 Task: Compose an email with the signature Julia Brown with the subject Update on a customer issue and the message I wanted to follow up regarding the status of the budget proposal. from softage.5@softage.net to softage.8@softage.net, select the message and change font size to huge, align the email to right Send the email. Finally, move the email from Sent Items to the label Cloud computing
Action: Mouse moved to (82, 54)
Screenshot: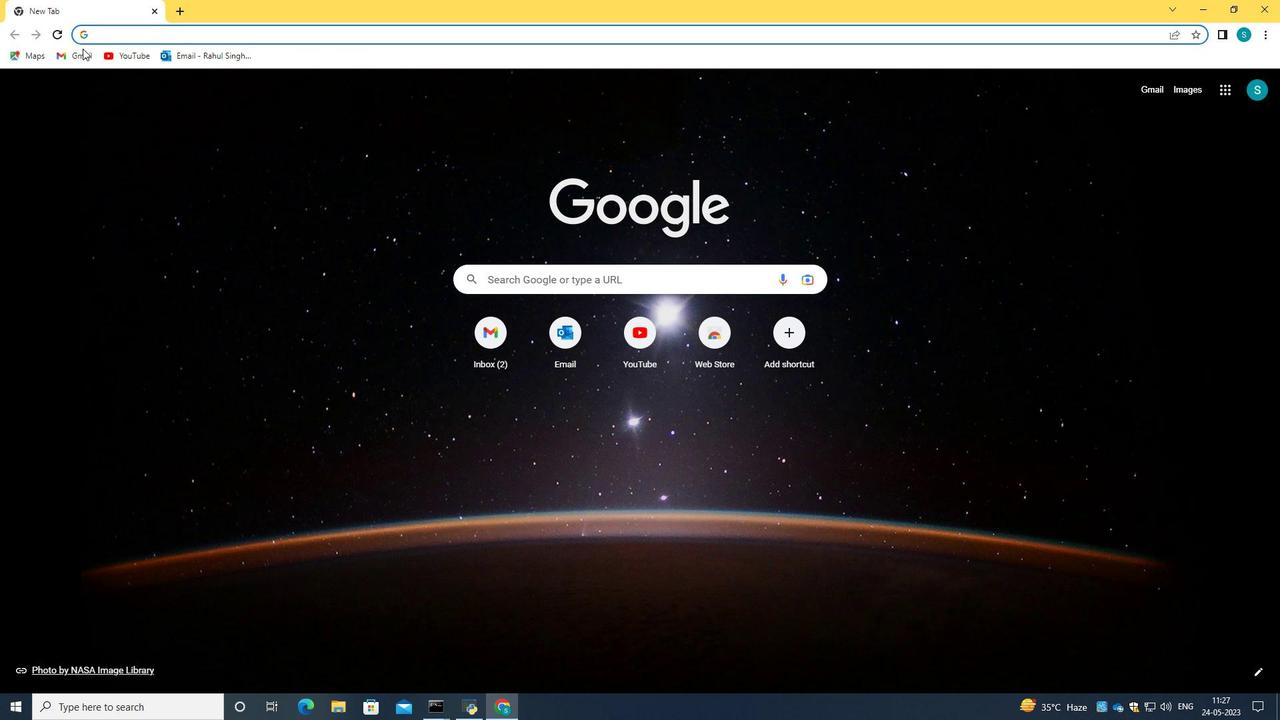 
Action: Mouse pressed left at (82, 54)
Screenshot: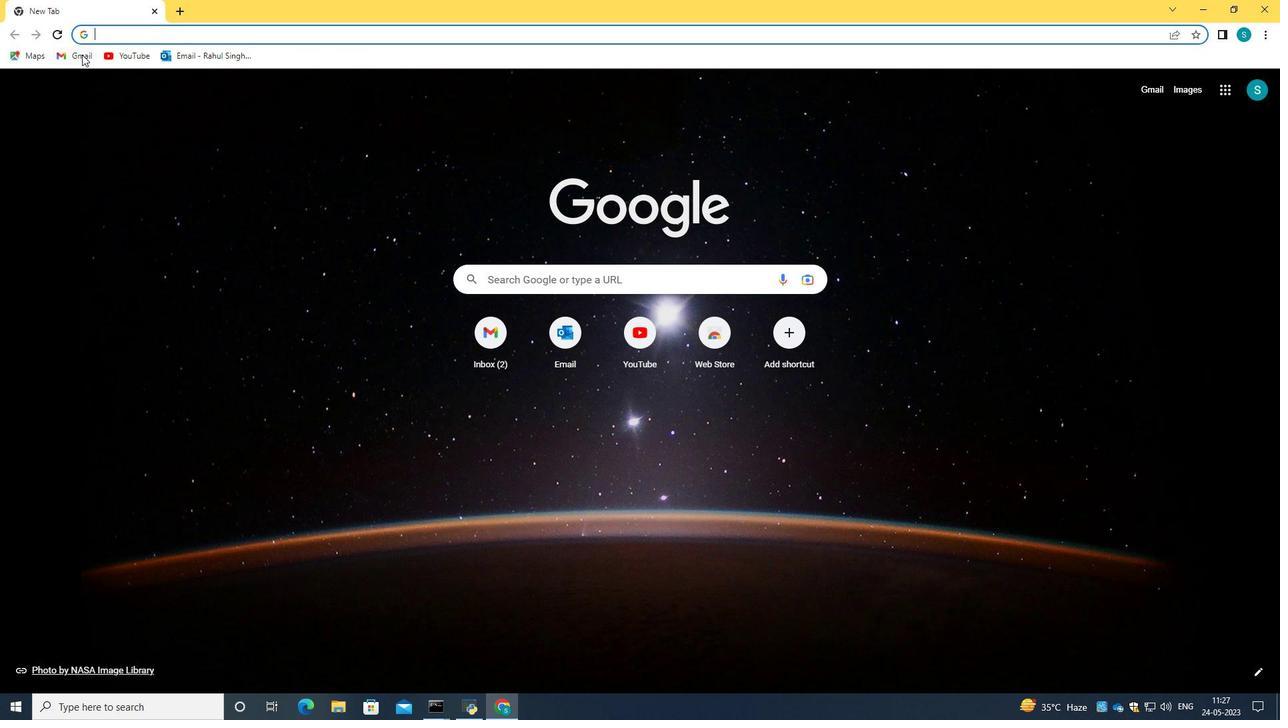 
Action: Mouse moved to (125, 130)
Screenshot: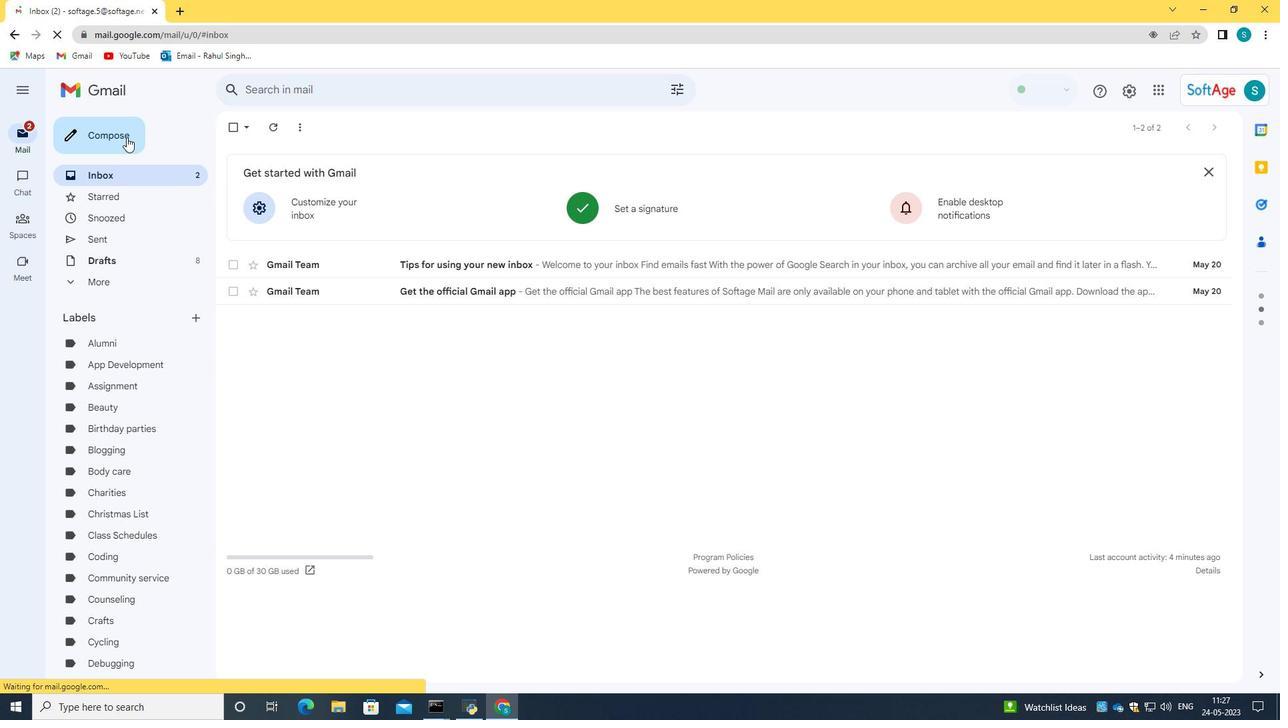 
Action: Mouse pressed left at (125, 130)
Screenshot: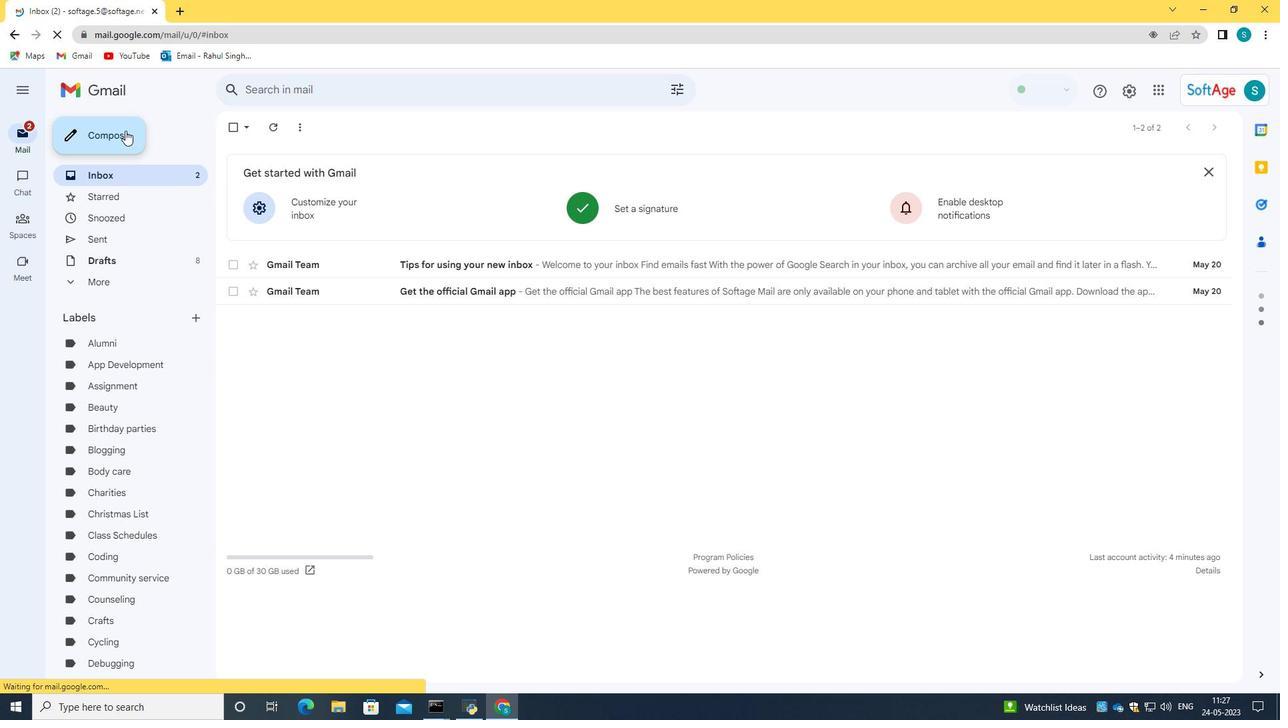
Action: Mouse moved to (1216, 298)
Screenshot: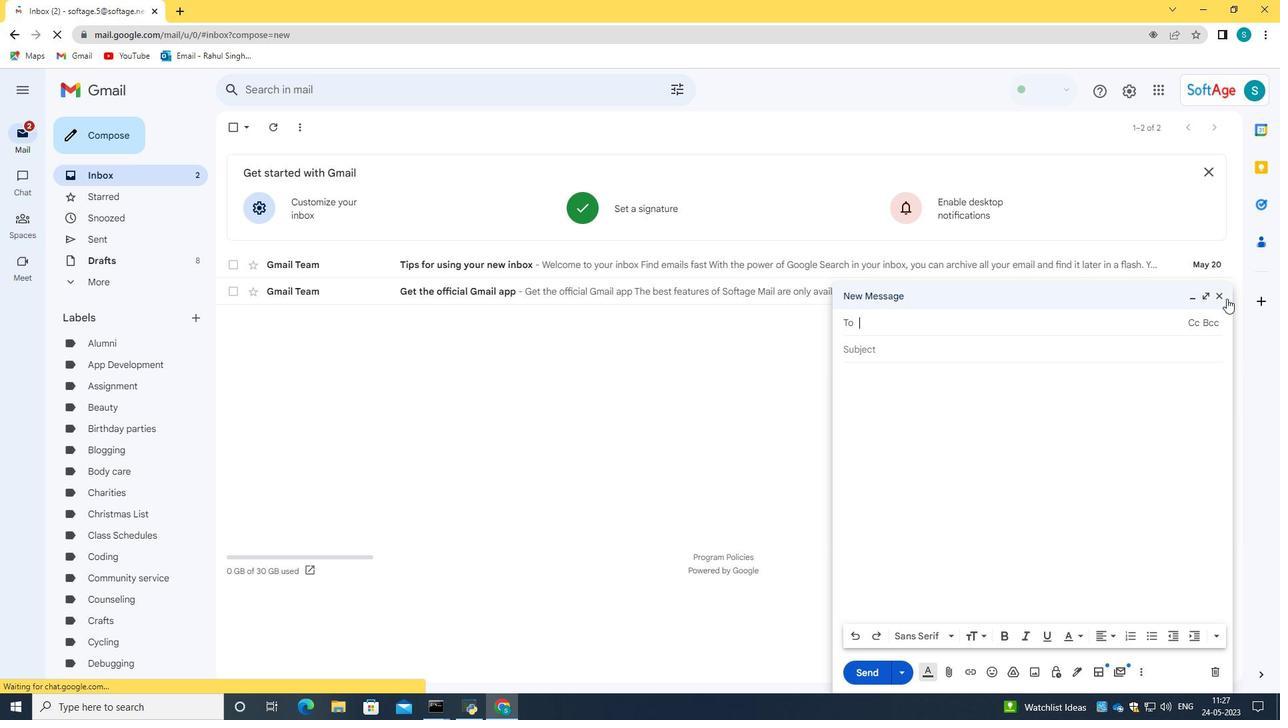 
Action: Mouse pressed left at (1216, 298)
Screenshot: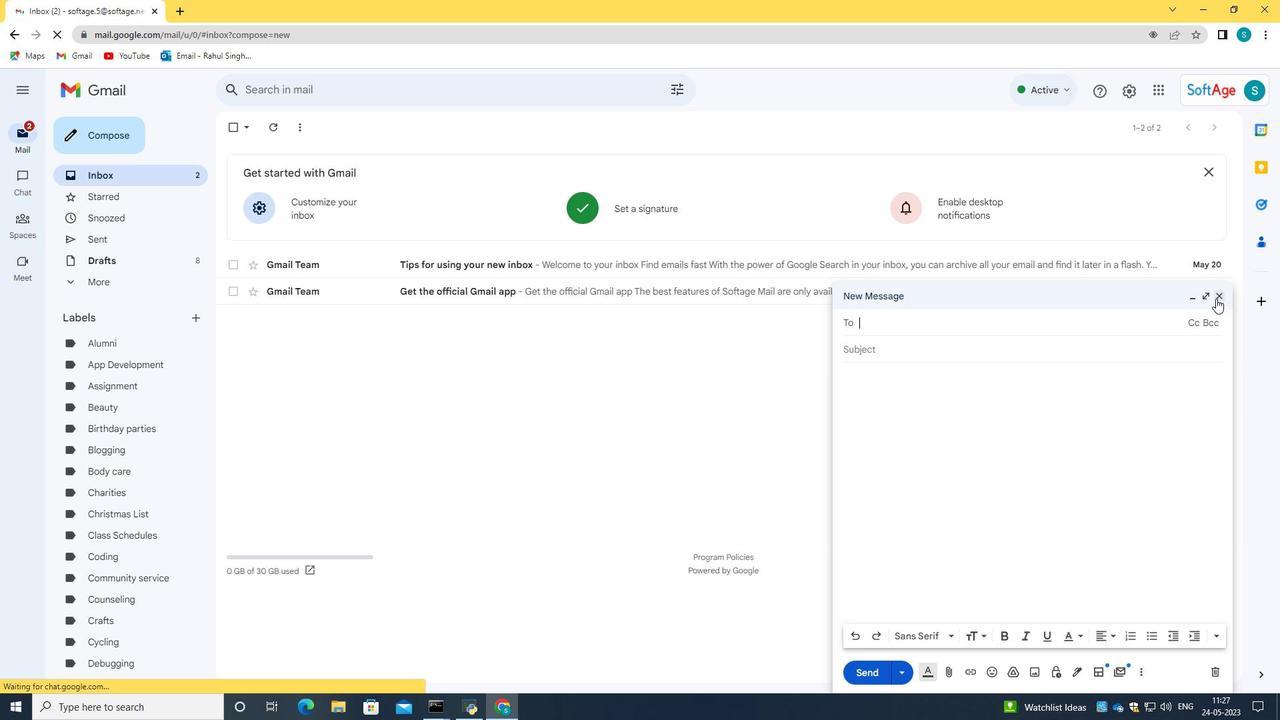 
Action: Mouse moved to (647, 214)
Screenshot: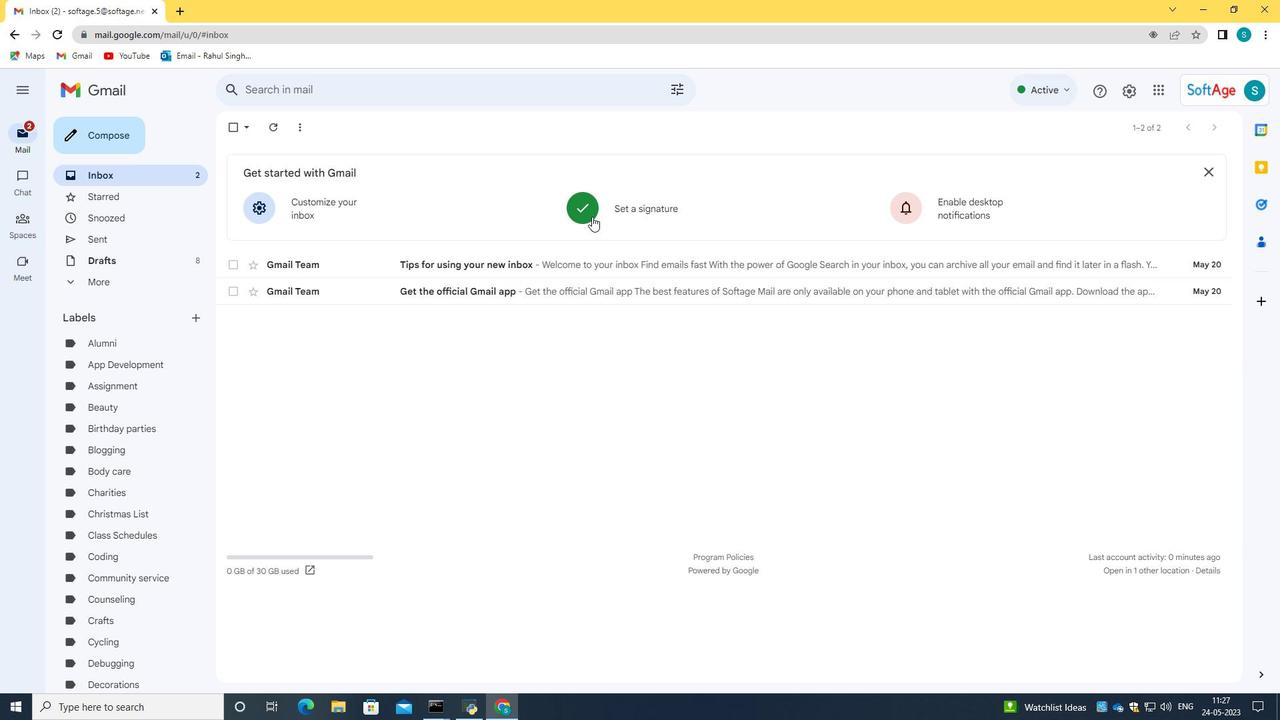 
Action: Mouse pressed left at (647, 214)
Screenshot: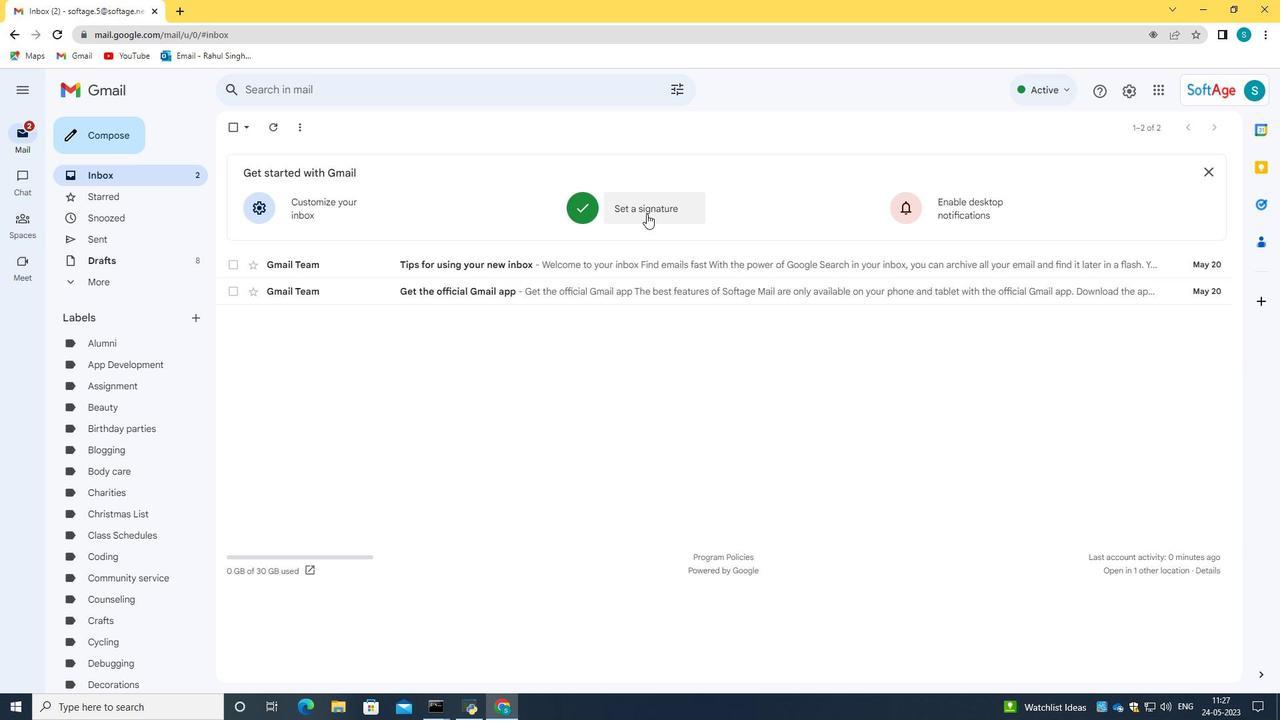 
Action: Mouse moved to (704, 280)
Screenshot: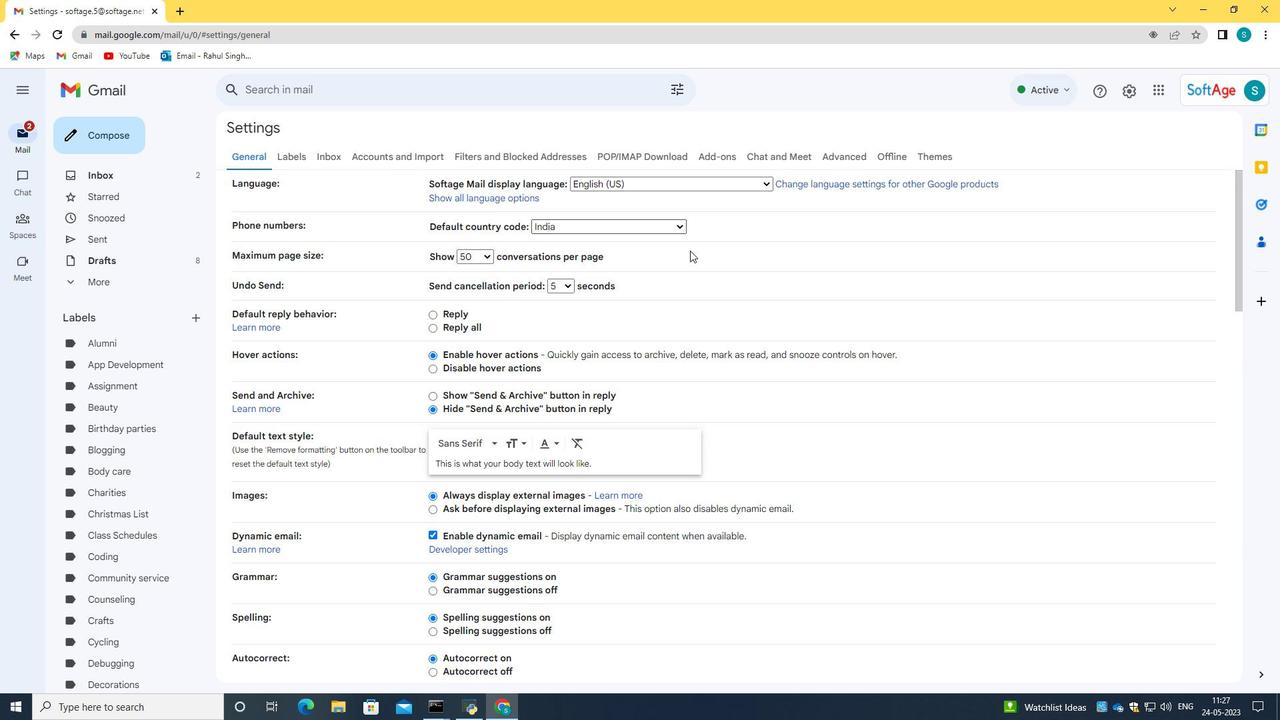 
Action: Mouse scrolled (704, 279) with delta (0, 0)
Screenshot: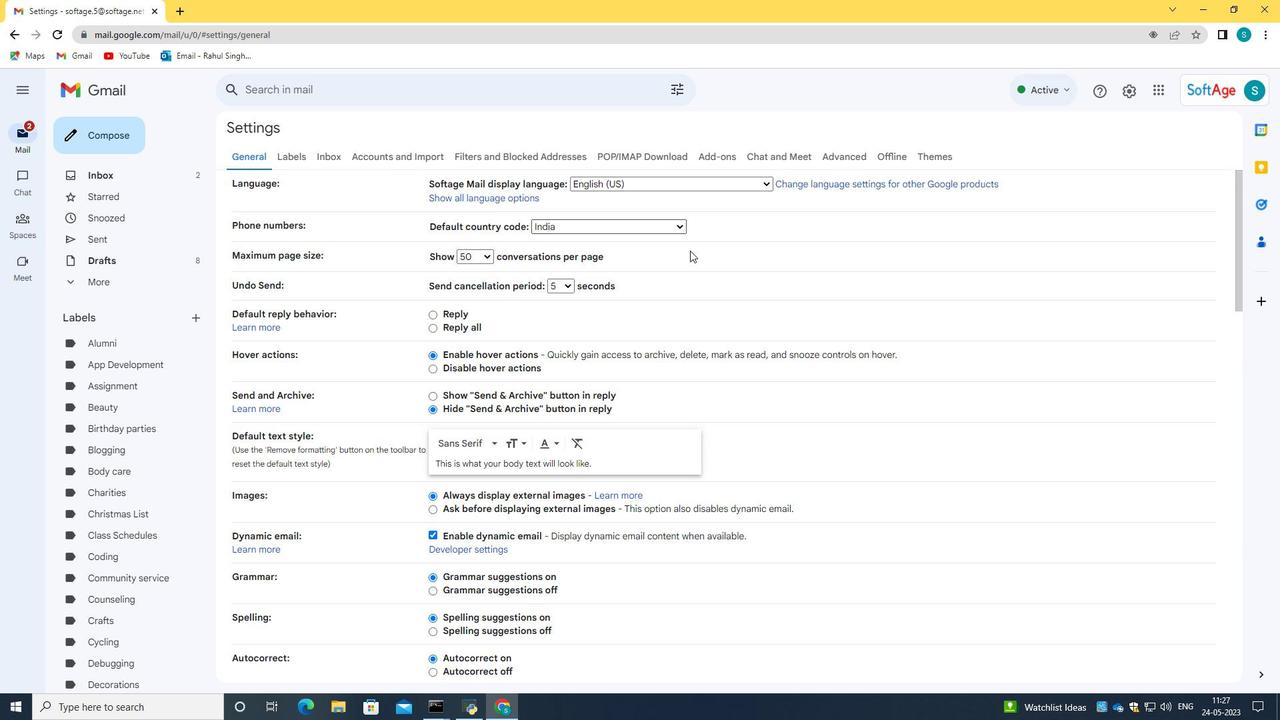
Action: Mouse scrolled (704, 279) with delta (0, 0)
Screenshot: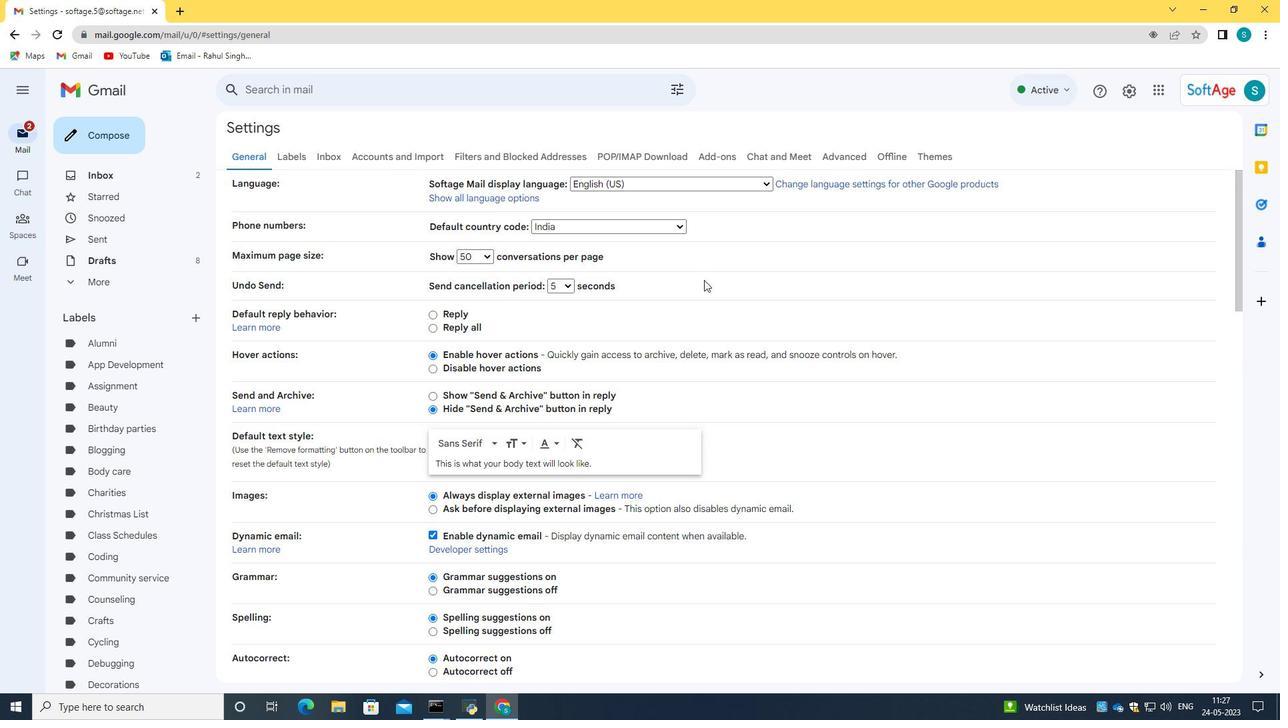 
Action: Mouse moved to (704, 280)
Screenshot: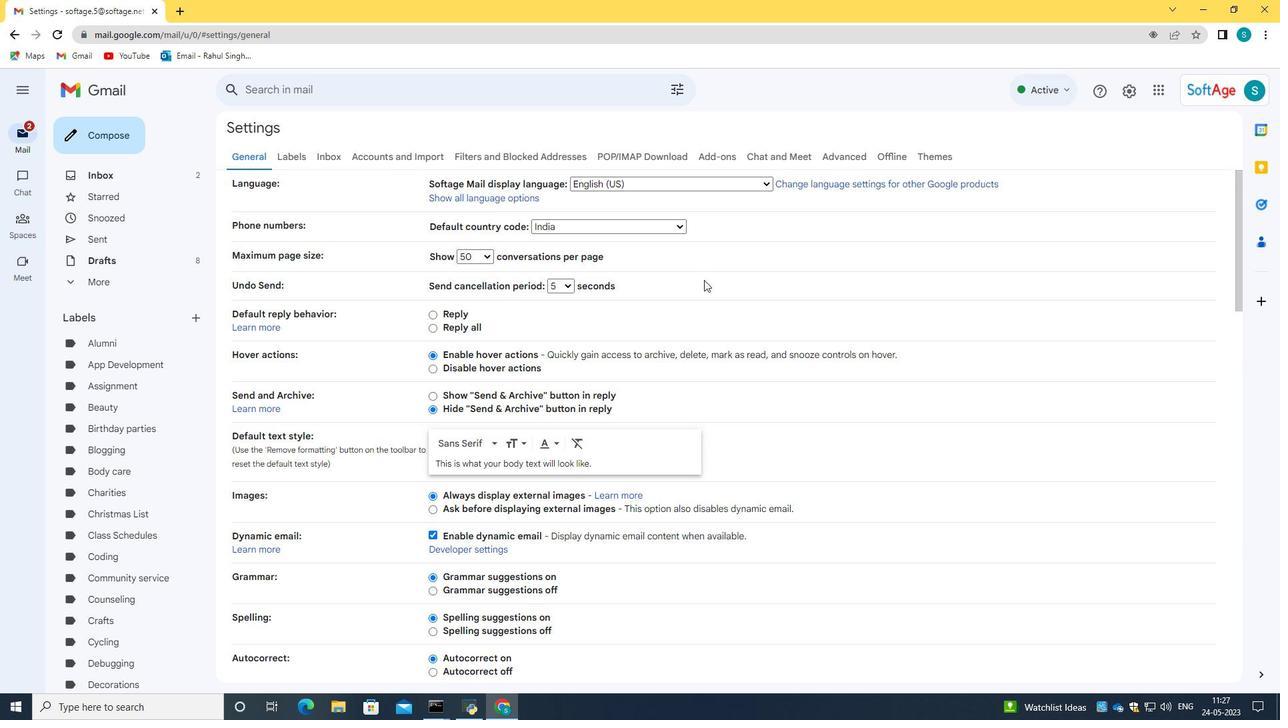 
Action: Mouse scrolled (704, 280) with delta (0, 0)
Screenshot: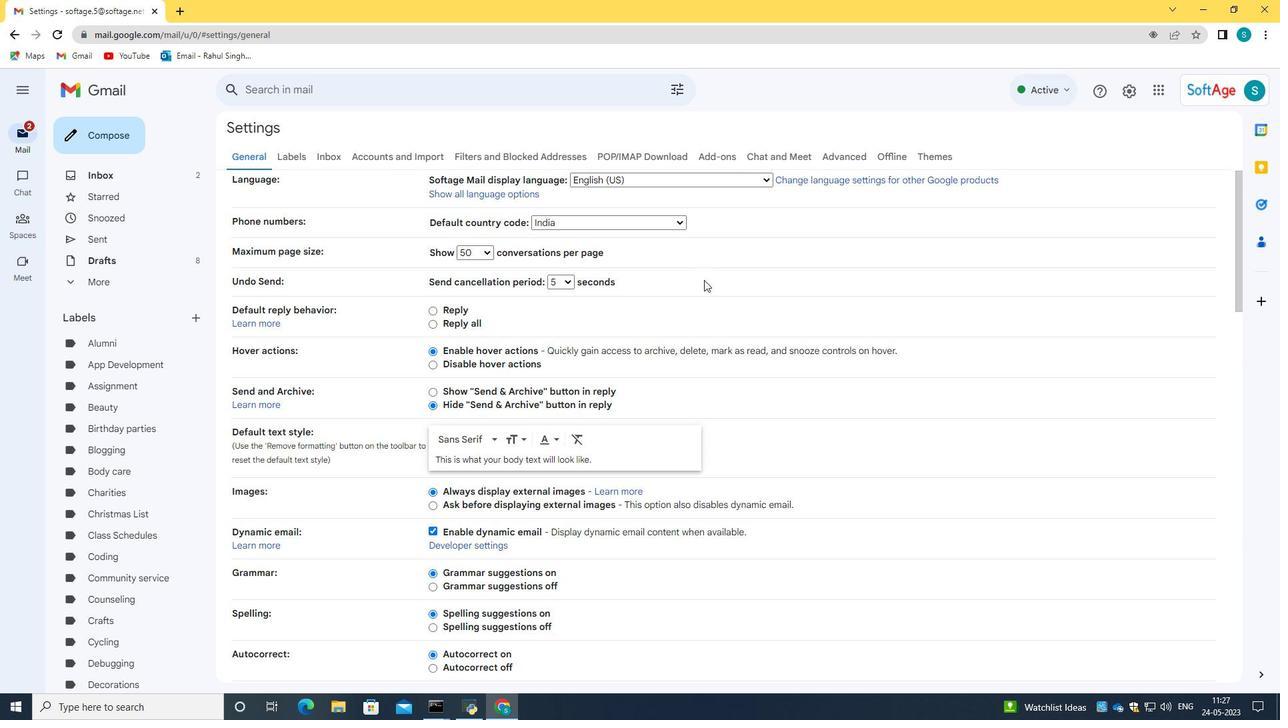 
Action: Mouse scrolled (704, 280) with delta (0, 0)
Screenshot: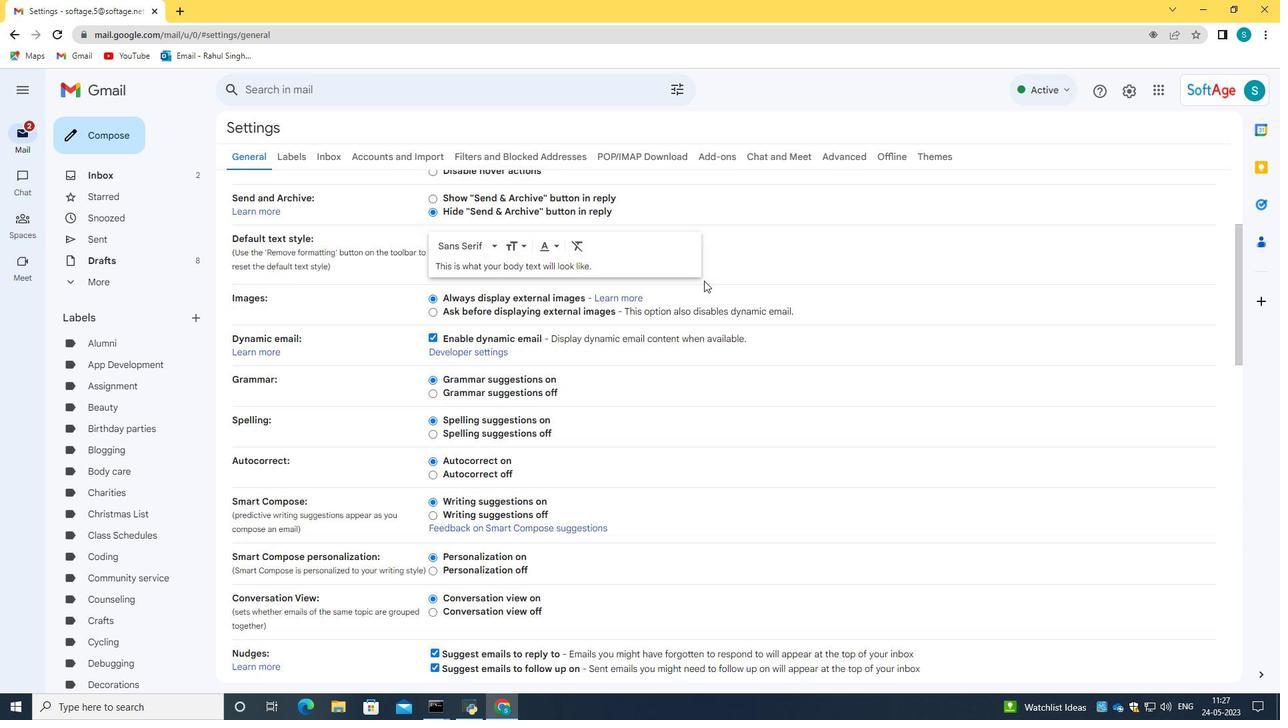 
Action: Mouse scrolled (704, 280) with delta (0, 0)
Screenshot: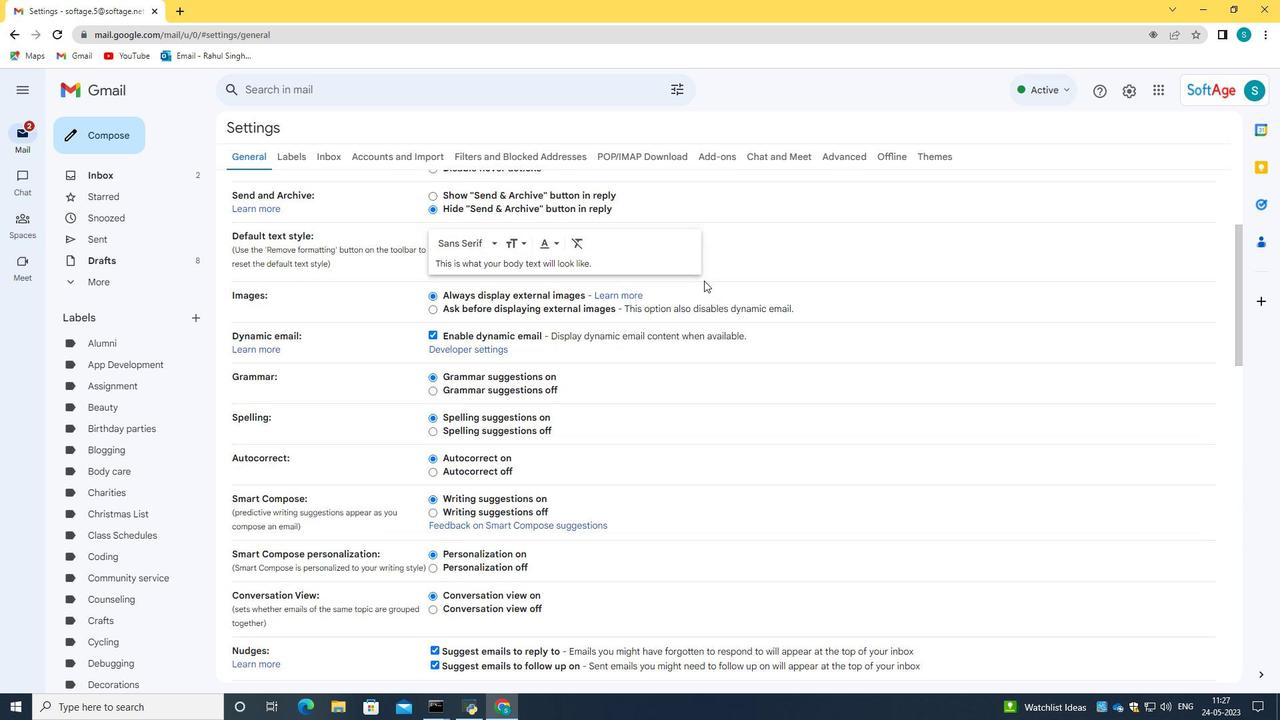 
Action: Mouse scrolled (704, 280) with delta (0, 0)
Screenshot: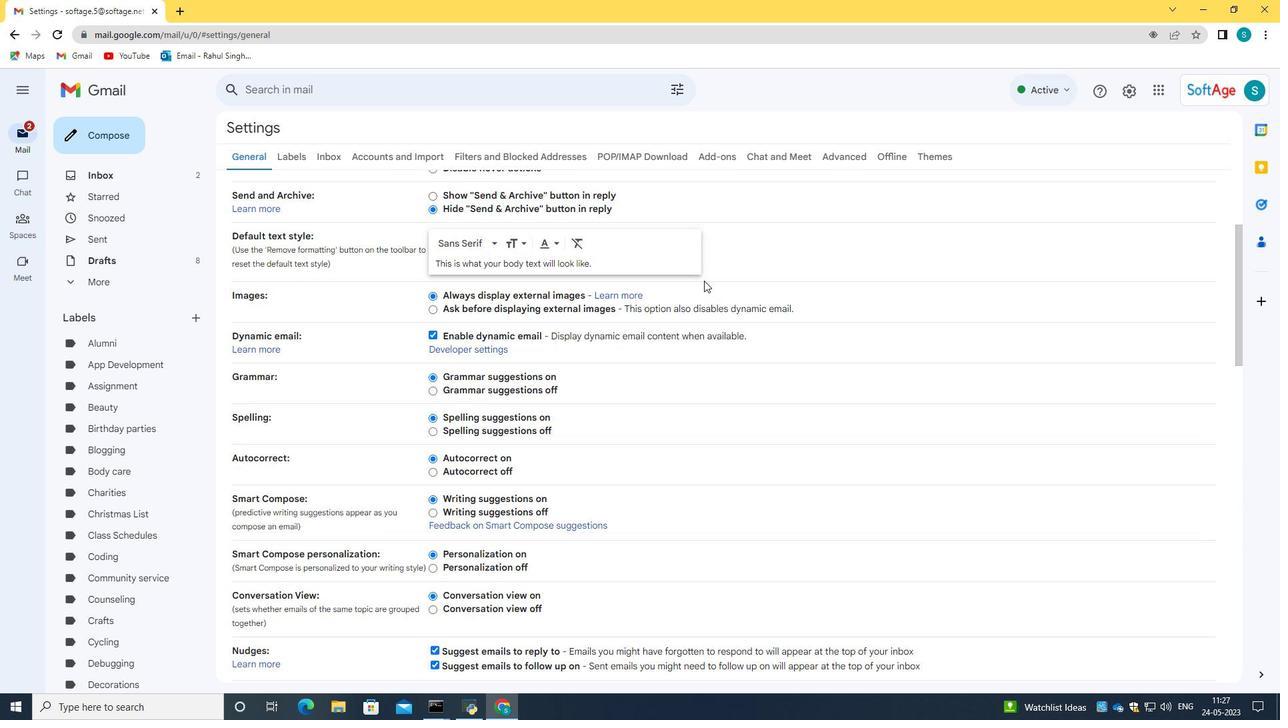 
Action: Mouse scrolled (704, 280) with delta (0, 0)
Screenshot: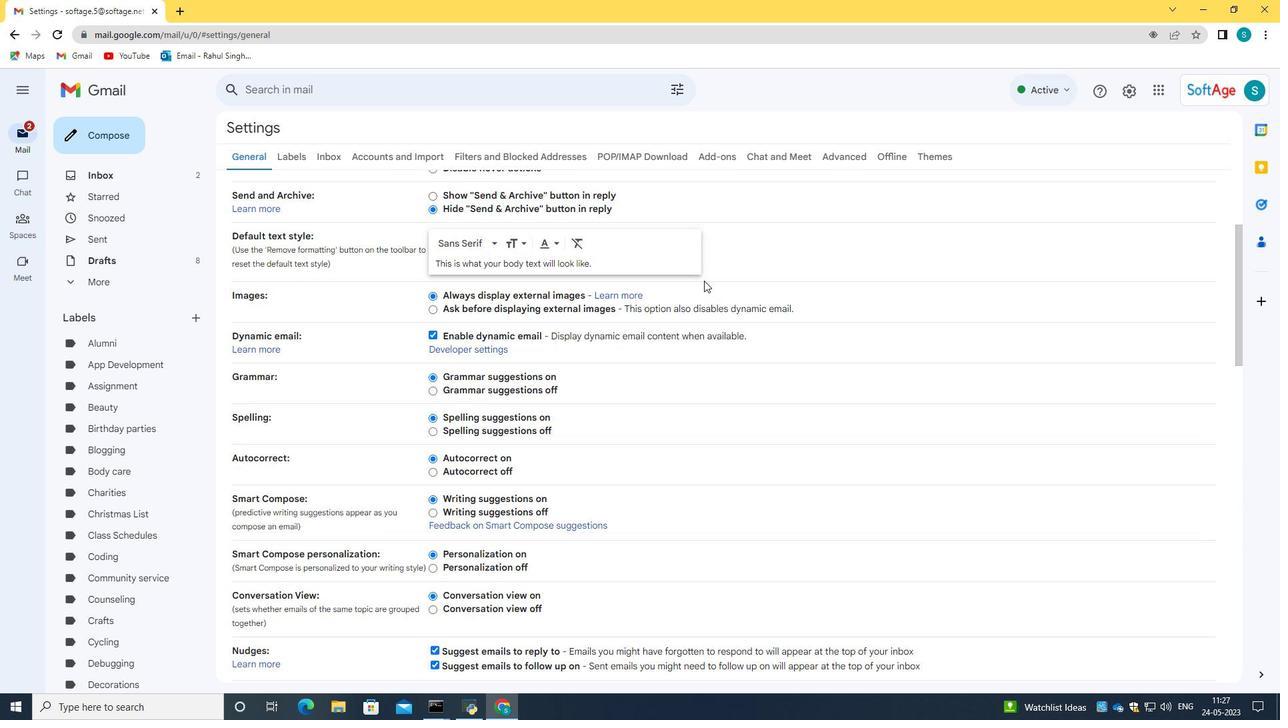 
Action: Mouse scrolled (704, 280) with delta (0, 0)
Screenshot: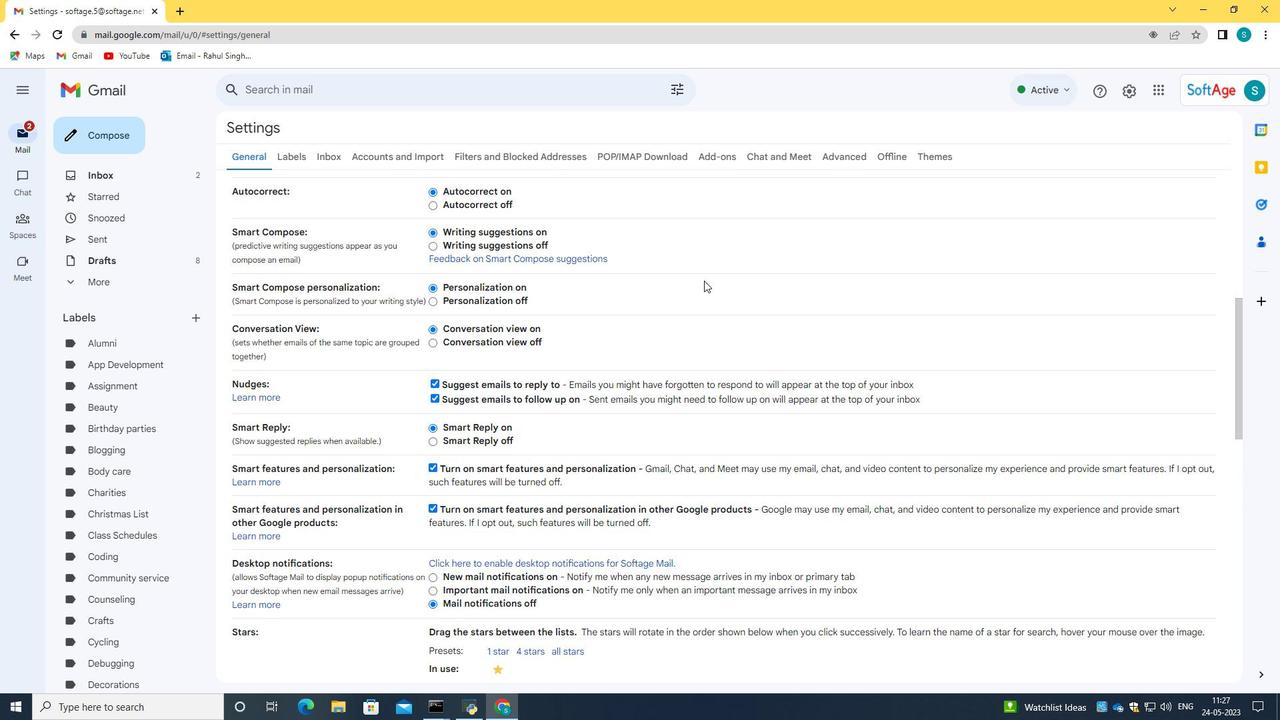 
Action: Mouse scrolled (704, 280) with delta (0, 0)
Screenshot: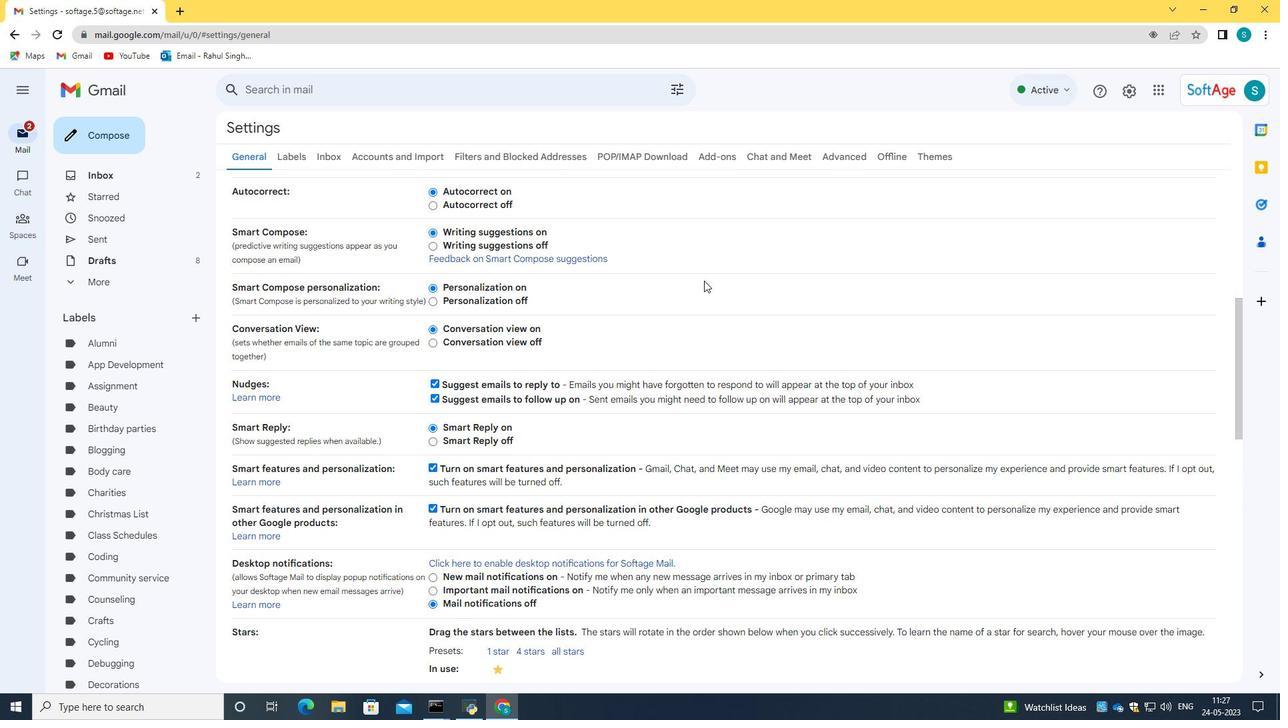 
Action: Mouse scrolled (704, 280) with delta (0, 0)
Screenshot: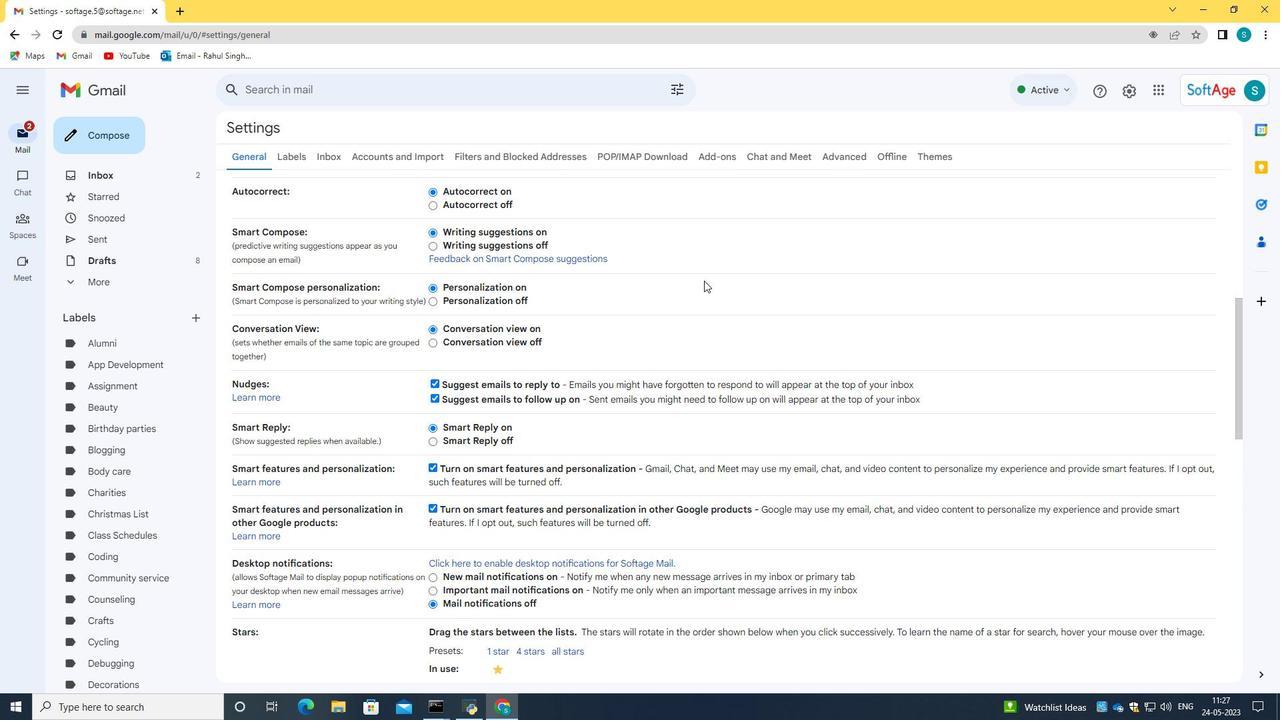 
Action: Mouse scrolled (704, 280) with delta (0, 0)
Screenshot: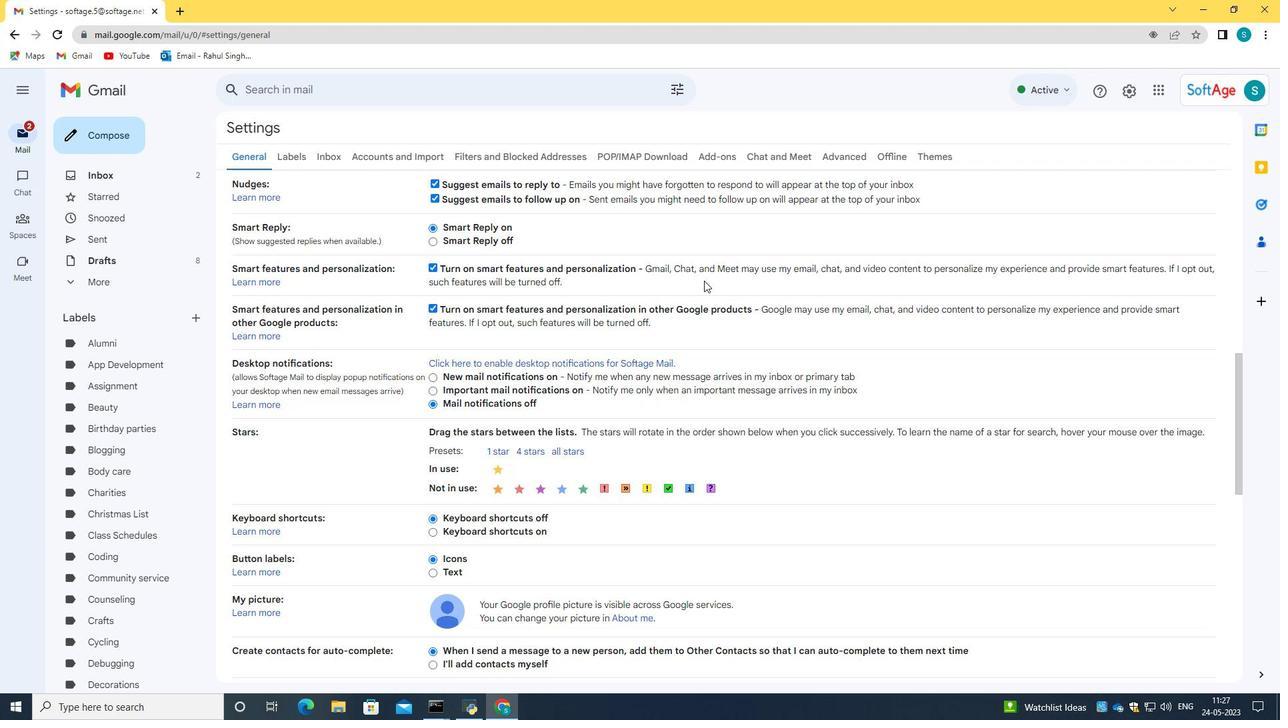
Action: Mouse scrolled (704, 280) with delta (0, 0)
Screenshot: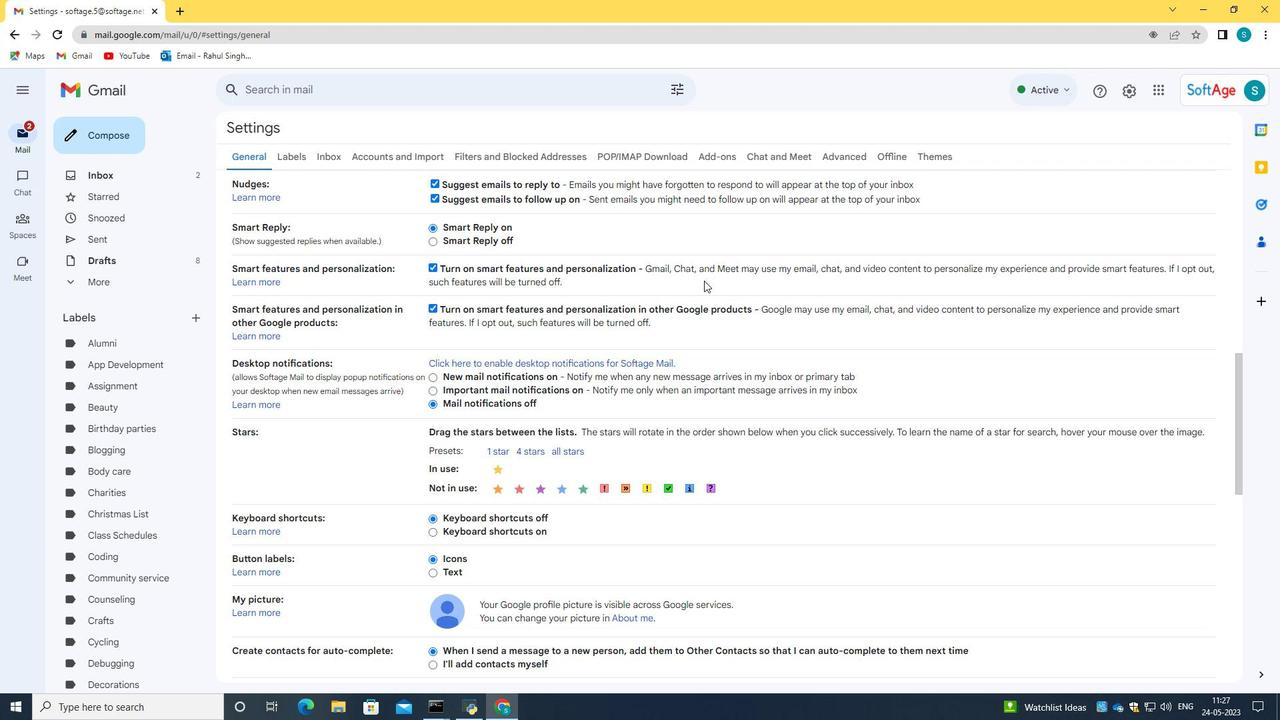 
Action: Mouse scrolled (704, 280) with delta (0, 0)
Screenshot: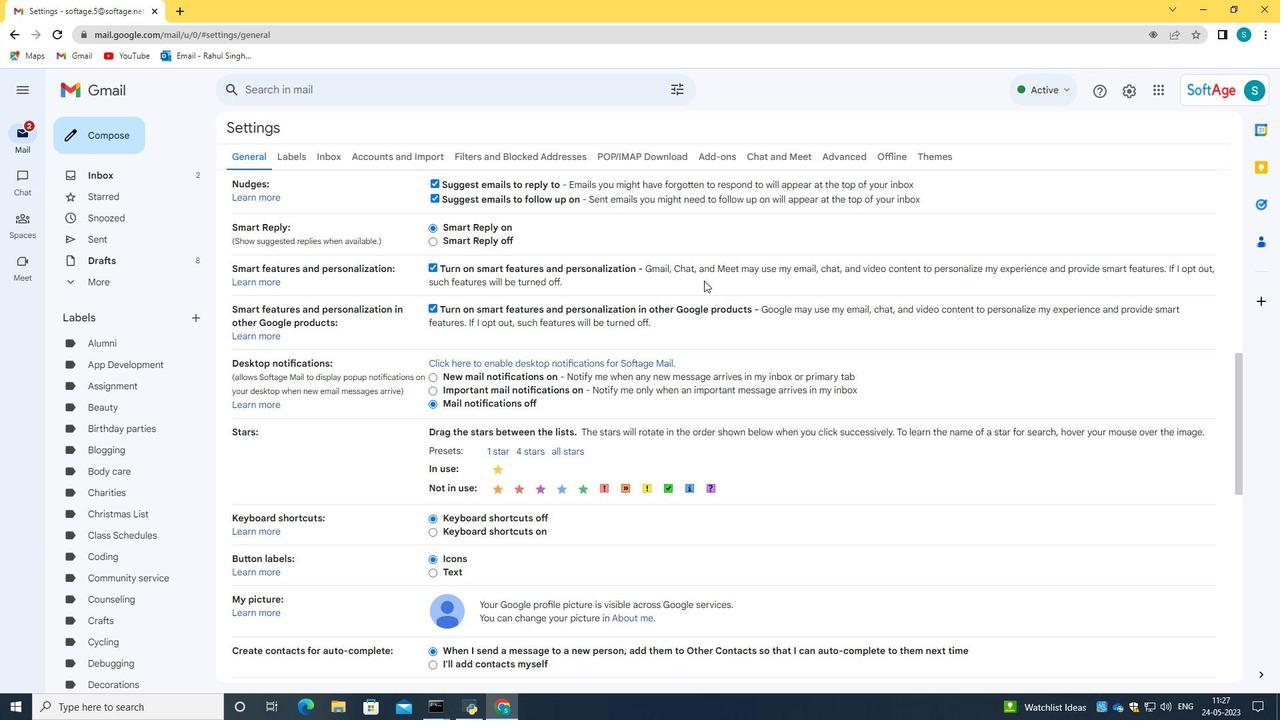 
Action: Mouse scrolled (704, 280) with delta (0, 0)
Screenshot: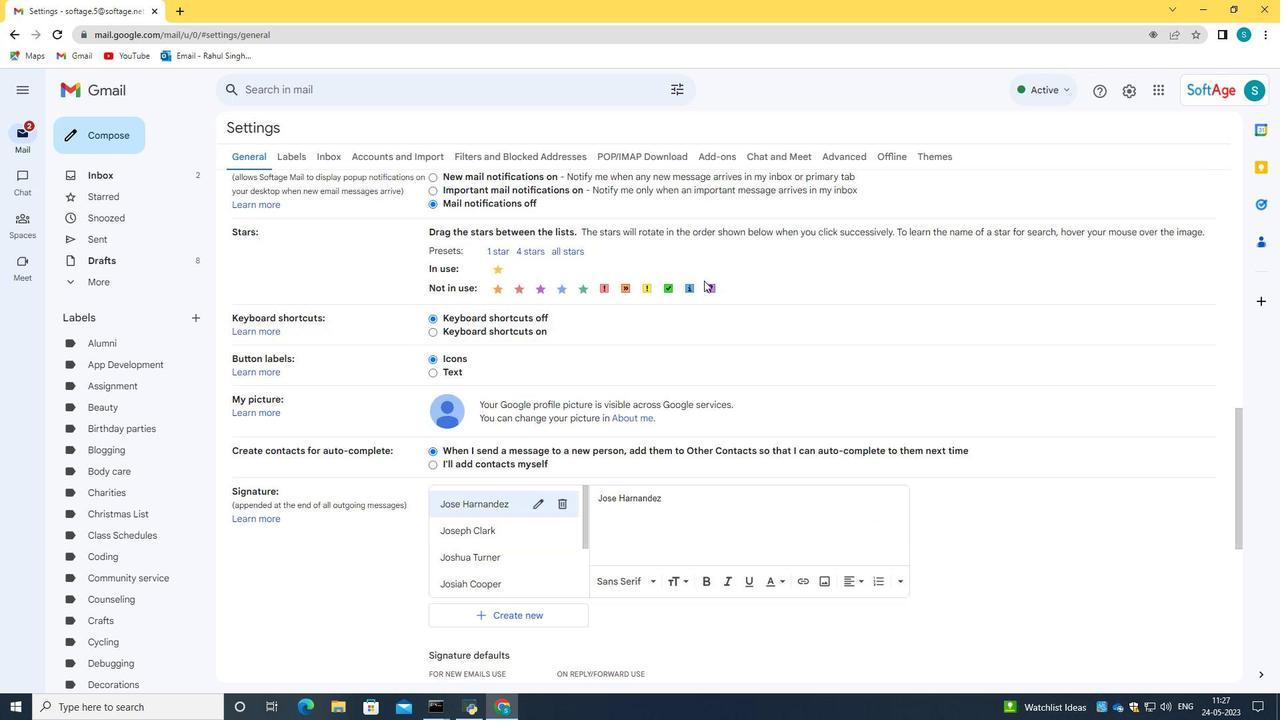 
Action: Mouse scrolled (704, 280) with delta (0, 0)
Screenshot: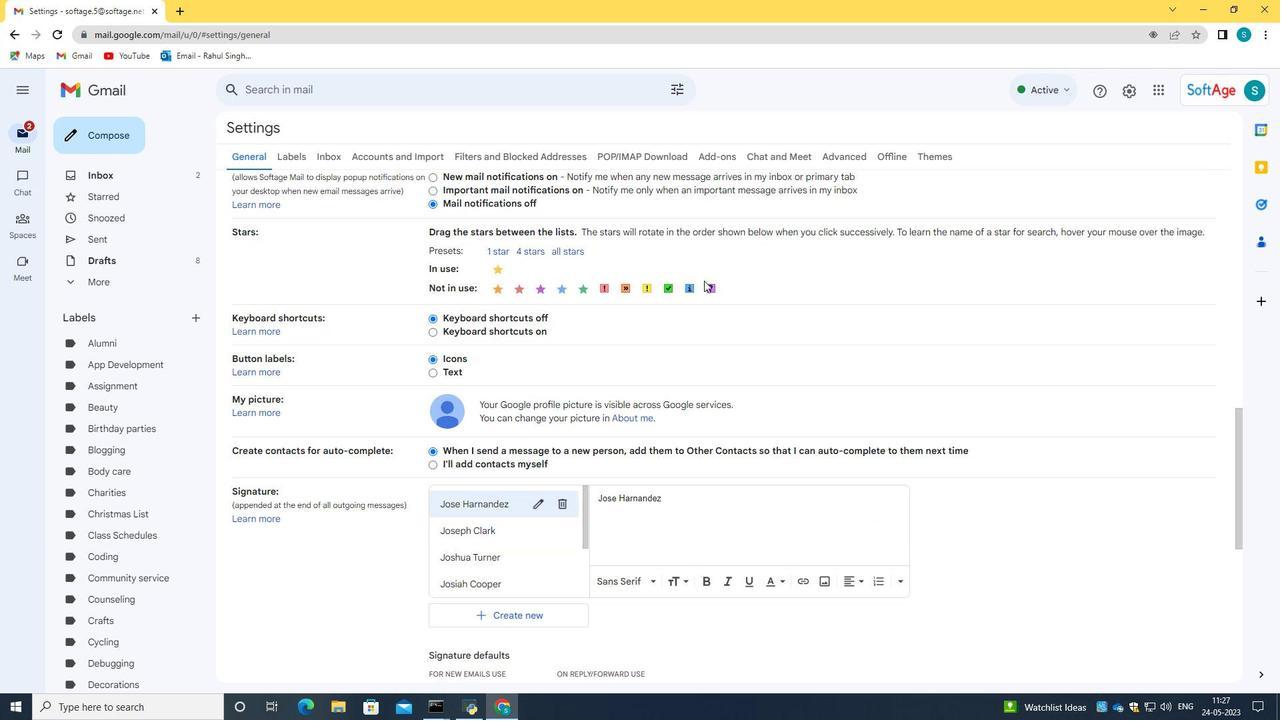 
Action: Mouse scrolled (704, 280) with delta (0, 0)
Screenshot: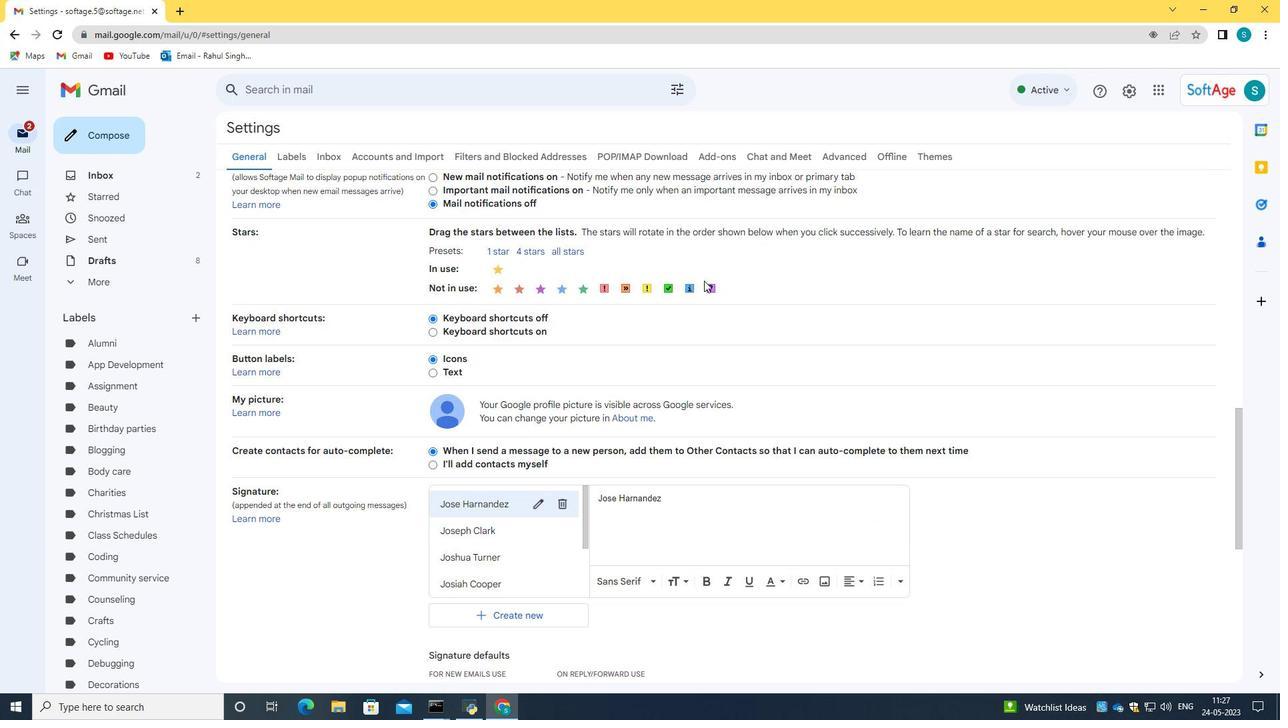 
Action: Mouse moved to (527, 421)
Screenshot: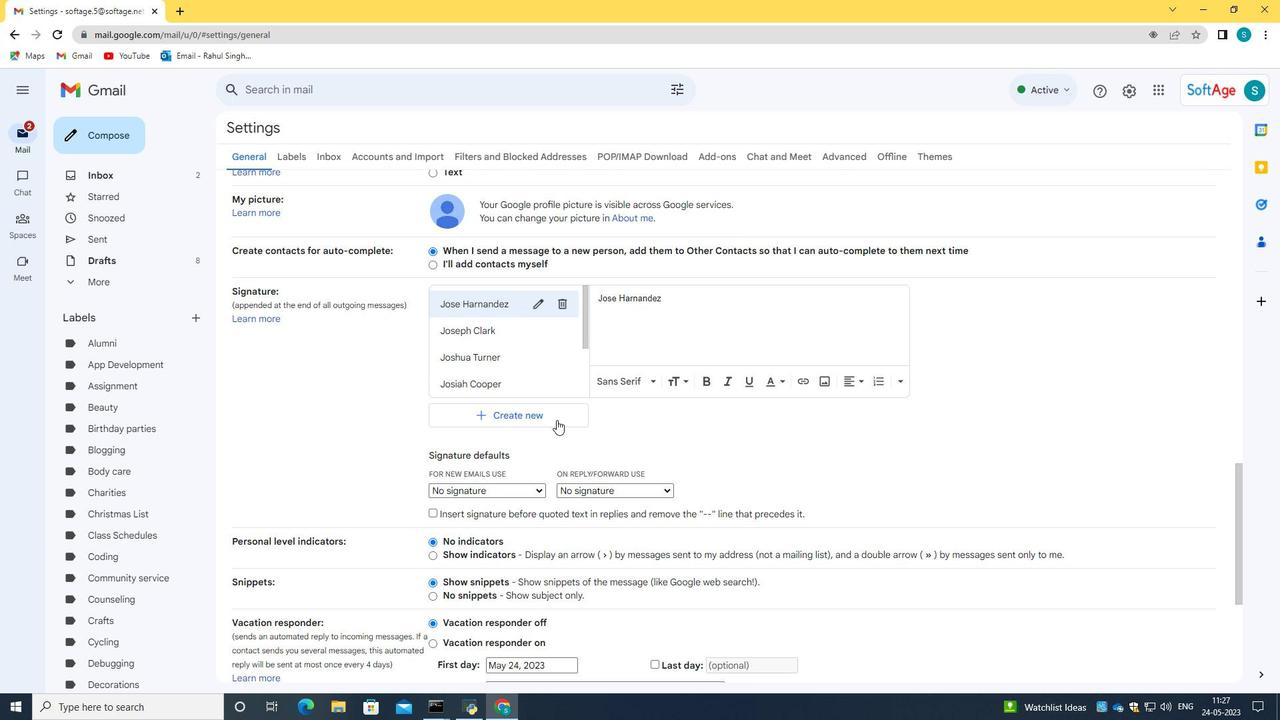 
Action: Mouse pressed left at (527, 421)
Screenshot: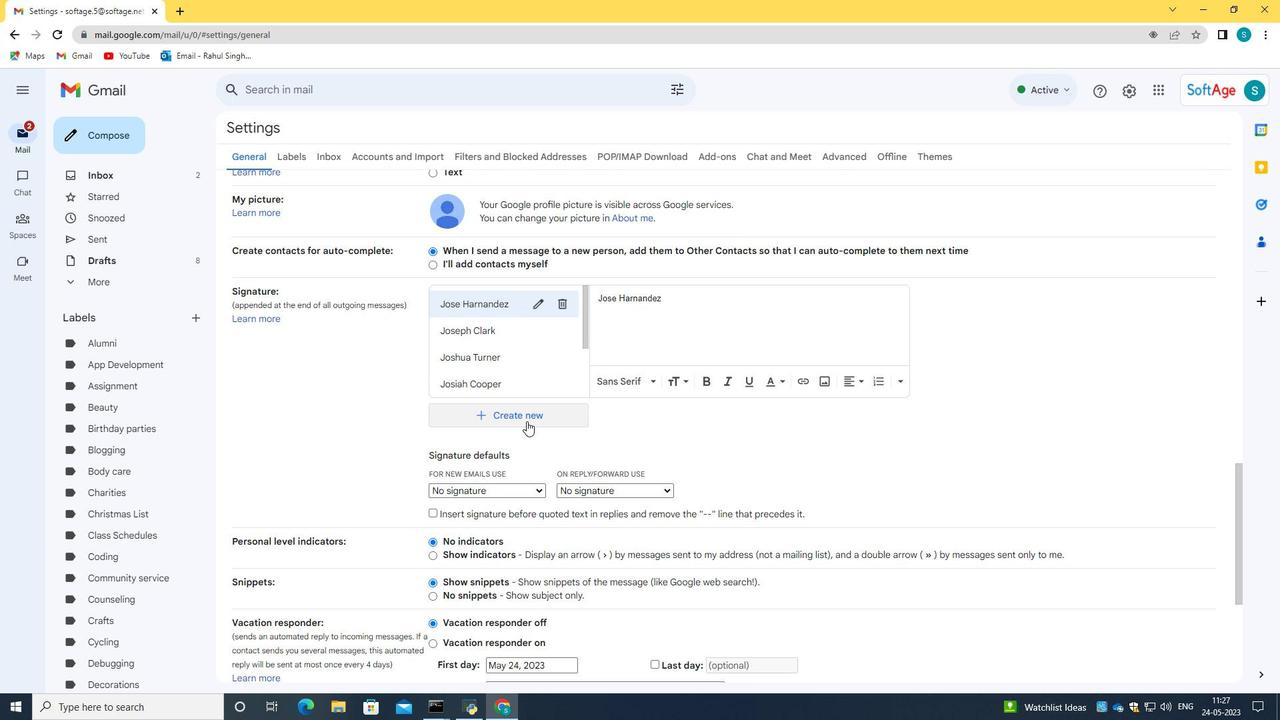 
Action: Mouse moved to (645, 370)
Screenshot: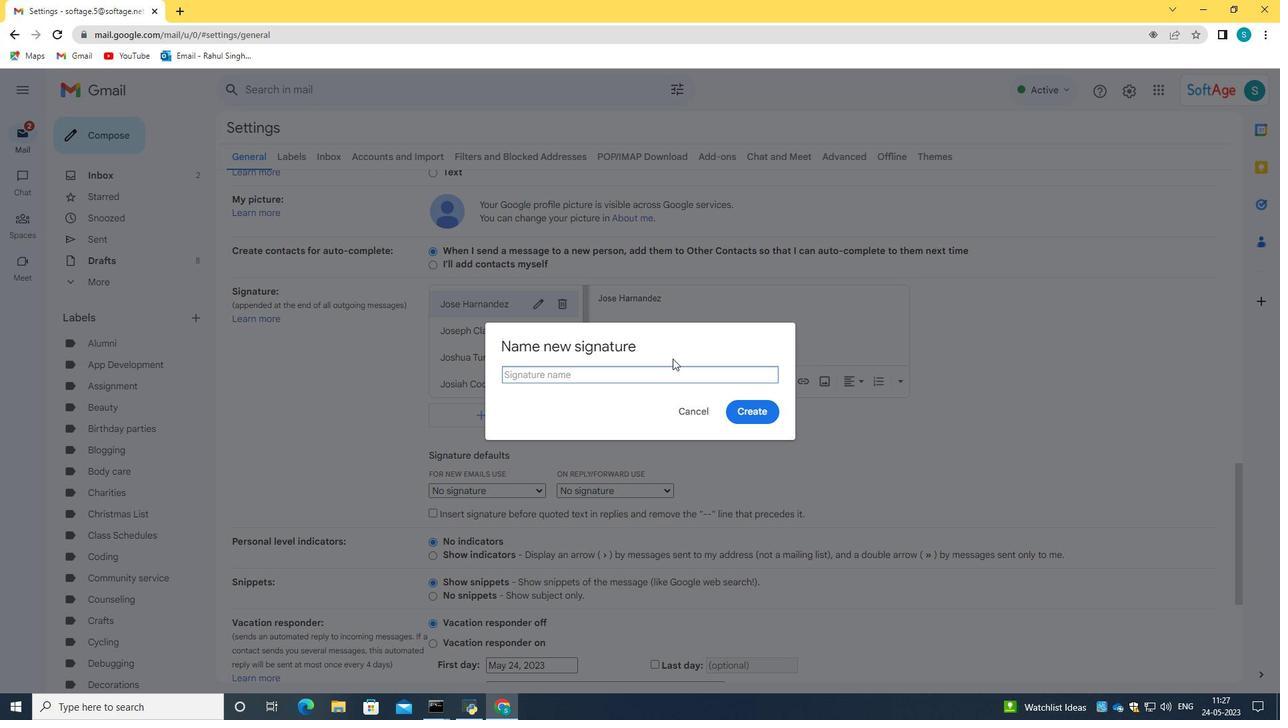 
Action: Mouse pressed left at (645, 370)
Screenshot: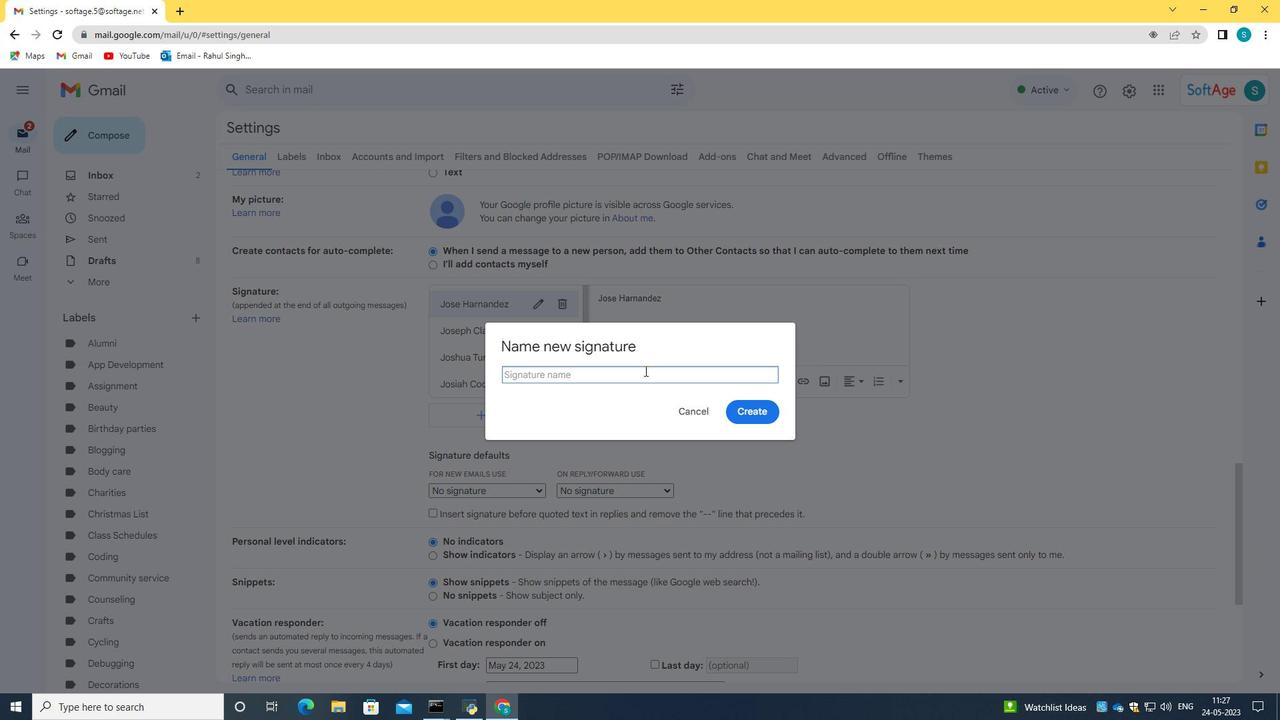 
Action: Key pressed <Key.caps_lock>J<Key.caps_lock>ulia<Key.space><Key.caps_lock>B<Key.caps_lock>rown
Screenshot: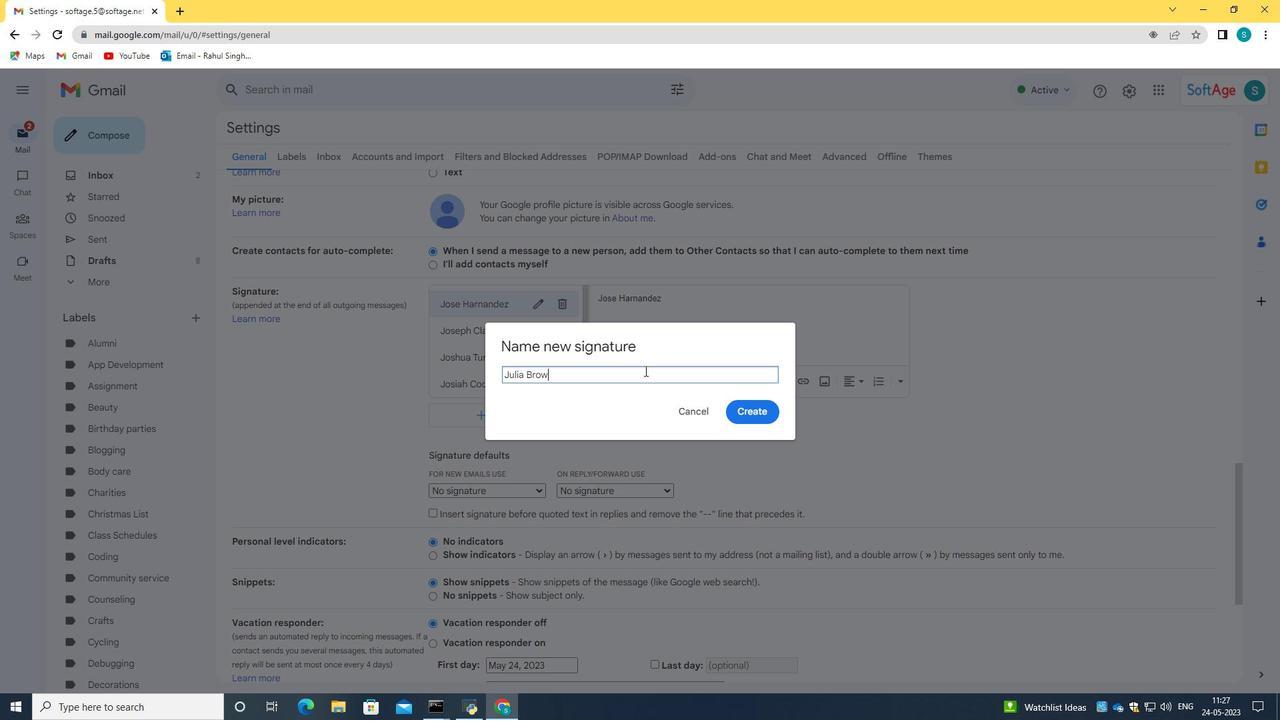 
Action: Mouse moved to (750, 413)
Screenshot: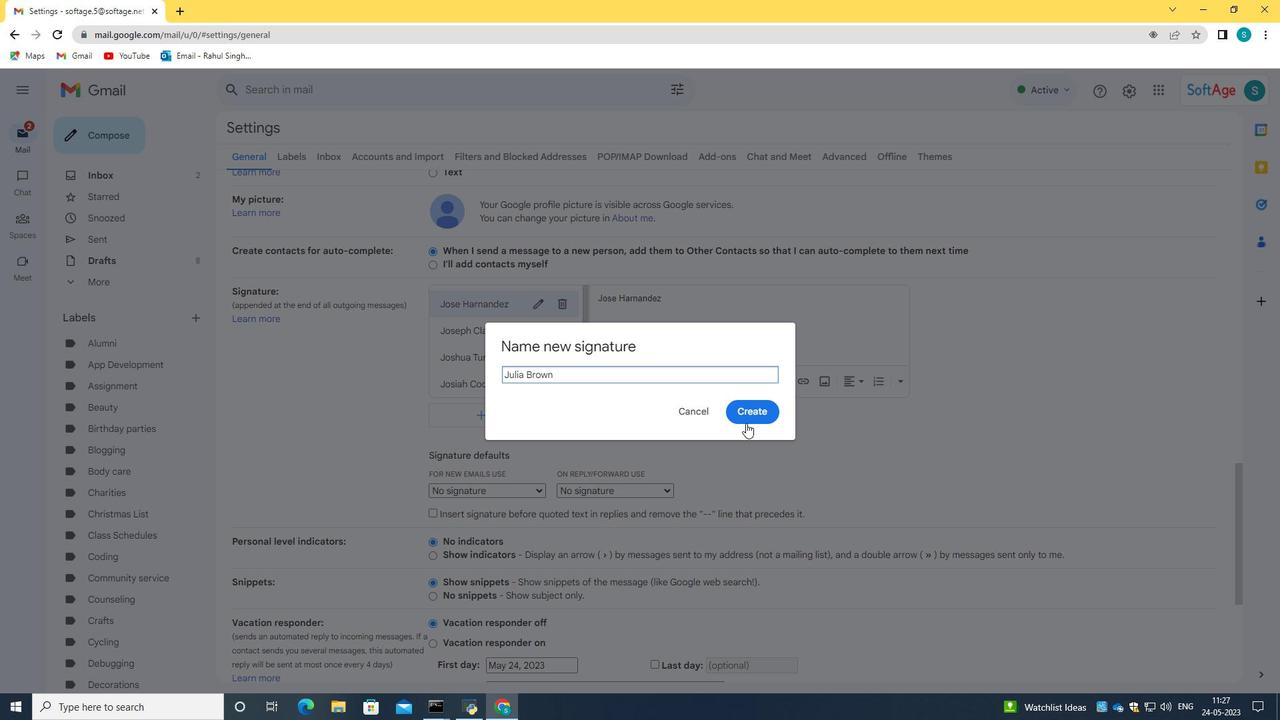 
Action: Mouse pressed left at (750, 413)
Screenshot: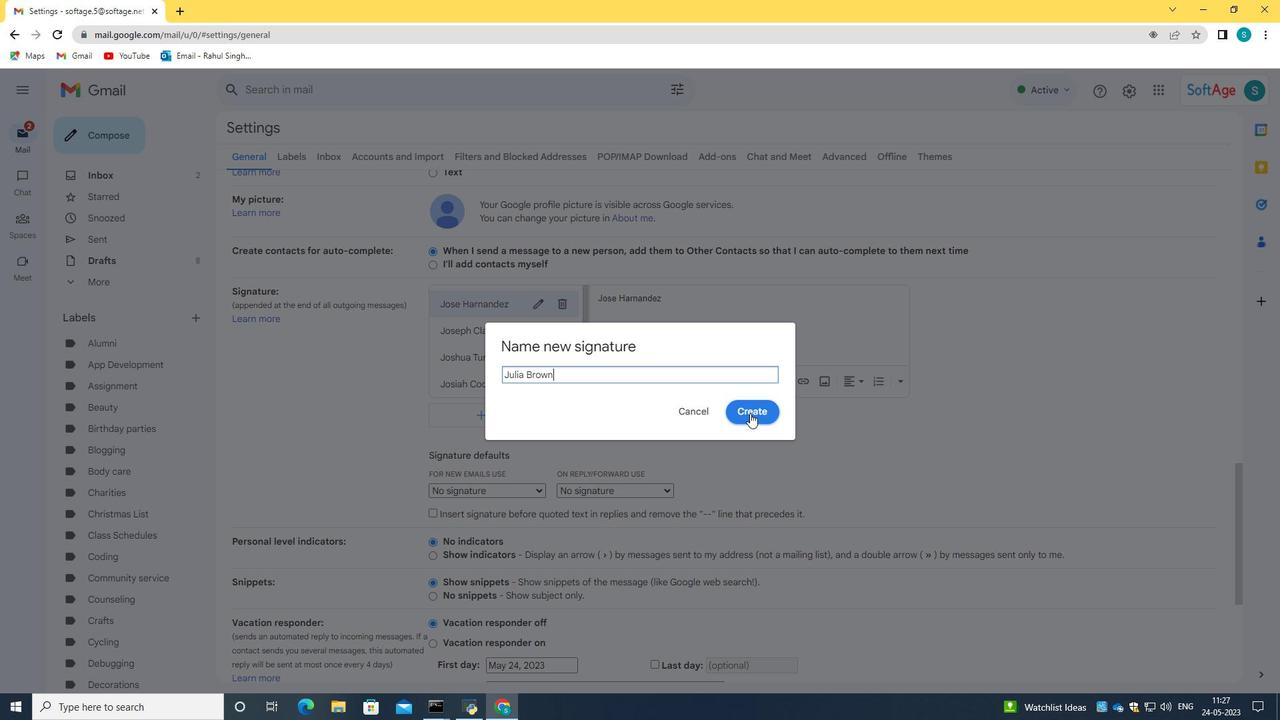 
Action: Mouse moved to (705, 315)
Screenshot: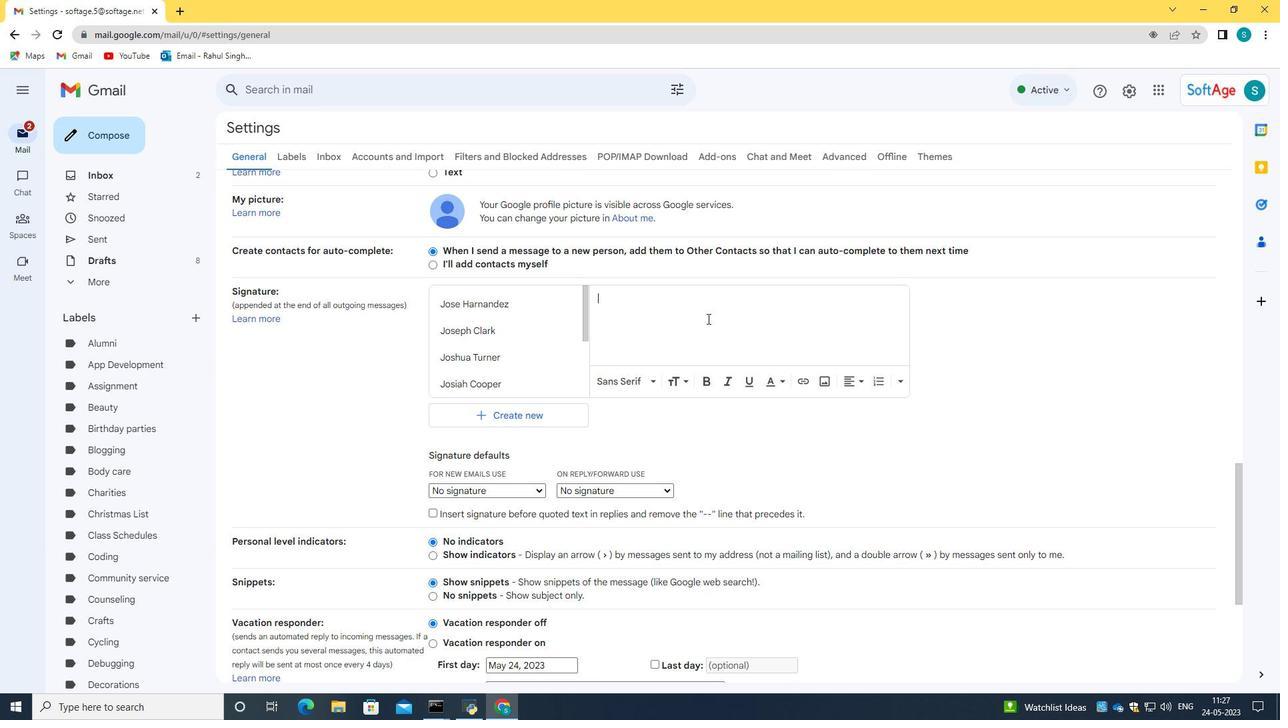 
Action: Mouse pressed left at (705, 315)
Screenshot: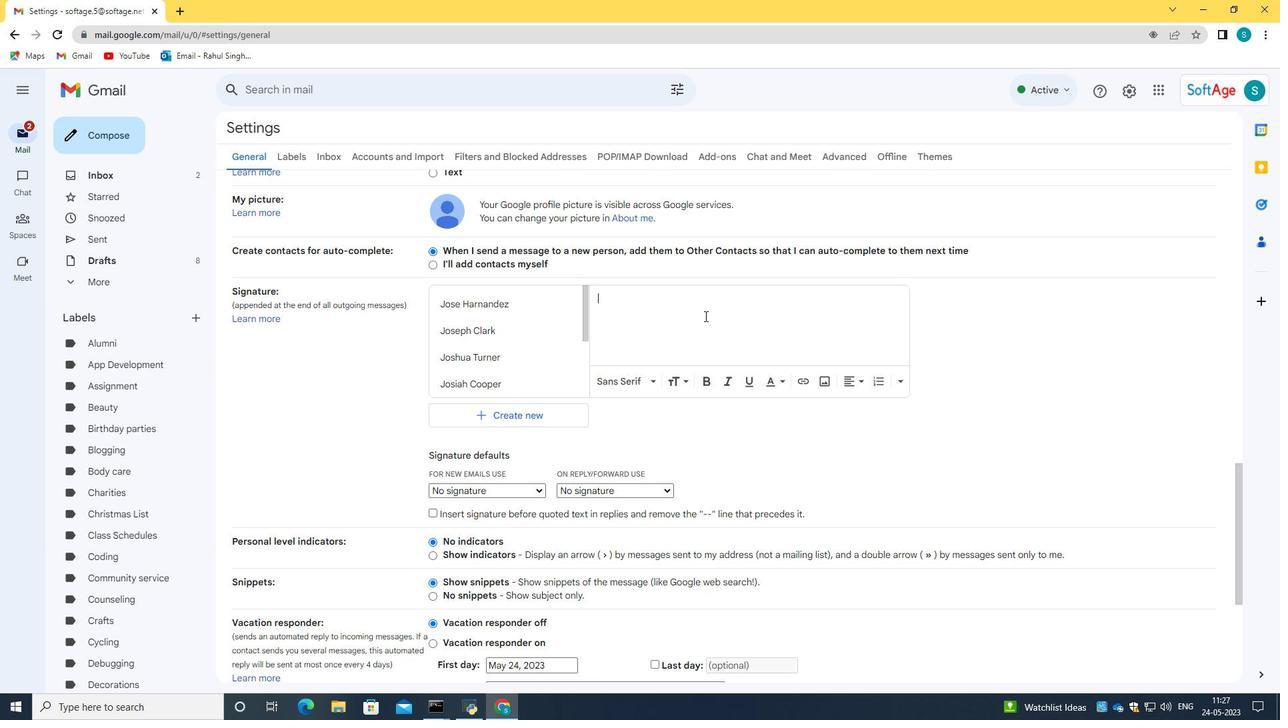 
Action: Key pressed <Key.caps_lock>J<Key.caps_lock>ulia<Key.space><Key.caps_lock>B<Key.caps_lock>rown
Screenshot: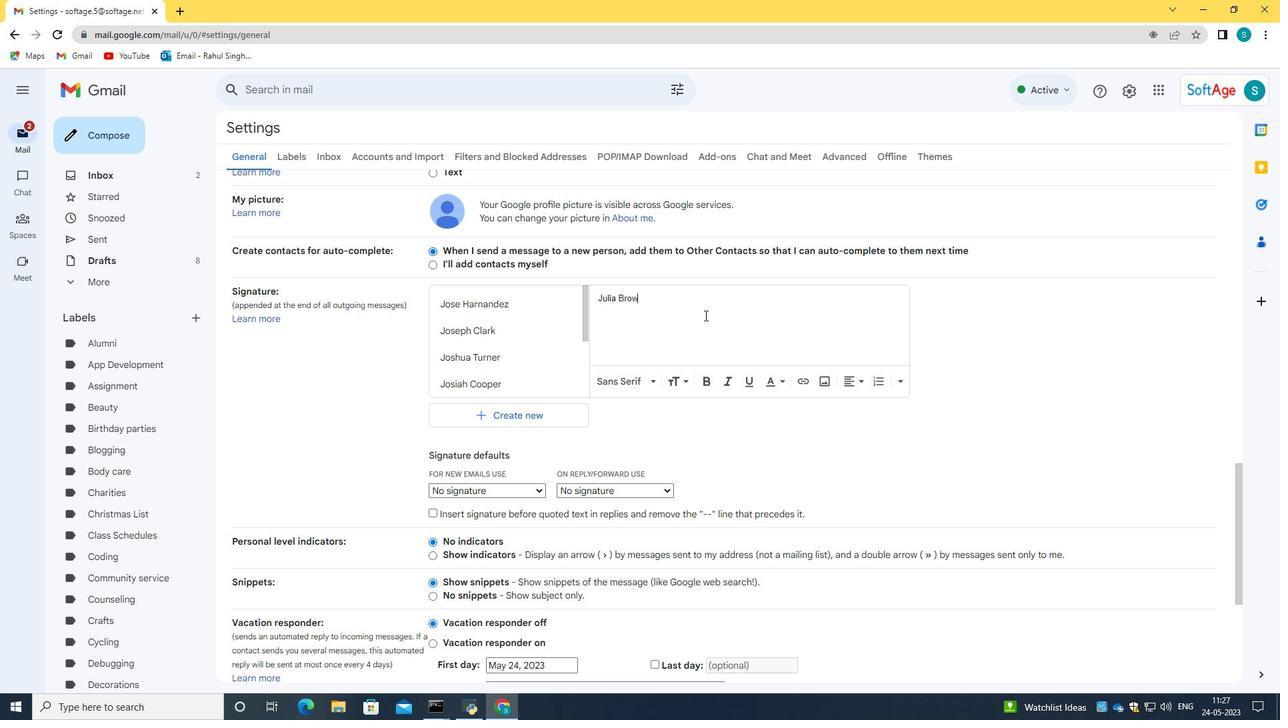 
Action: Mouse scrolled (705, 314) with delta (0, 0)
Screenshot: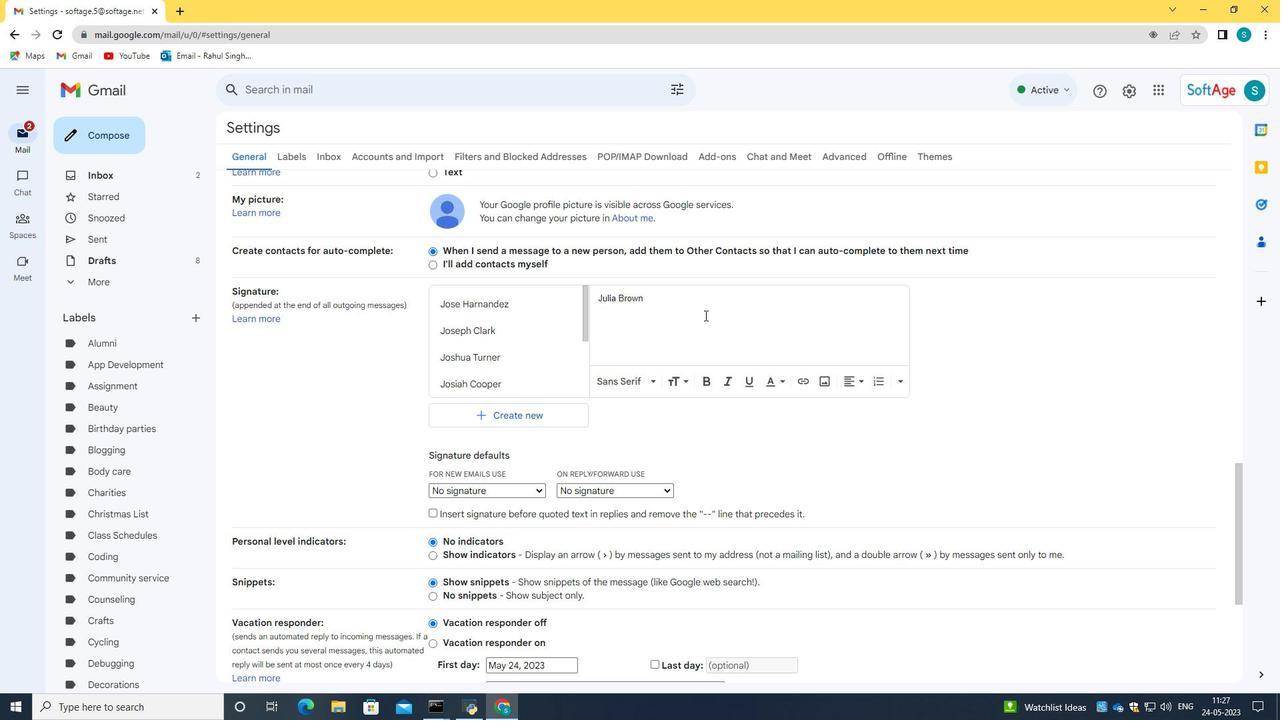 
Action: Mouse moved to (713, 320)
Screenshot: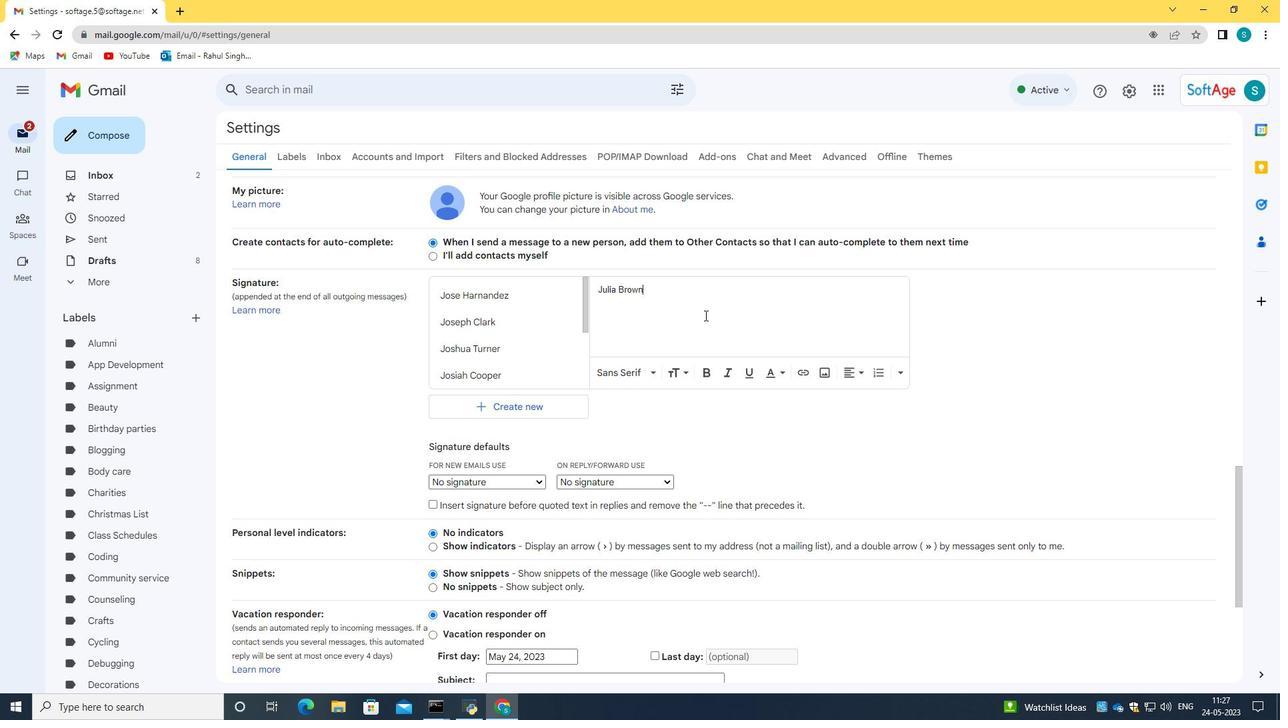 
Action: Mouse scrolled (711, 318) with delta (0, 0)
Screenshot: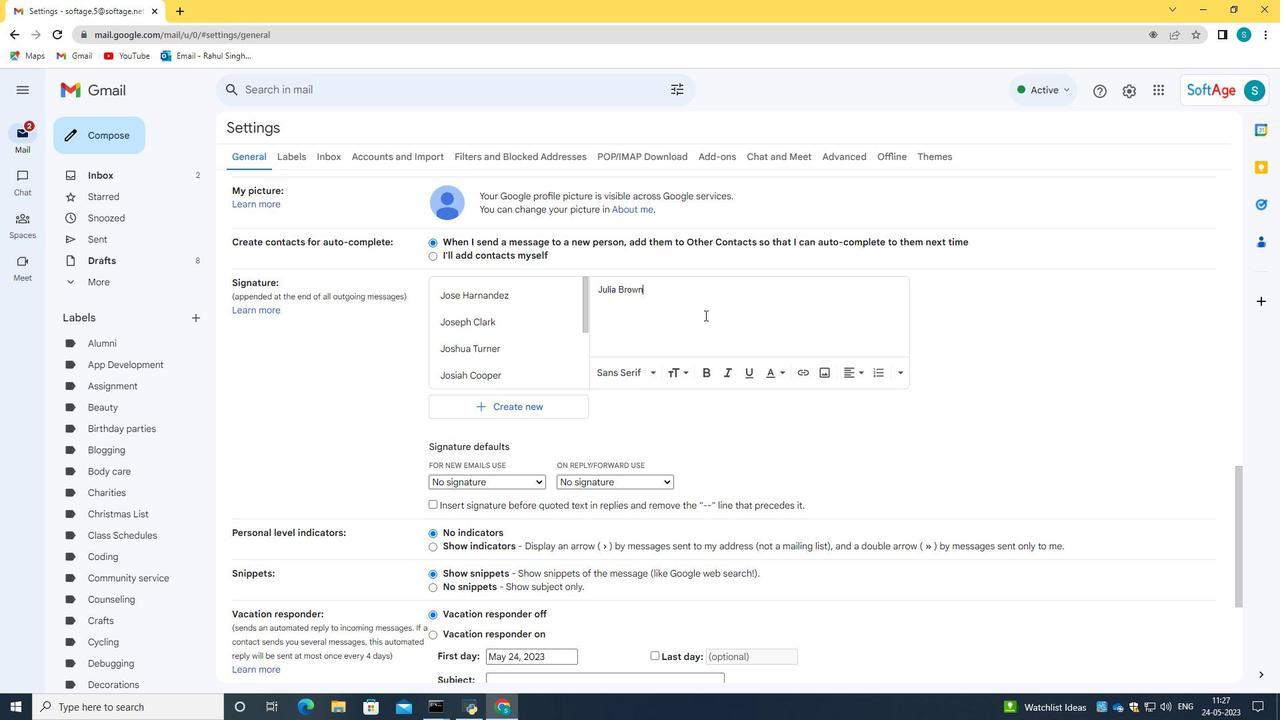 
Action: Mouse moved to (728, 329)
Screenshot: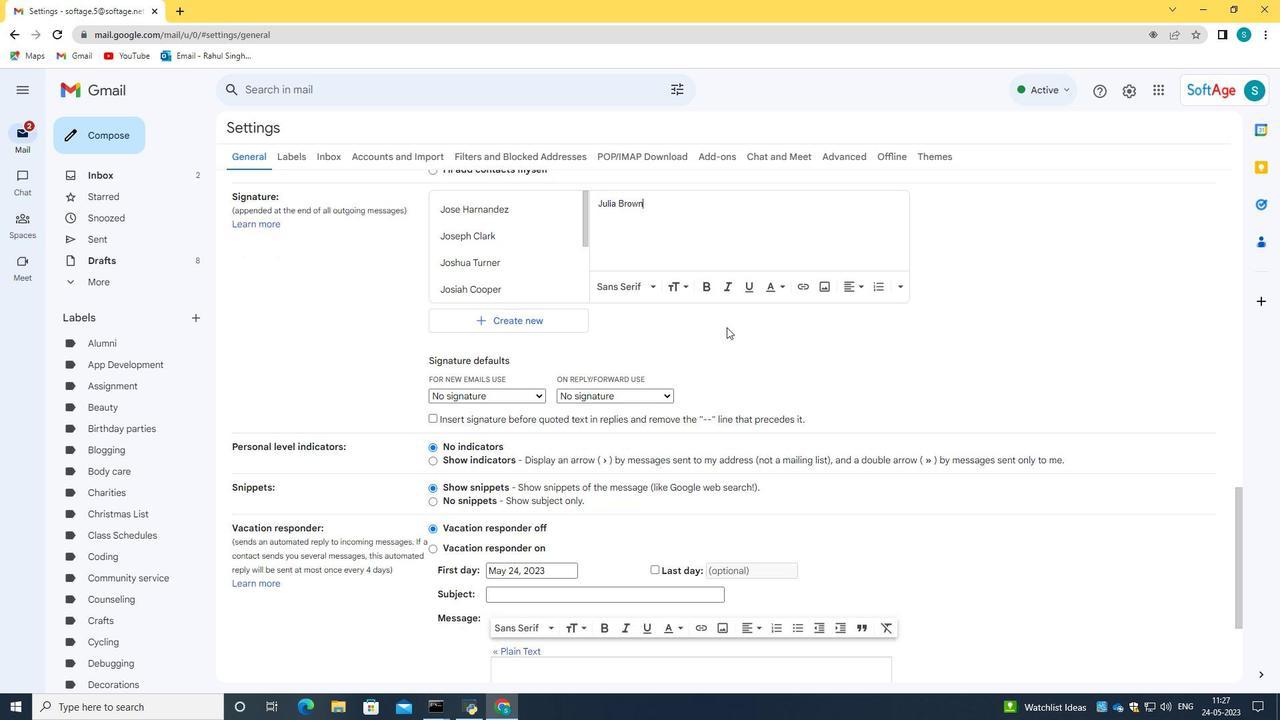
Action: Mouse scrolled (728, 328) with delta (0, 0)
Screenshot: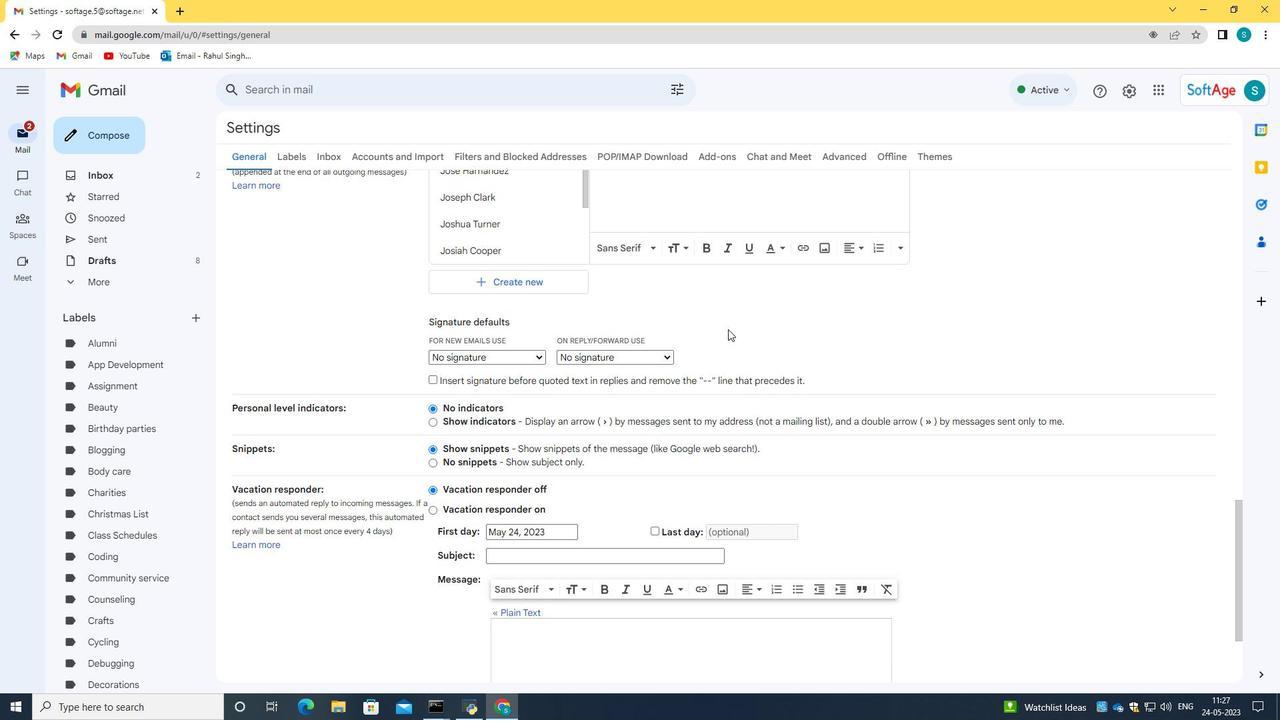 
Action: Mouse moved to (688, 574)
Screenshot: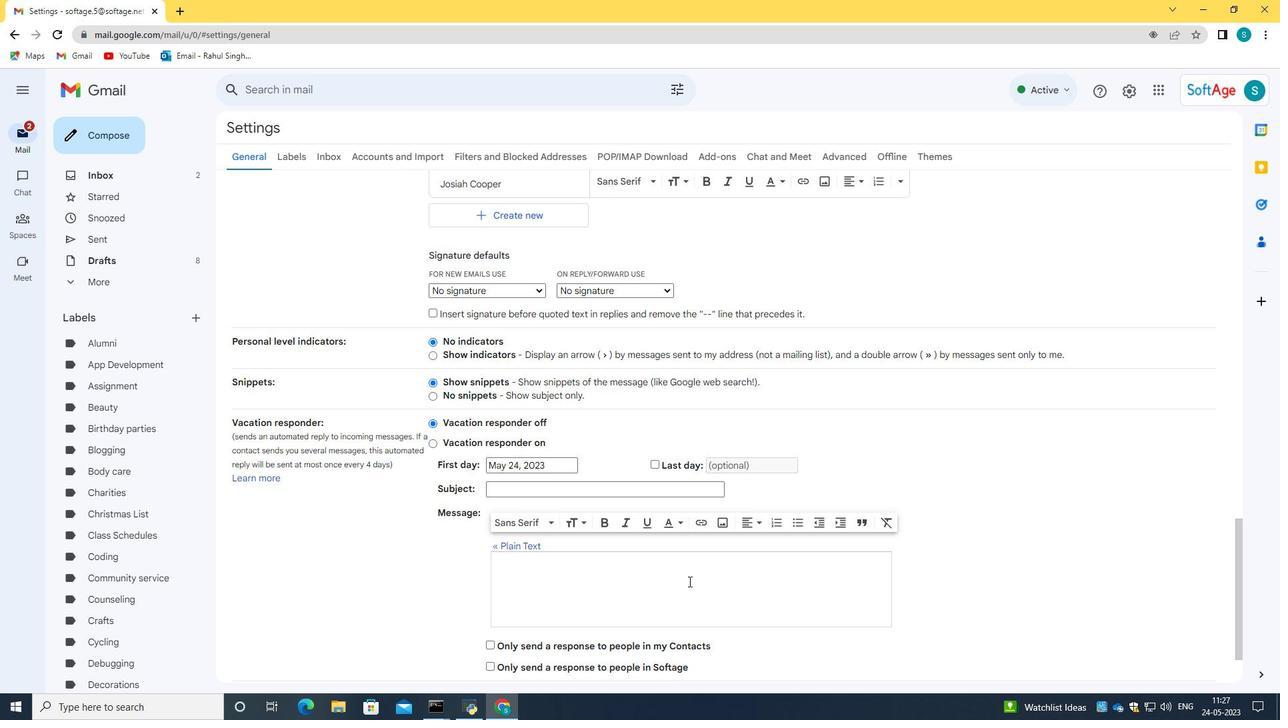 
Action: Mouse scrolled (688, 573) with delta (0, 0)
Screenshot: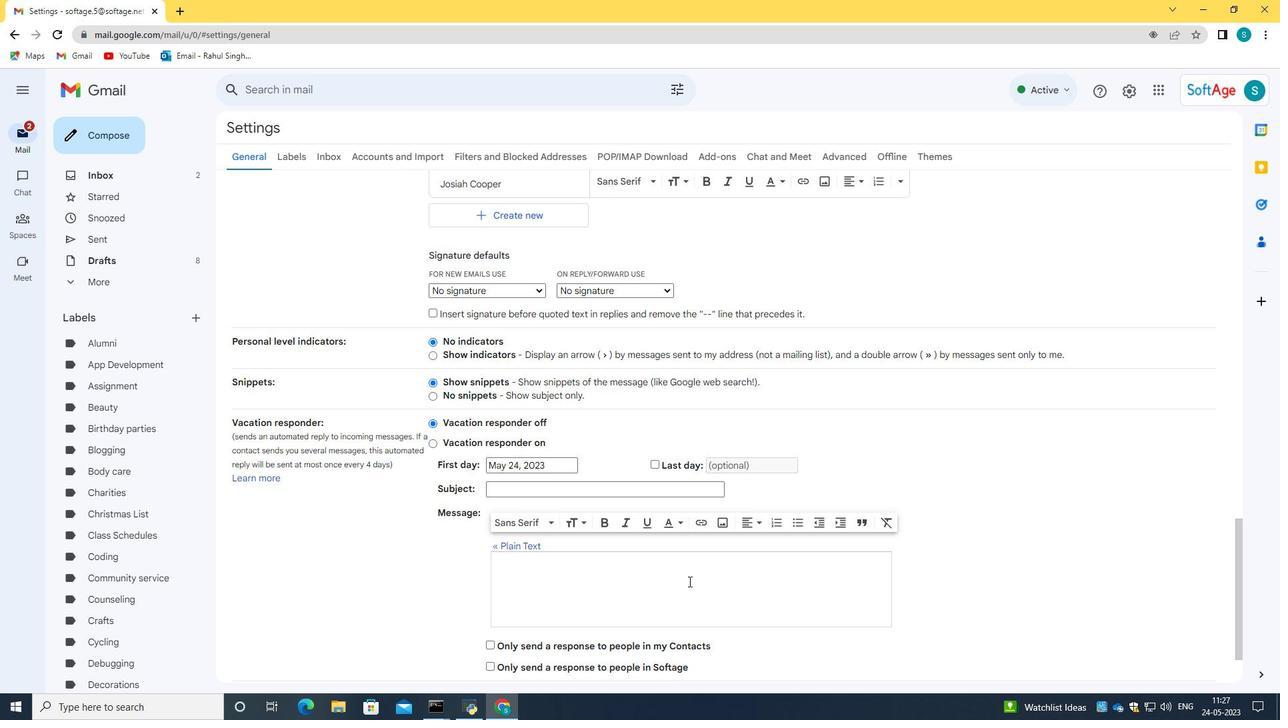
Action: Mouse scrolled (688, 573) with delta (0, 0)
Screenshot: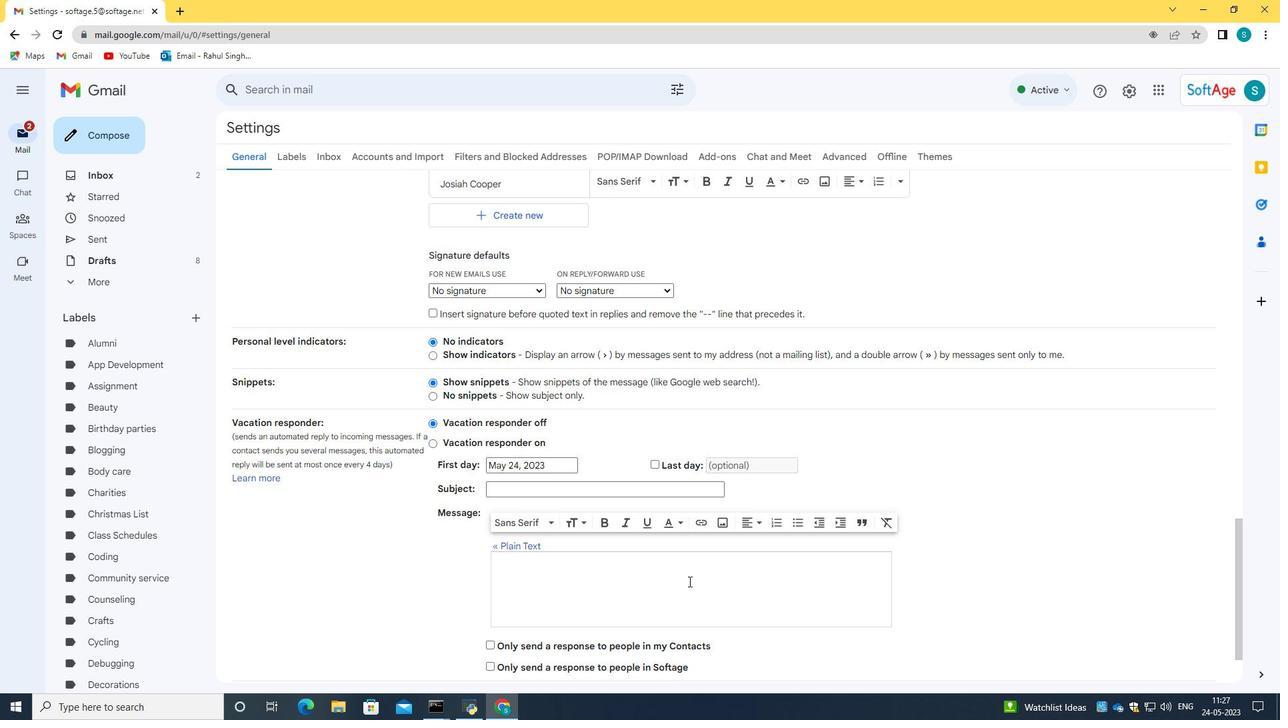 
Action: Mouse scrolled (688, 573) with delta (0, 0)
Screenshot: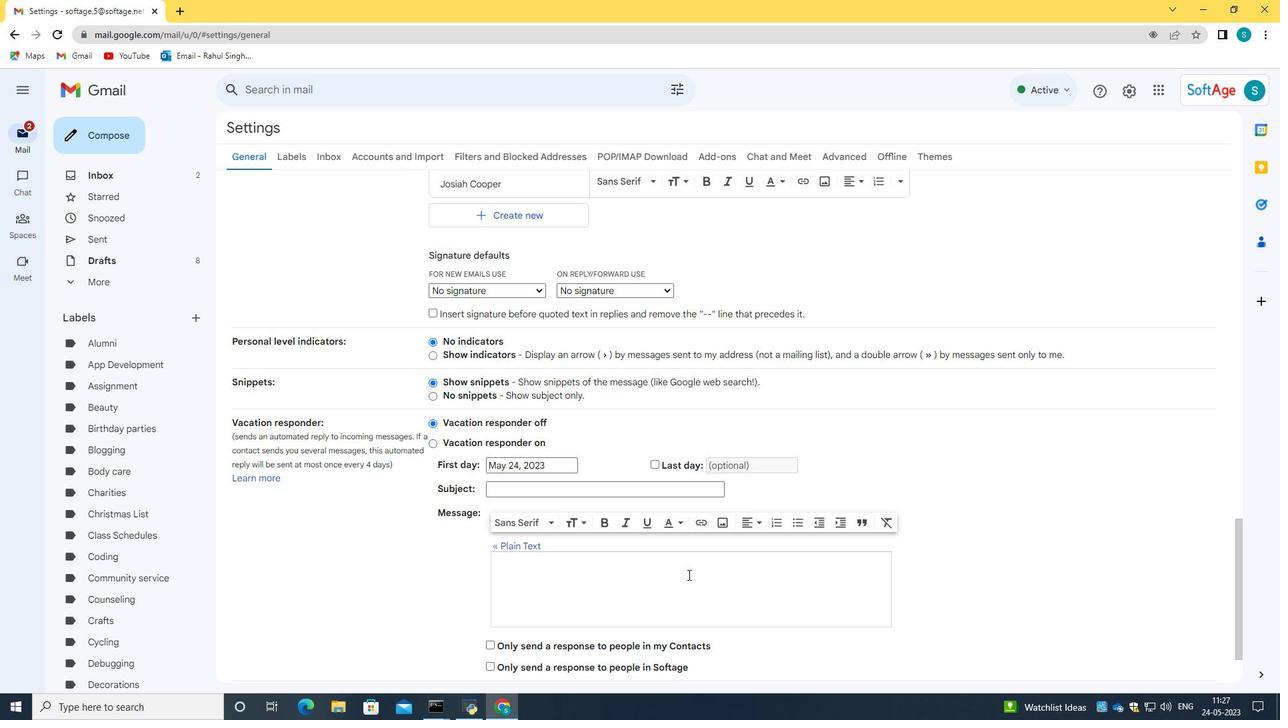 
Action: Mouse scrolled (688, 573) with delta (0, 0)
Screenshot: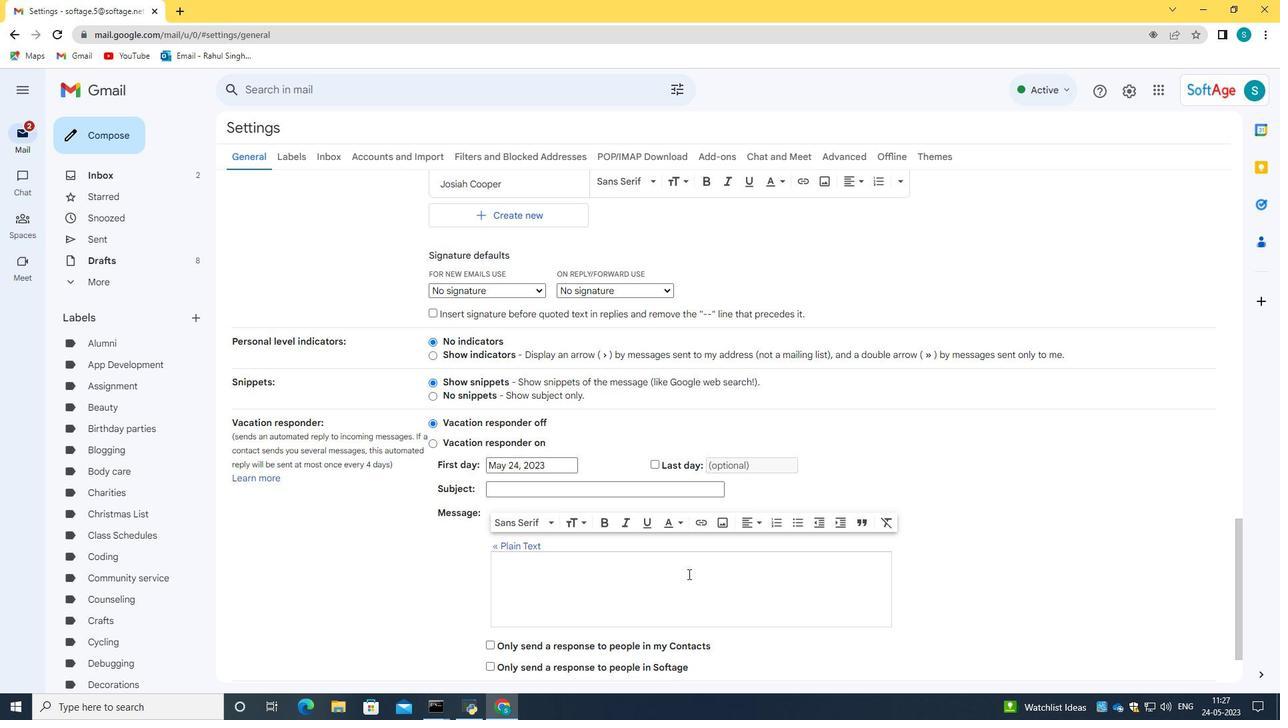 
Action: Mouse scrolled (688, 573) with delta (0, 0)
Screenshot: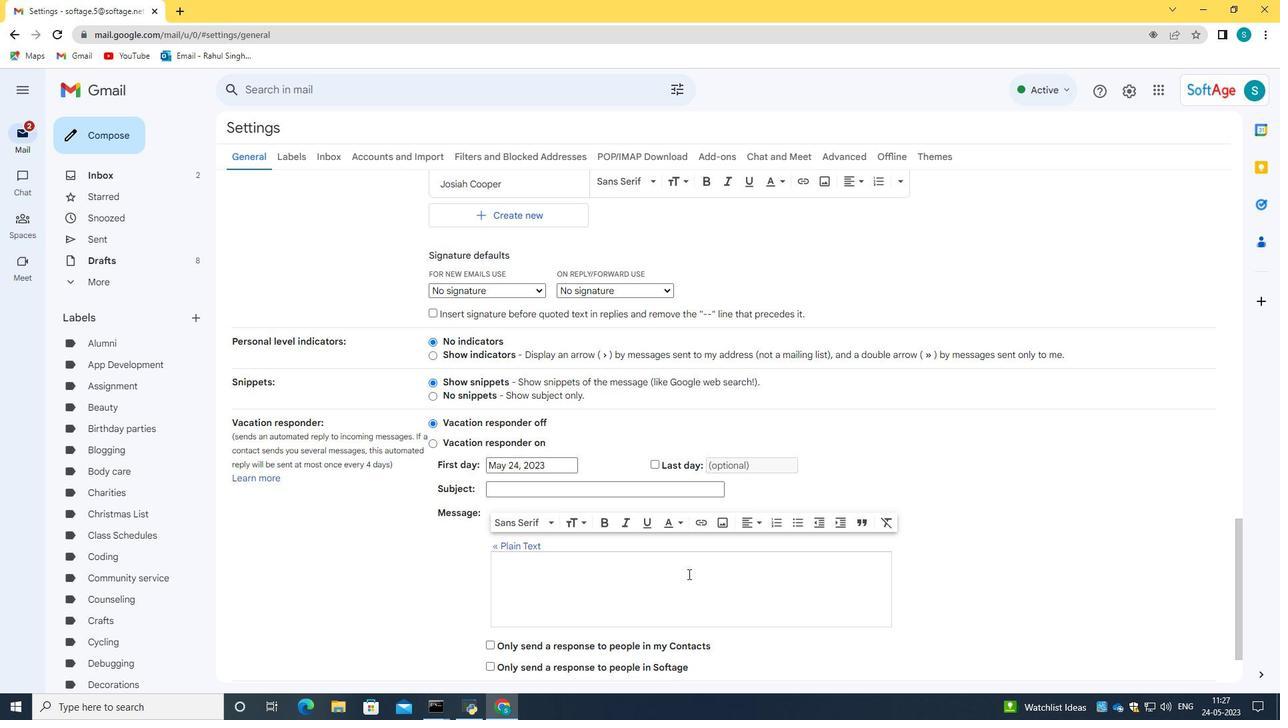 
Action: Mouse moved to (699, 609)
Screenshot: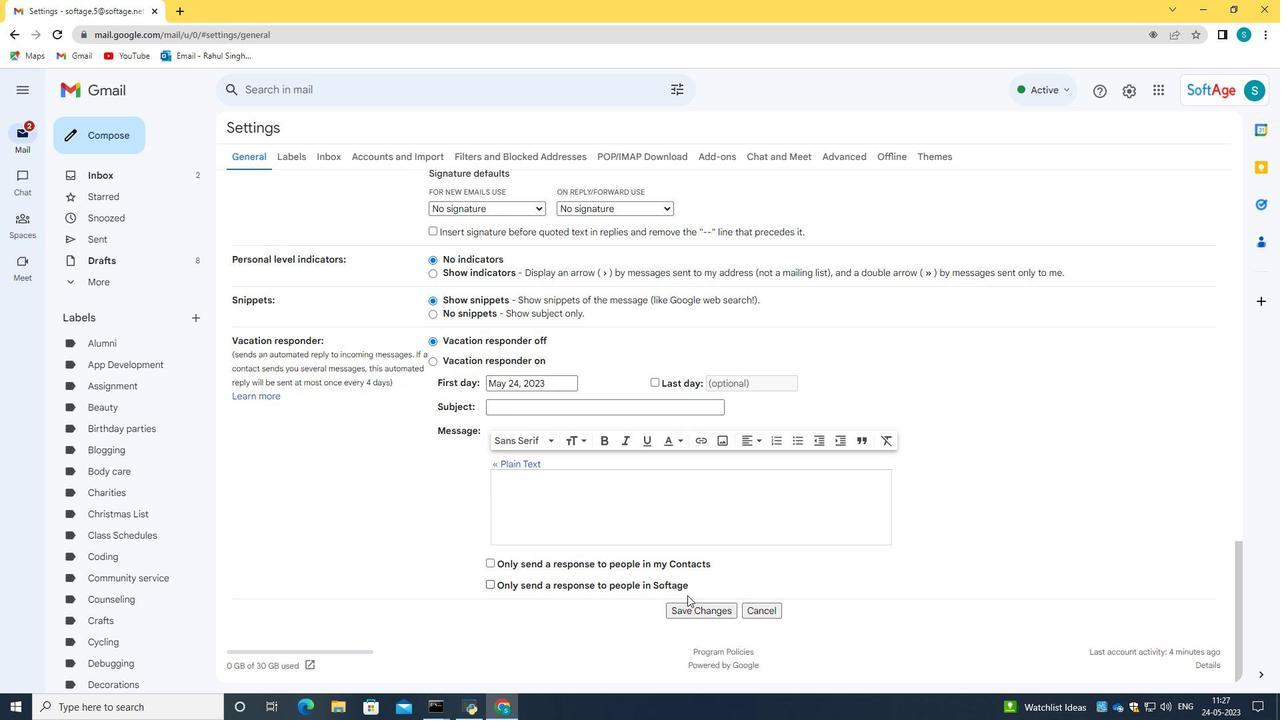 
Action: Mouse pressed left at (699, 609)
Screenshot: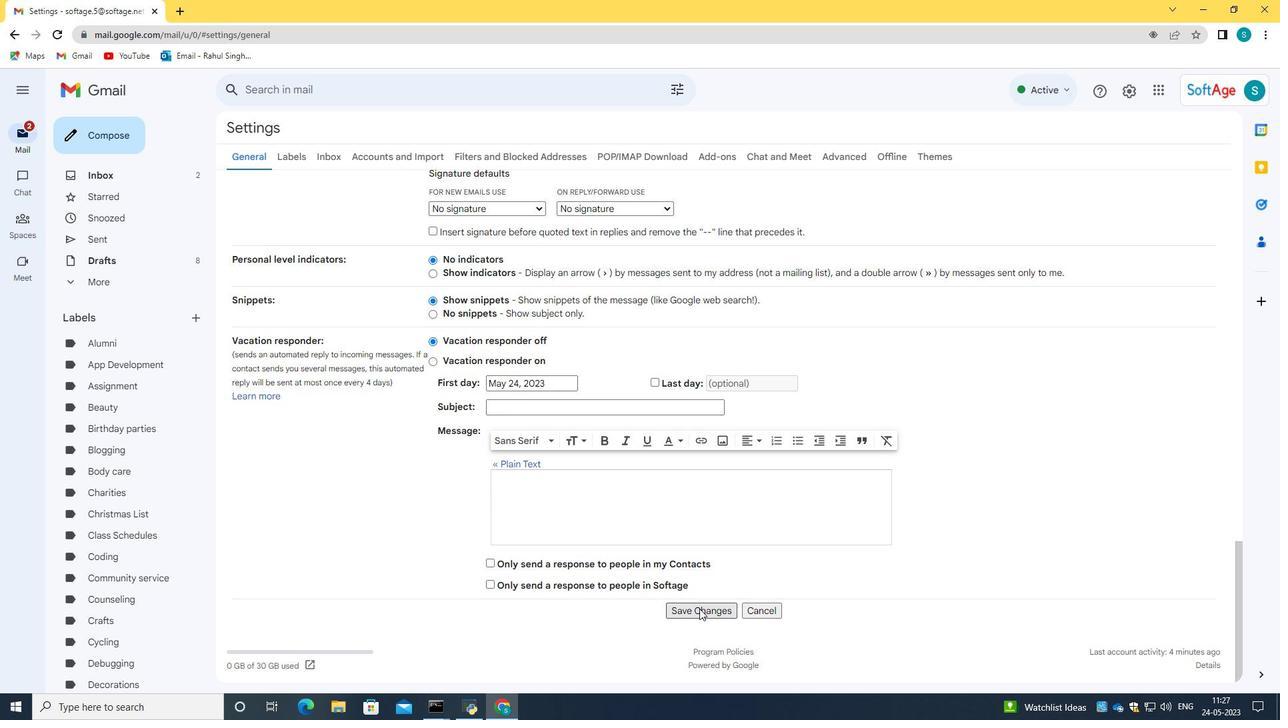 
Action: Mouse moved to (106, 136)
Screenshot: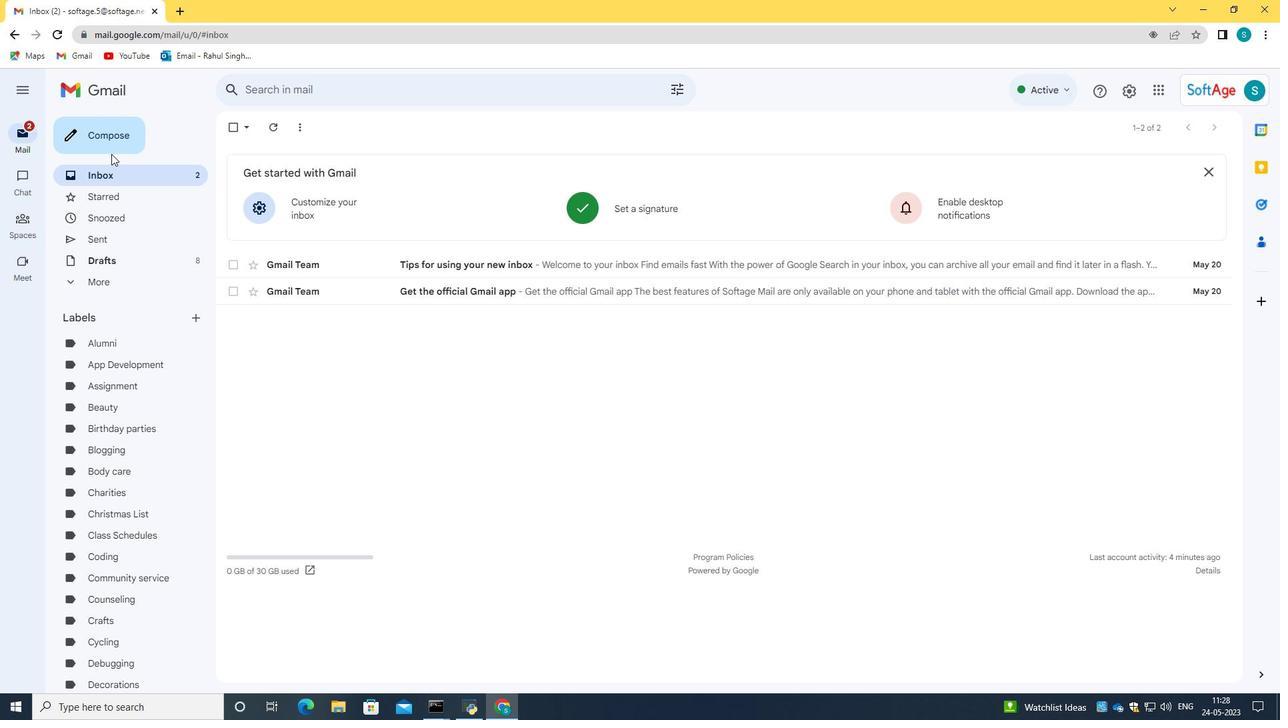
Action: Mouse pressed left at (106, 136)
Screenshot: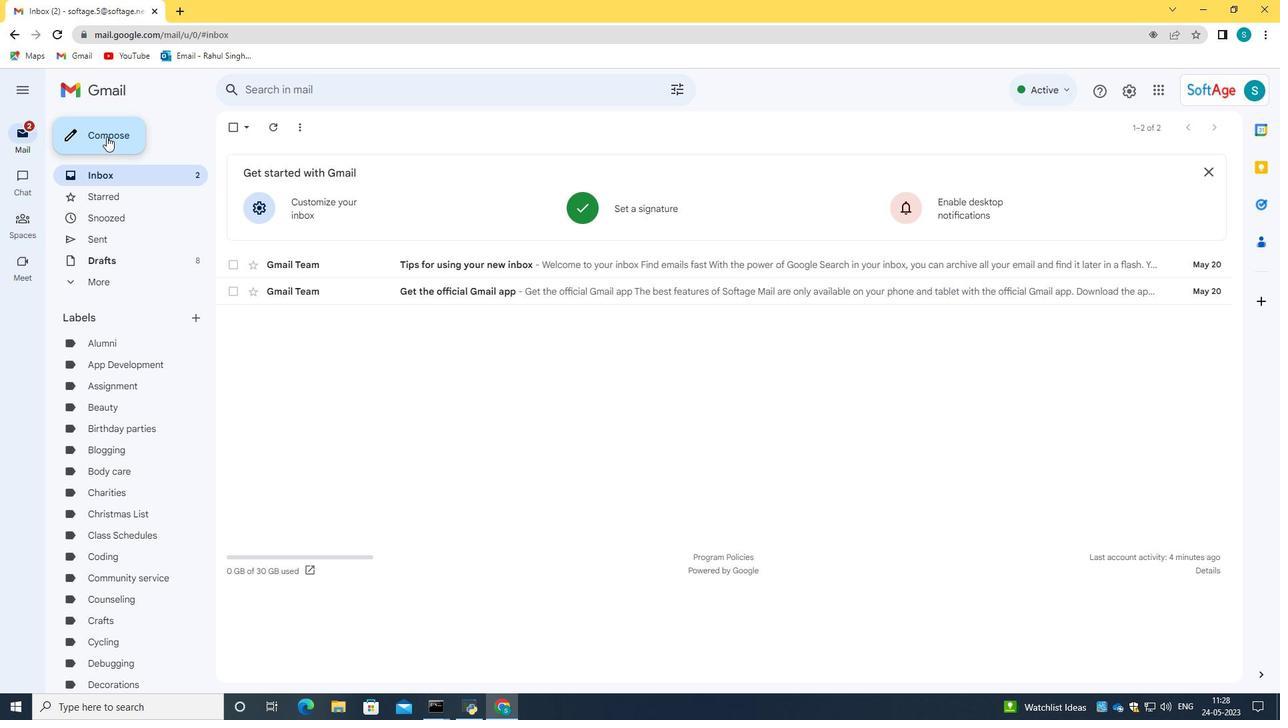 
Action: Mouse moved to (120, 150)
Screenshot: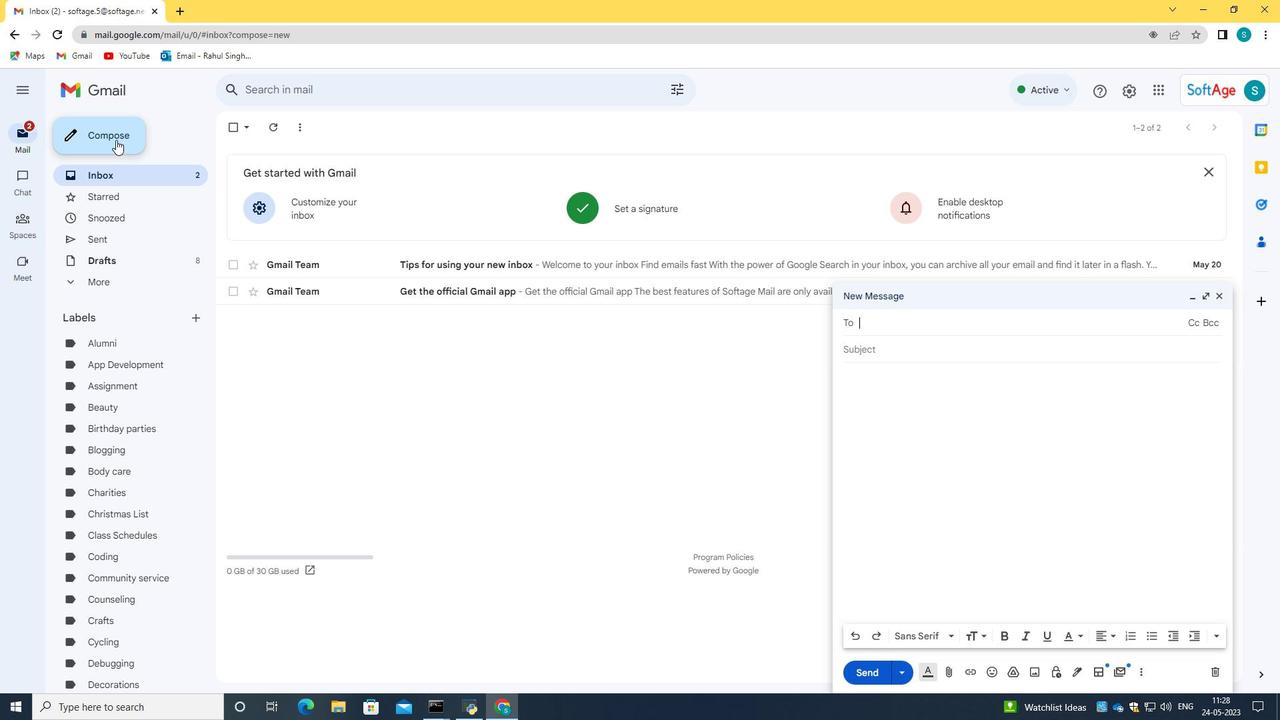 
Action: Mouse scrolled (120, 149) with delta (0, 0)
Screenshot: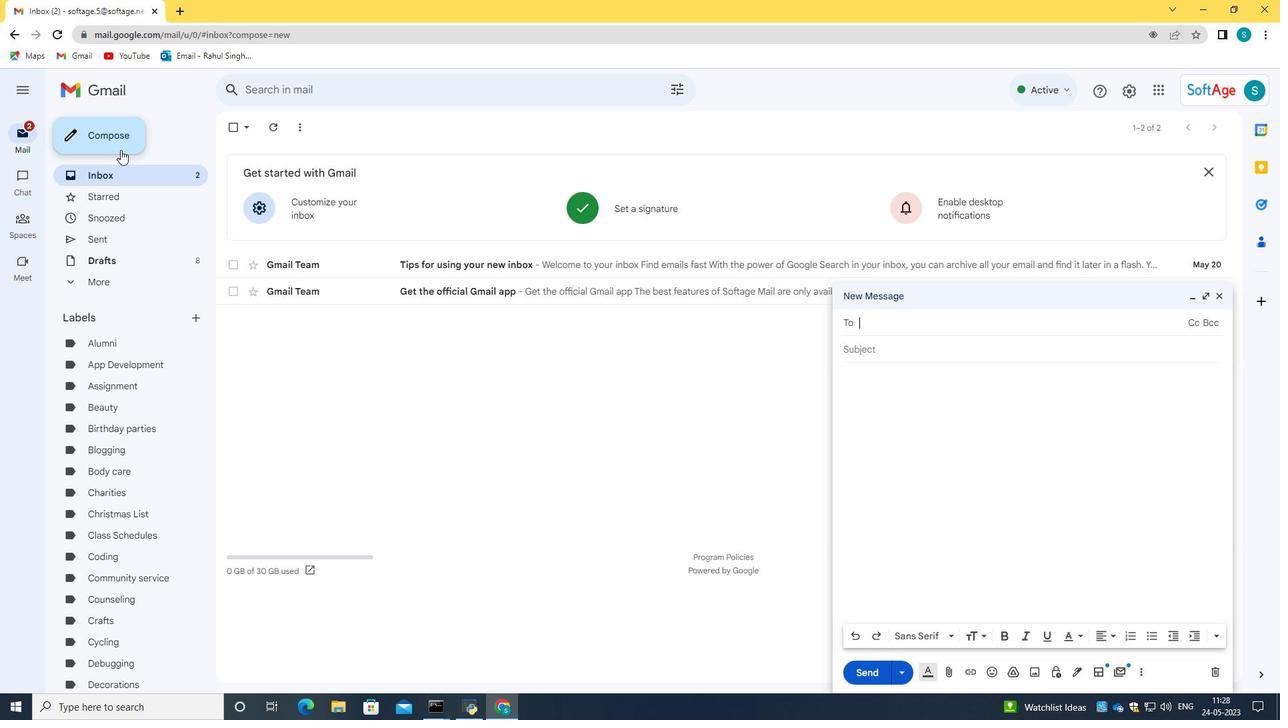 
Action: Mouse scrolled (120, 149) with delta (0, 0)
Screenshot: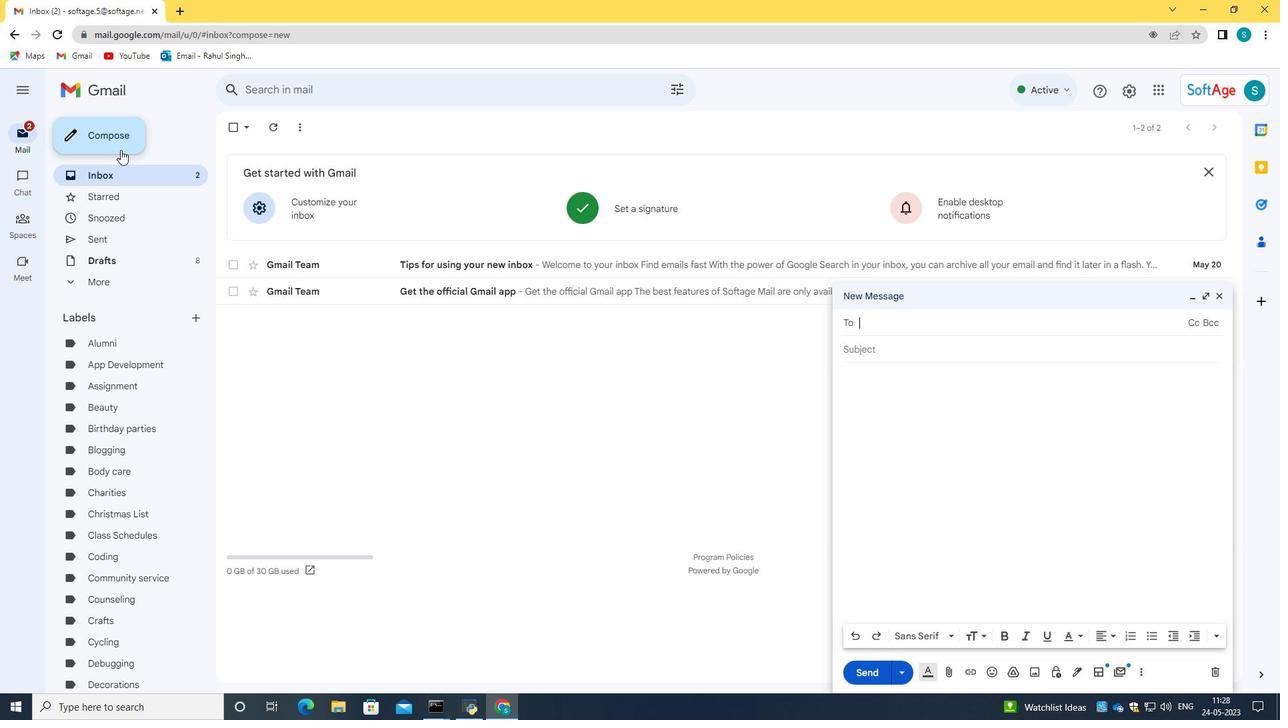 
Action: Mouse moved to (1203, 292)
Screenshot: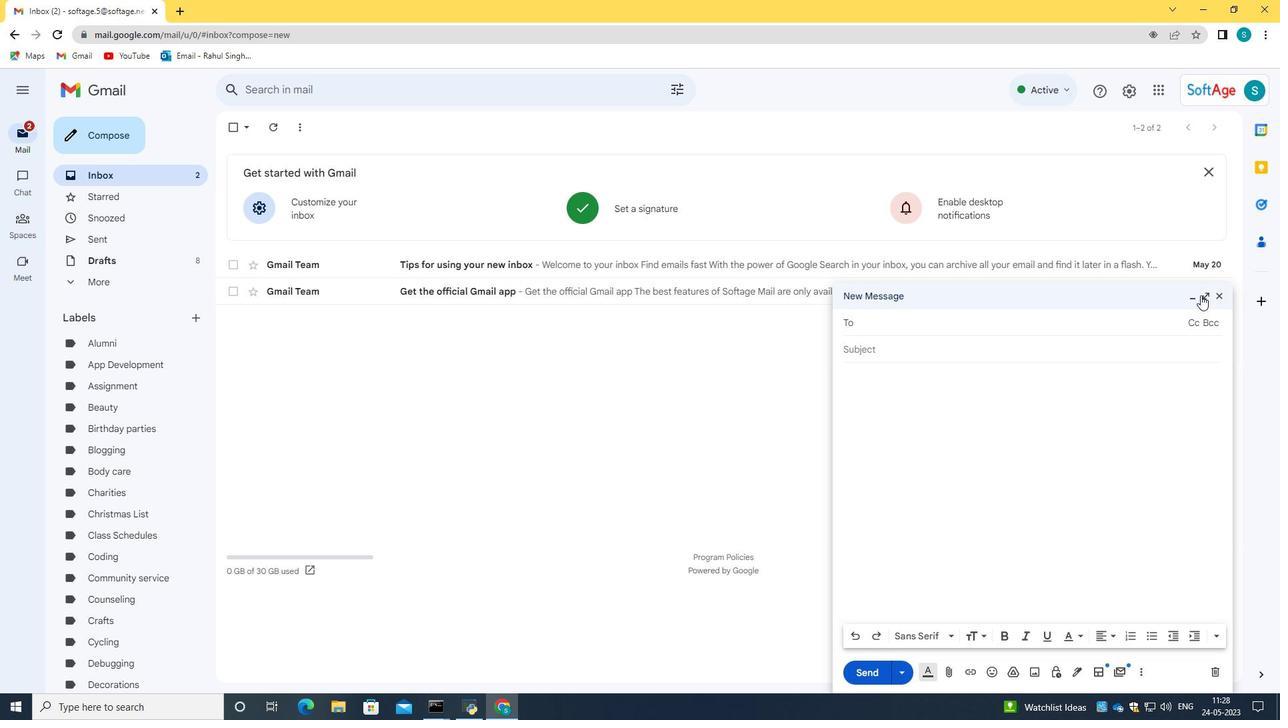 
Action: Mouse pressed left at (1203, 292)
Screenshot: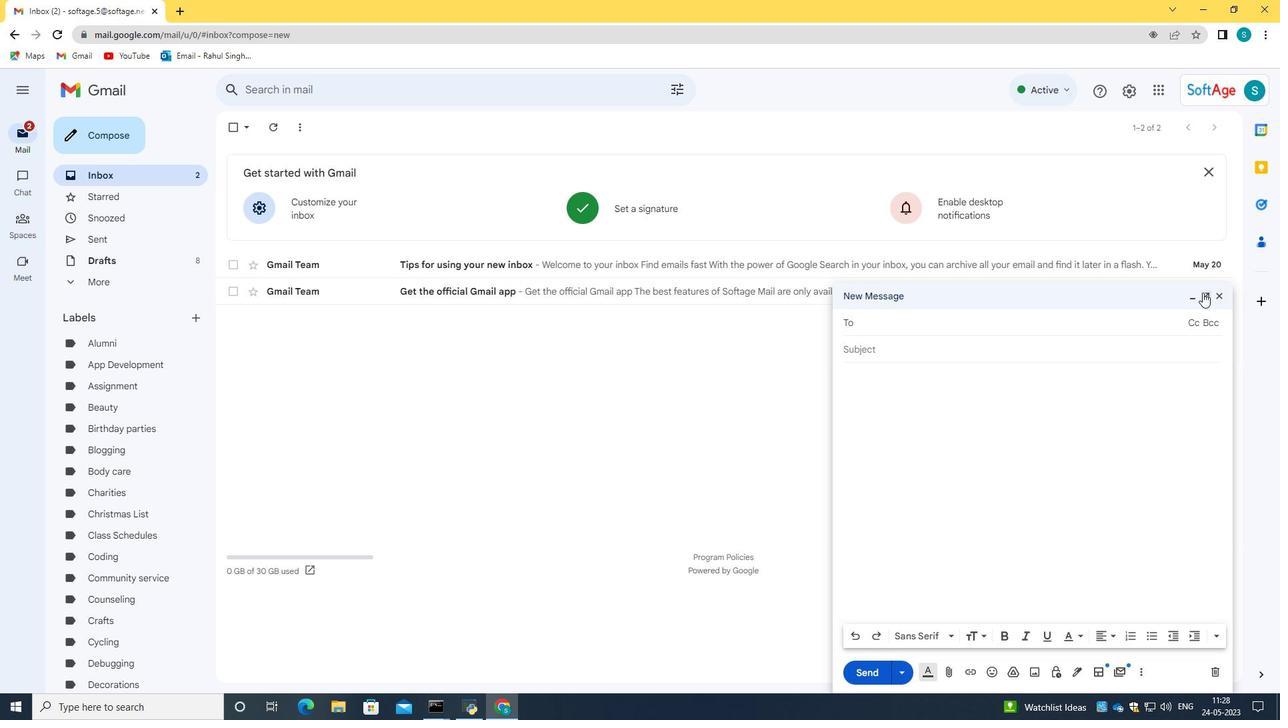 
Action: Mouse moved to (498, 278)
Screenshot: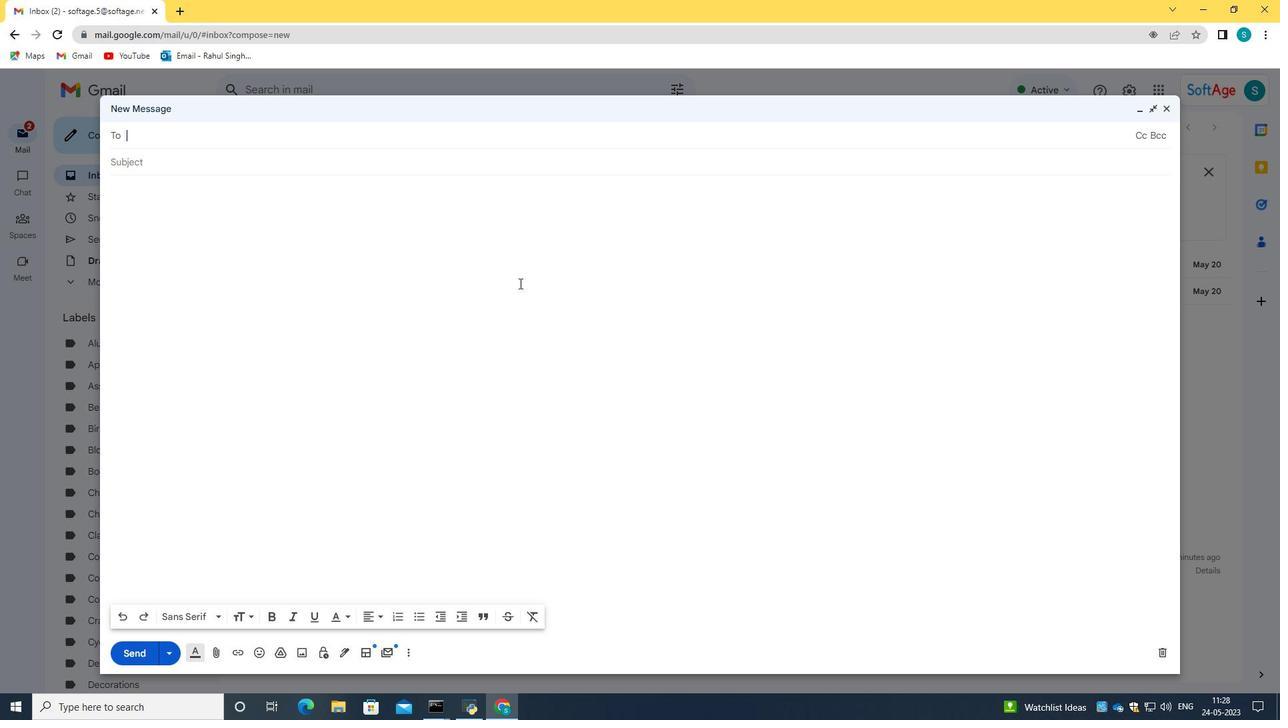 
Action: Mouse scrolled (498, 278) with delta (0, 0)
Screenshot: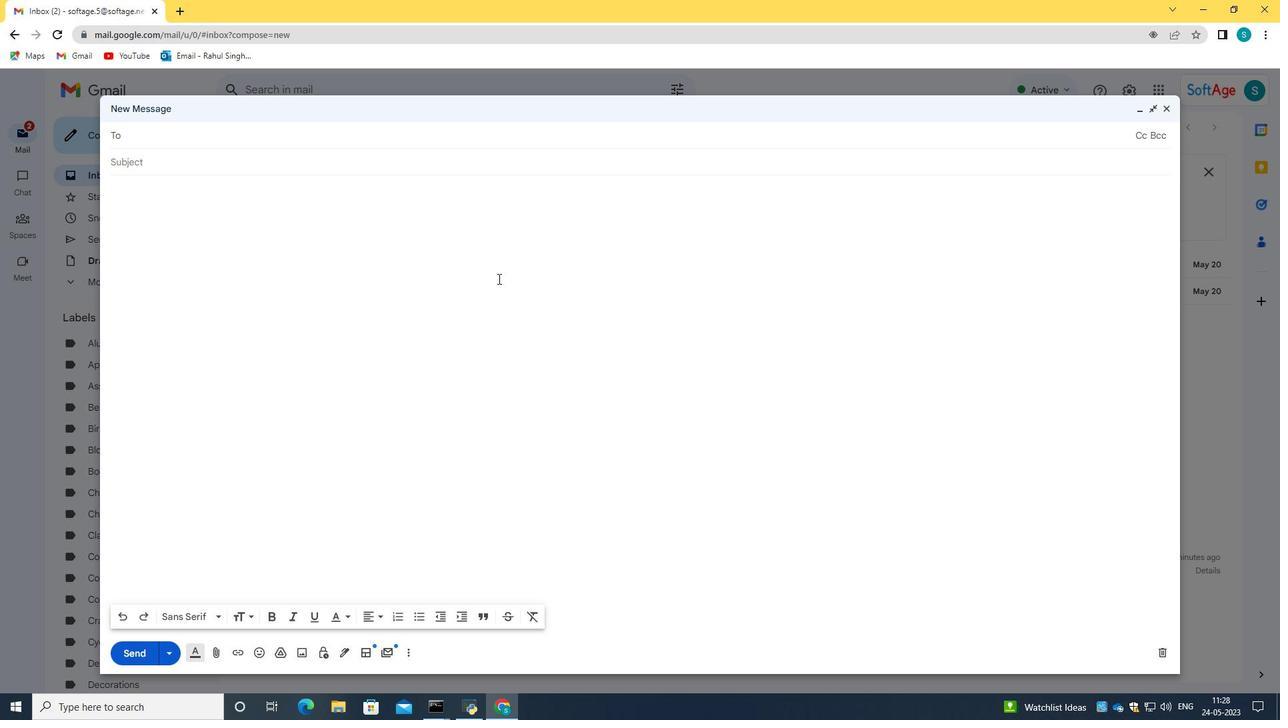
Action: Mouse moved to (340, 657)
Screenshot: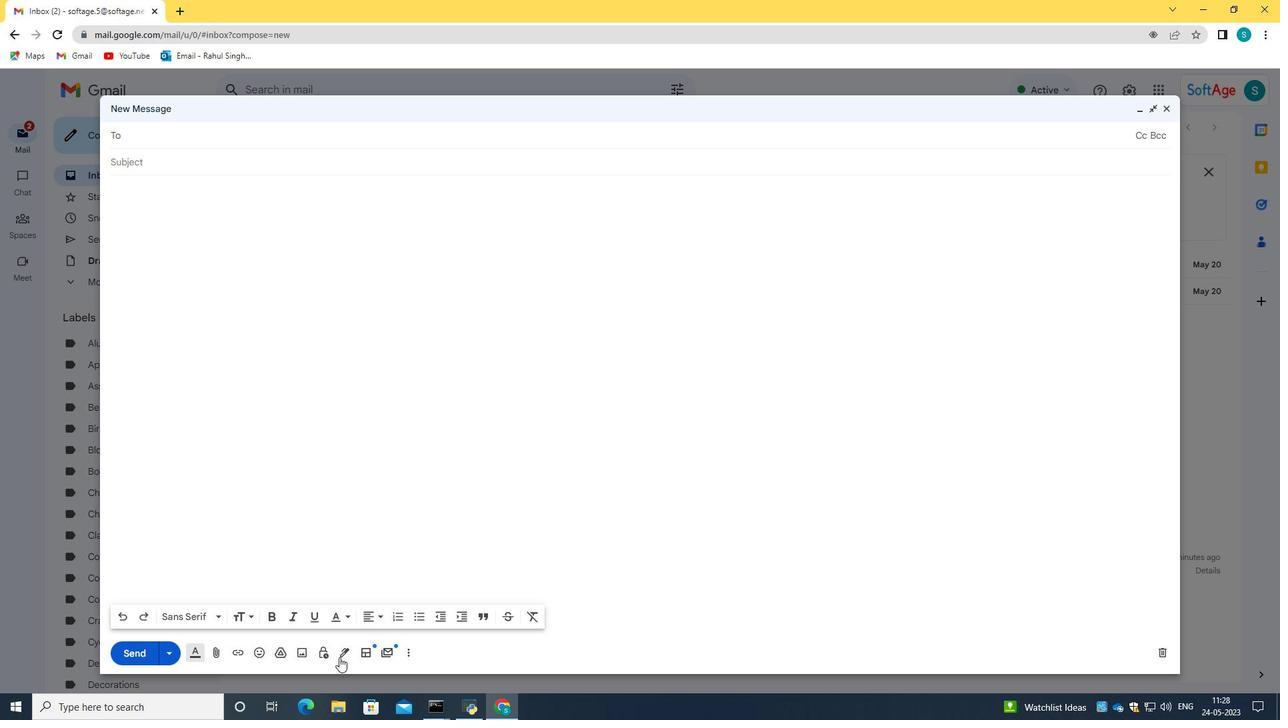 
Action: Mouse pressed left at (340, 657)
Screenshot: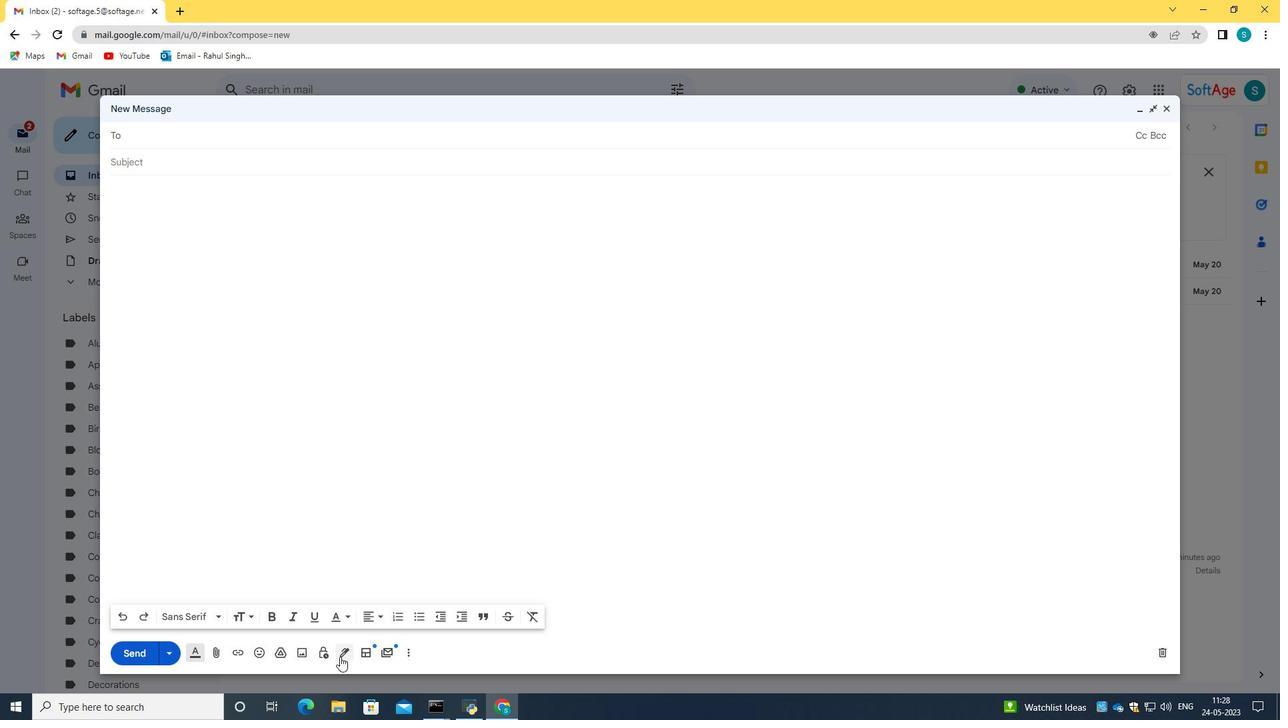 
Action: Mouse moved to (386, 633)
Screenshot: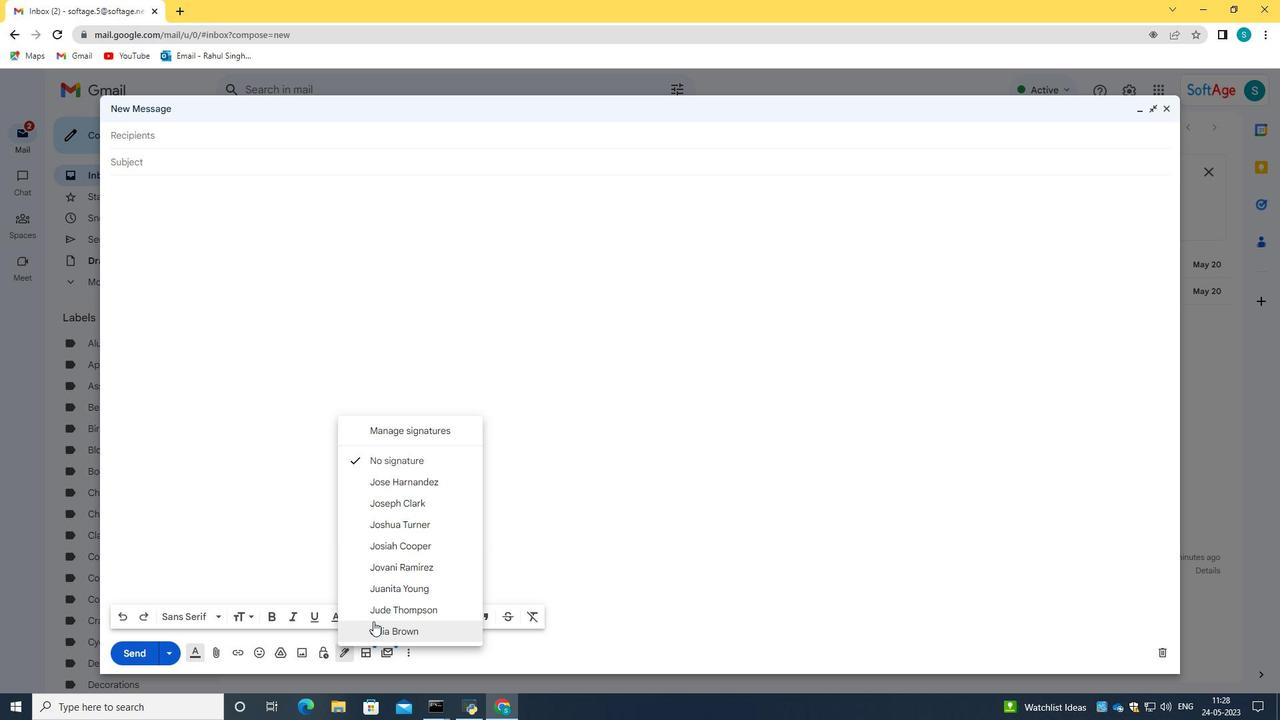 
Action: Mouse pressed left at (386, 633)
Screenshot: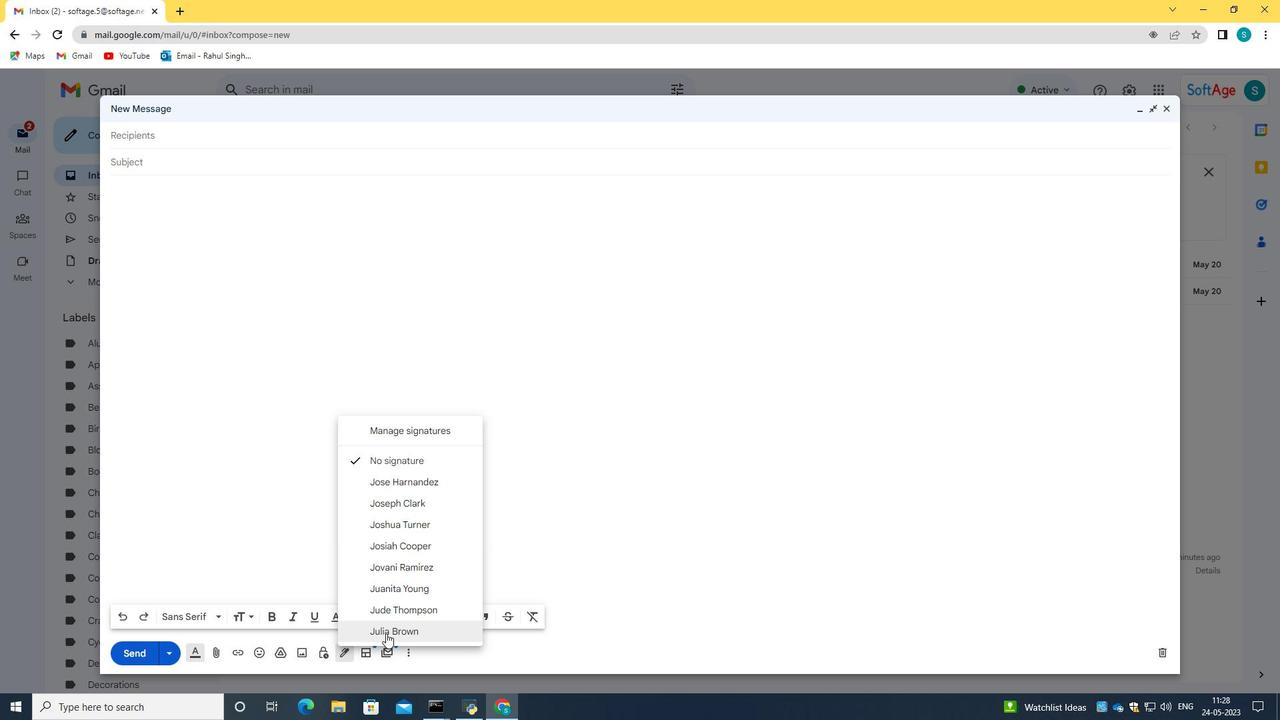 
Action: Mouse moved to (177, 165)
Screenshot: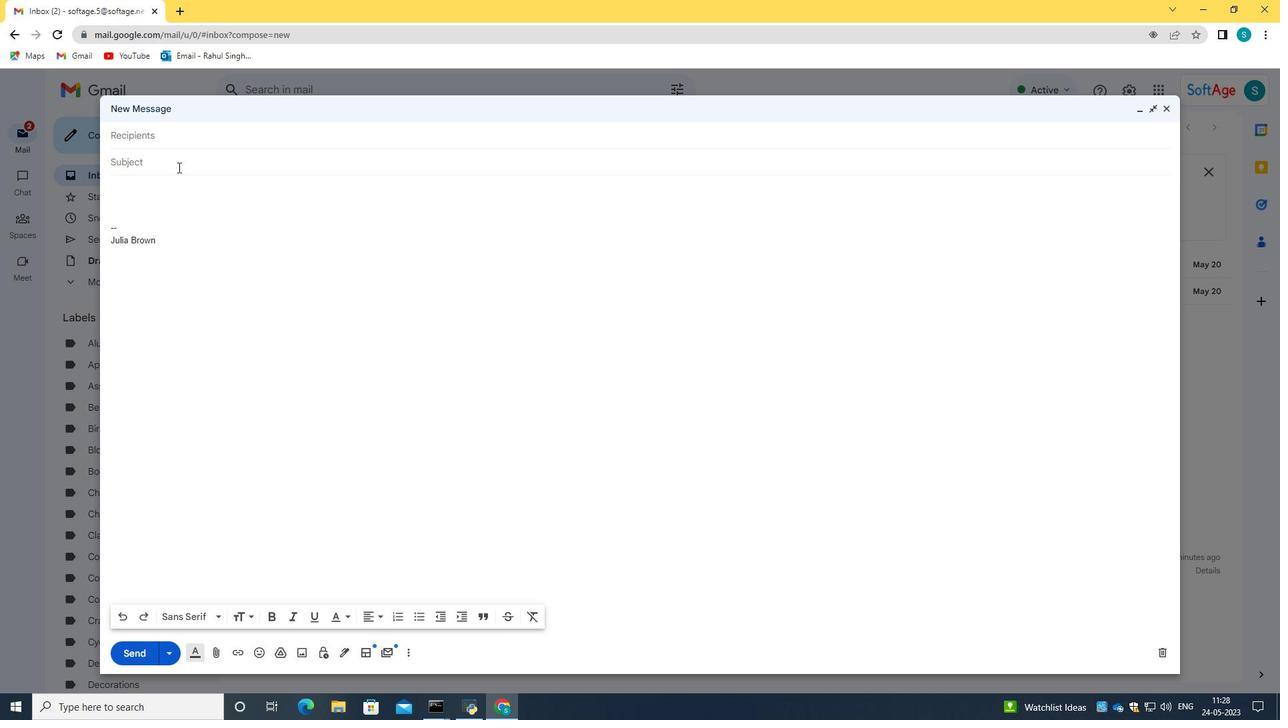 
Action: Mouse pressed left at (177, 165)
Screenshot: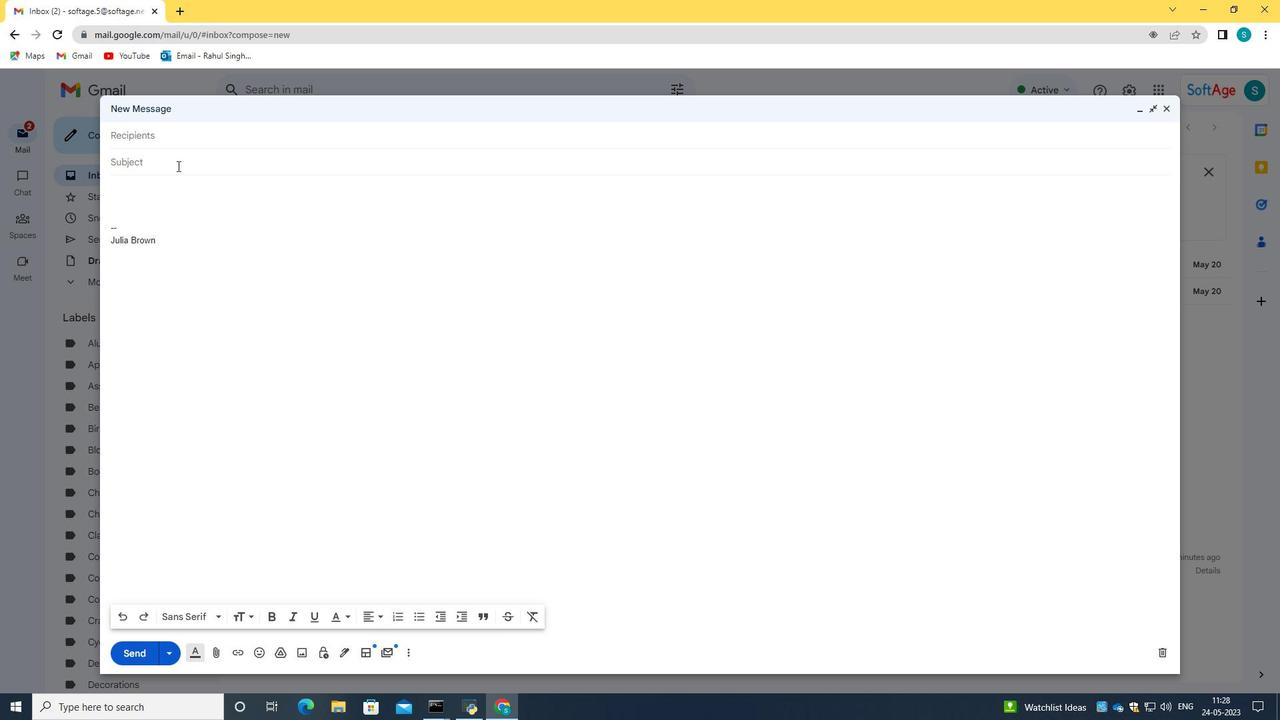 
Action: Key pressed <Key.caps_lock>U<Key.caps_lock>pdate<Key.space>on<Key.space>a<Key.space>custormer<Key.space><Key.backspace><Key.backspace><Key.backspace><Key.backspace><Key.backspace>e<Key.backspace>mer<Key.space>issue<Key.space>
Screenshot: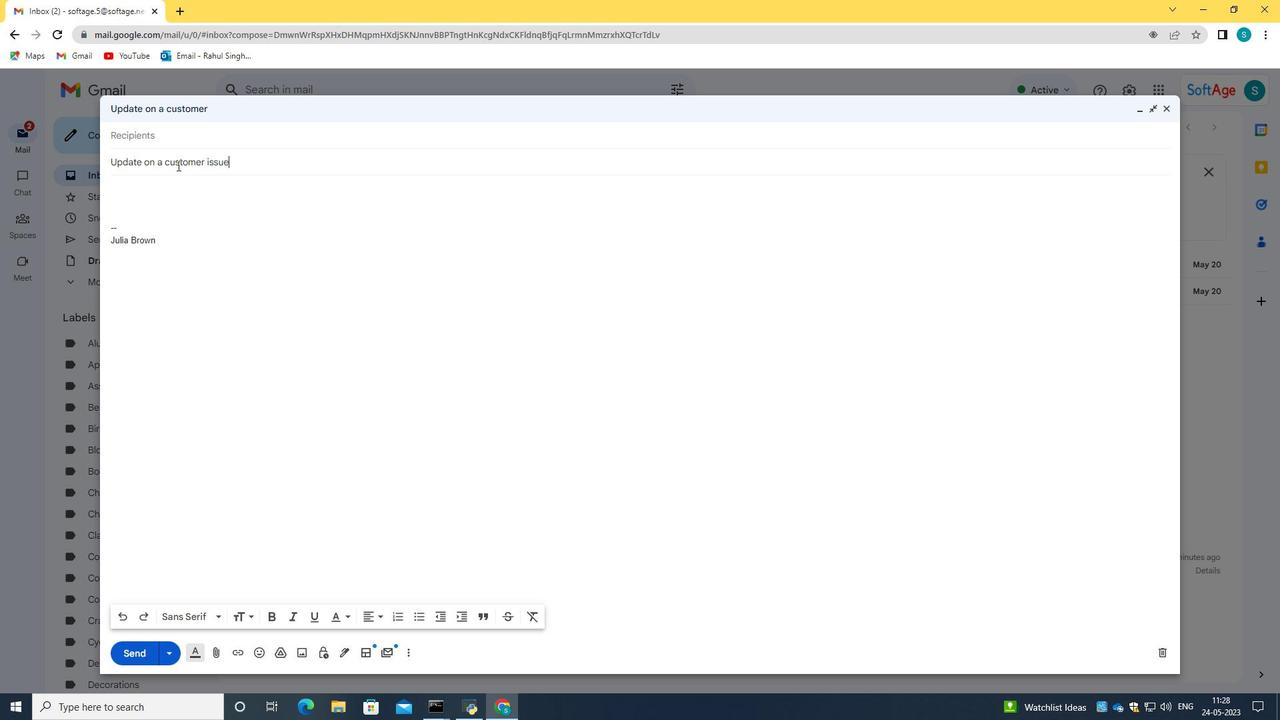 
Action: Mouse moved to (139, 189)
Screenshot: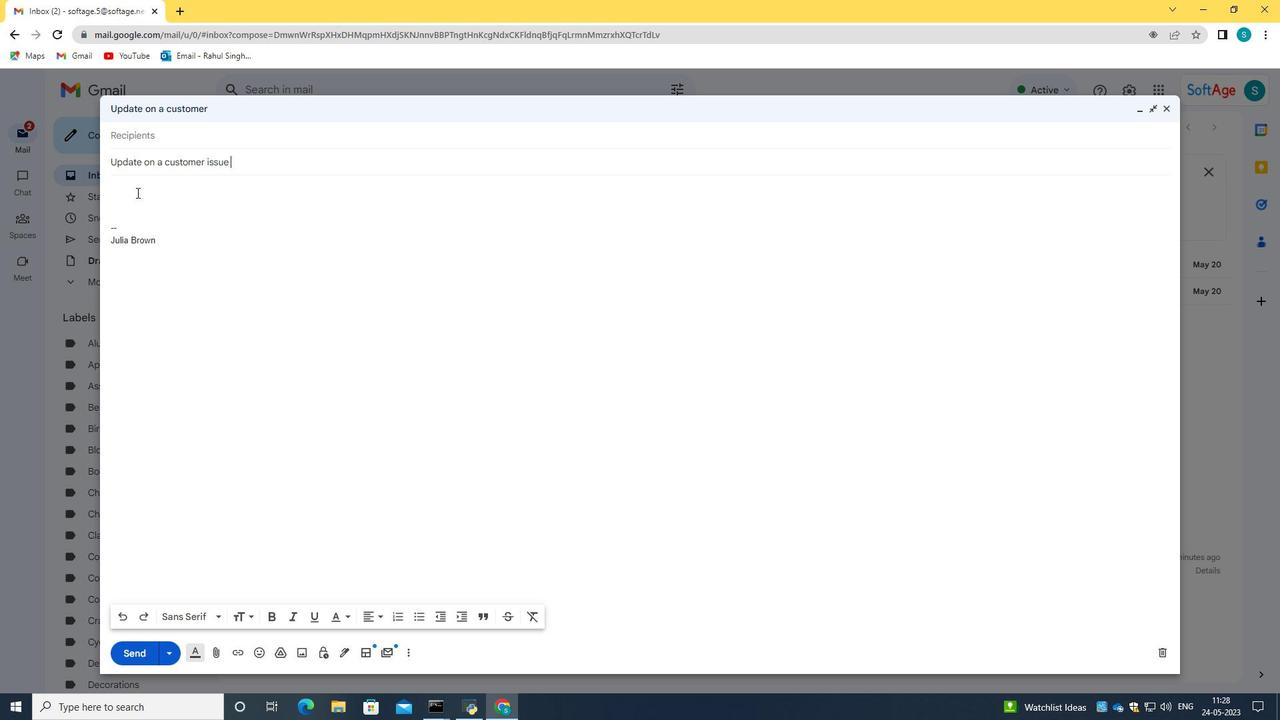 
Action: Mouse pressed left at (139, 189)
Screenshot: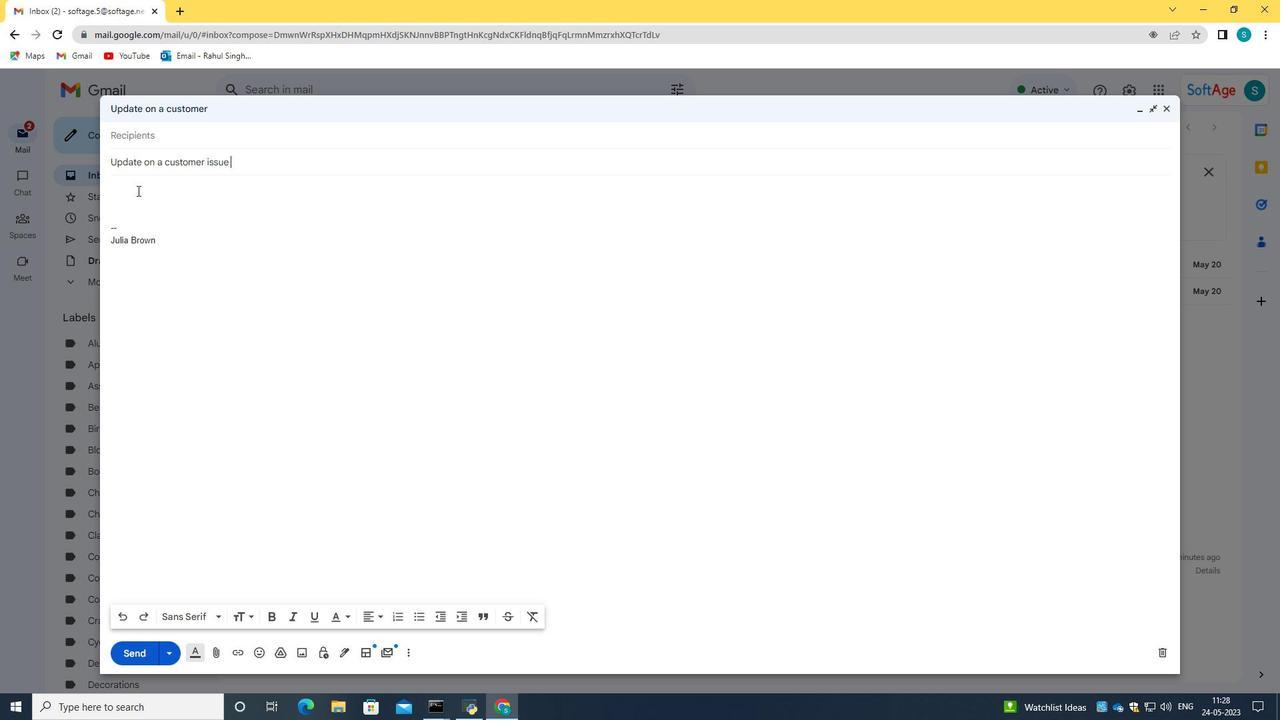 
Action: Key pressed <Key.caps_lock>I<Key.caps_lock><Key.space>wanted<Key.space>to<Key.space>follow<Key.space>up<Key.space>regarding<Key.space>the<Key.space>starus<Key.space>of<Key.space>th<Key.backspace><Key.backspace><Key.backspace><Key.backspace><Key.backspace><Key.backspace><Key.backspace><Key.backspace><Key.backspace>tus<Key.space>of<Key.space>budget<Key.space>purposal.
Screenshot: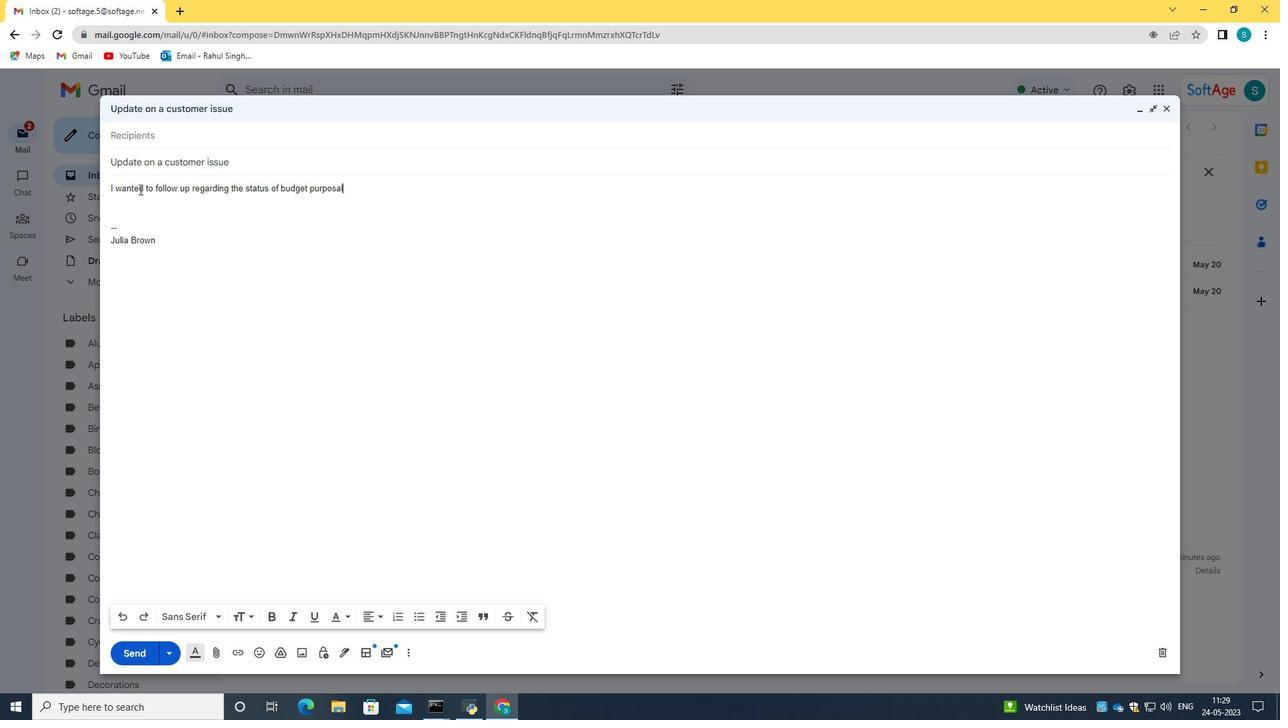 
Action: Mouse moved to (298, 191)
Screenshot: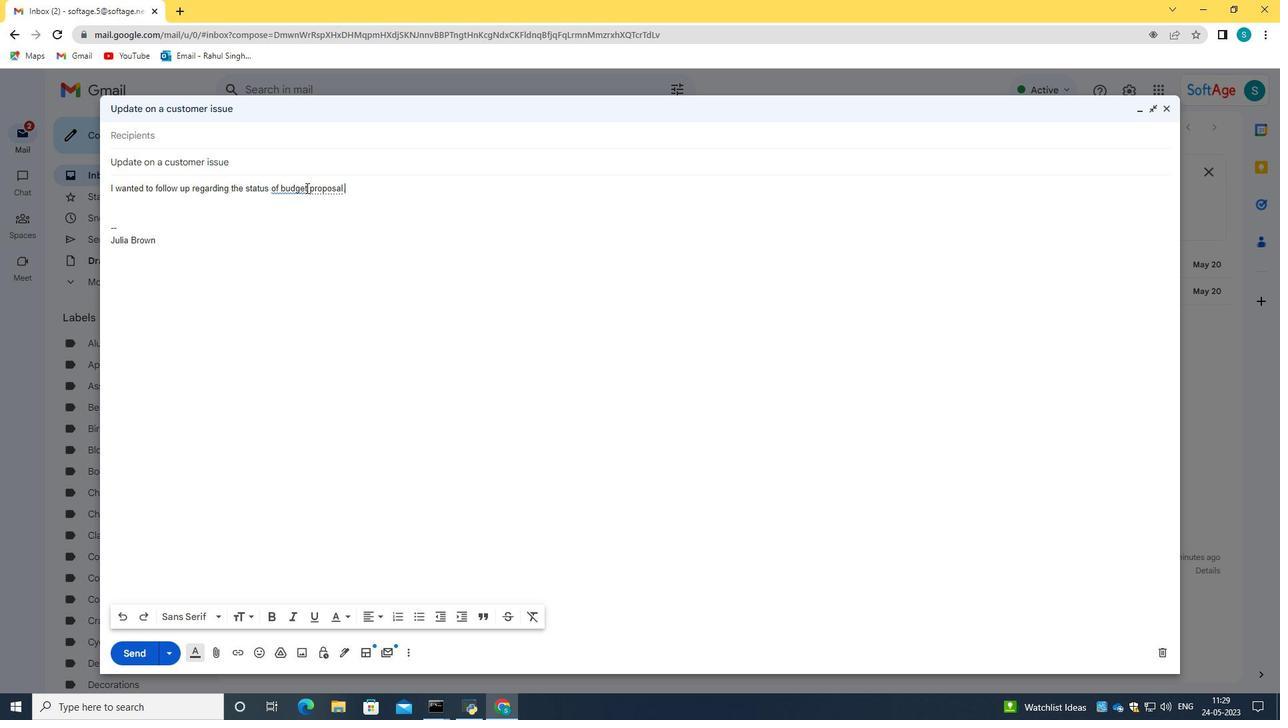 
Action: Mouse pressed left at (298, 191)
Screenshot: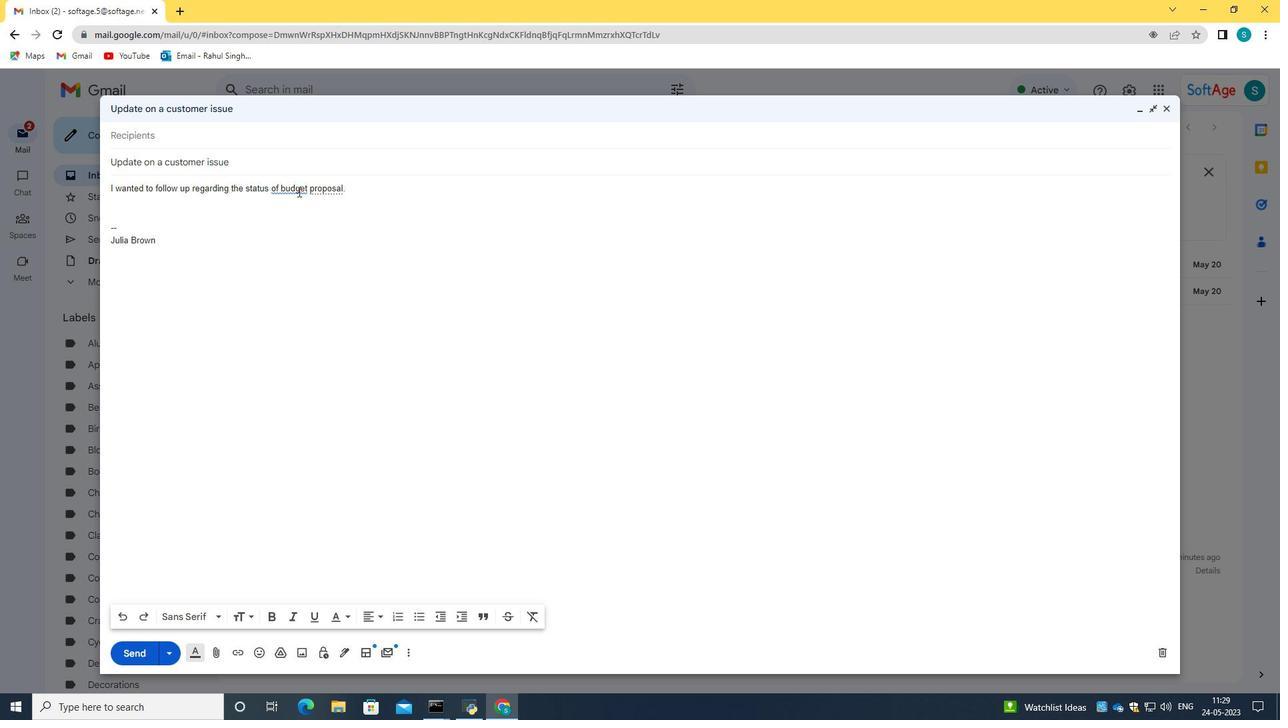
Action: Mouse moved to (322, 218)
Screenshot: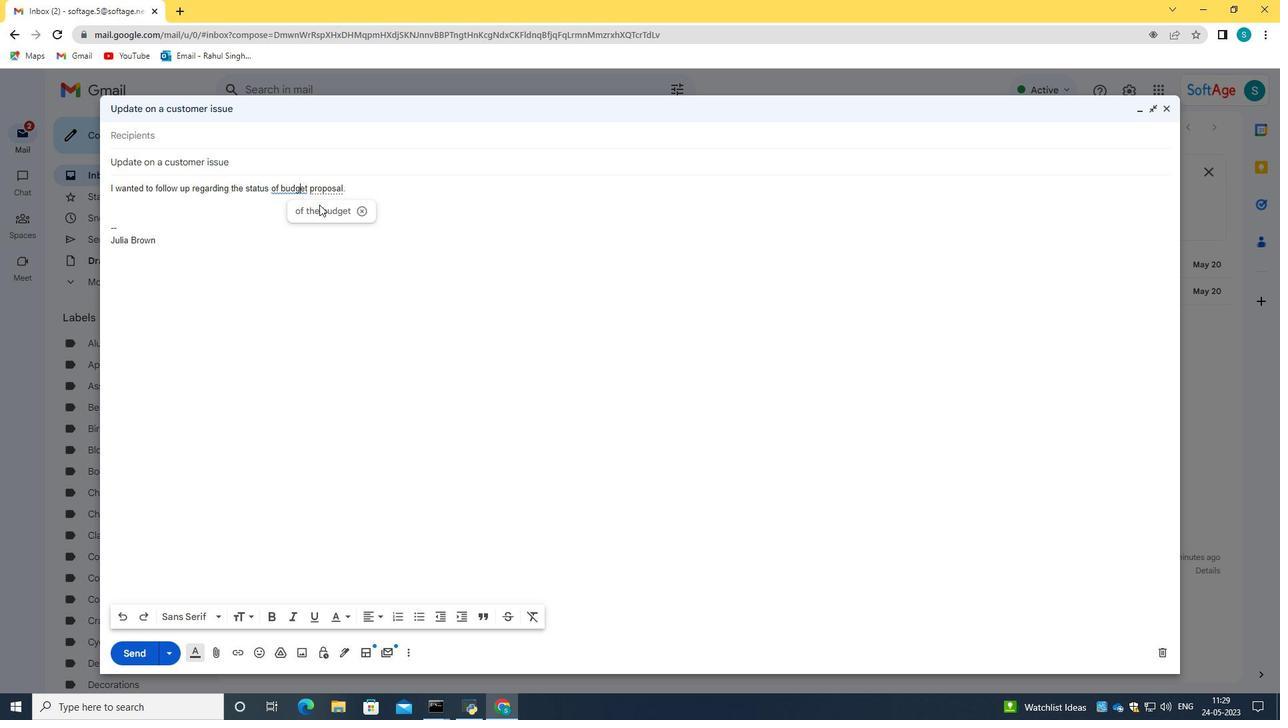 
Action: Mouse pressed left at (322, 218)
Screenshot: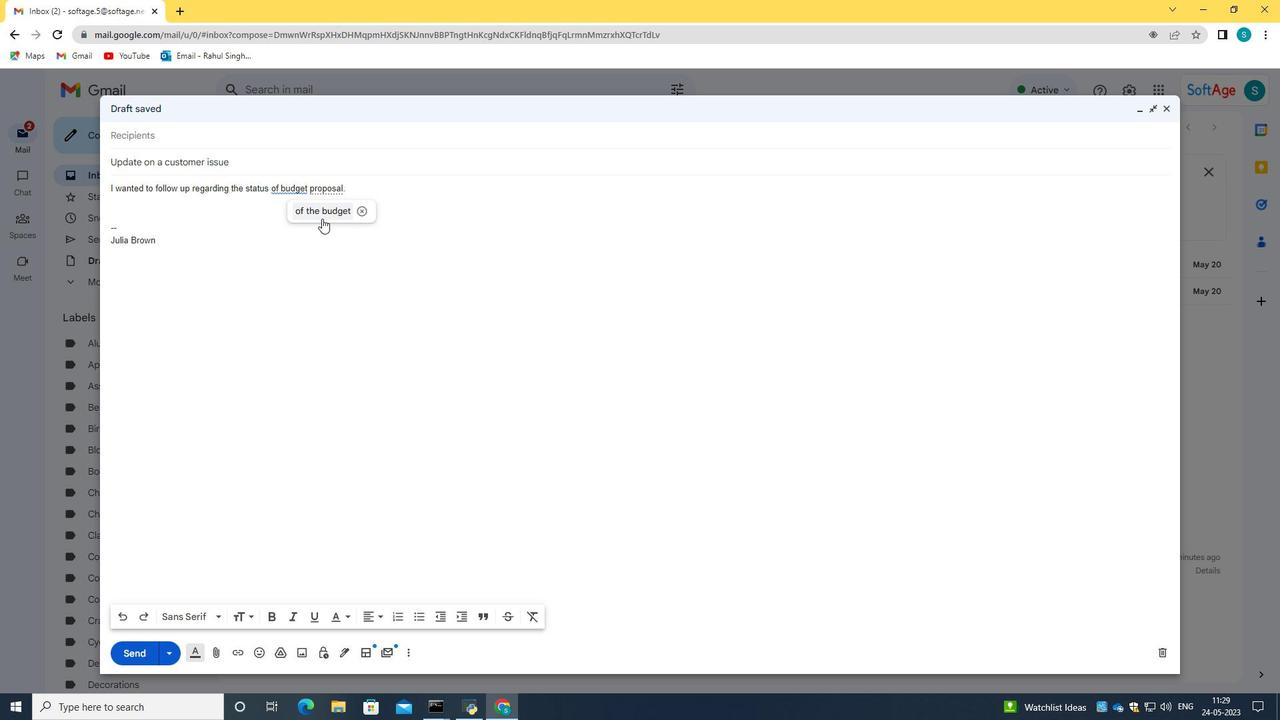 
Action: Mouse moved to (342, 192)
Screenshot: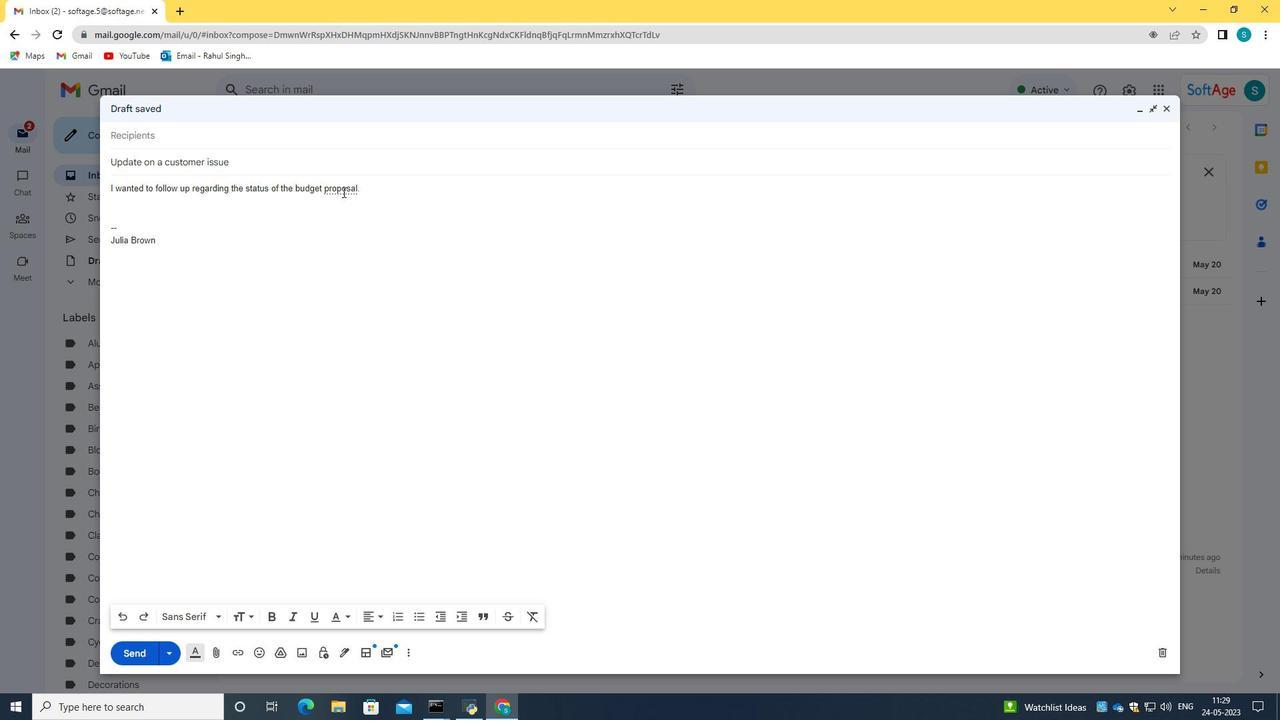 
Action: Mouse pressed left at (342, 192)
Screenshot: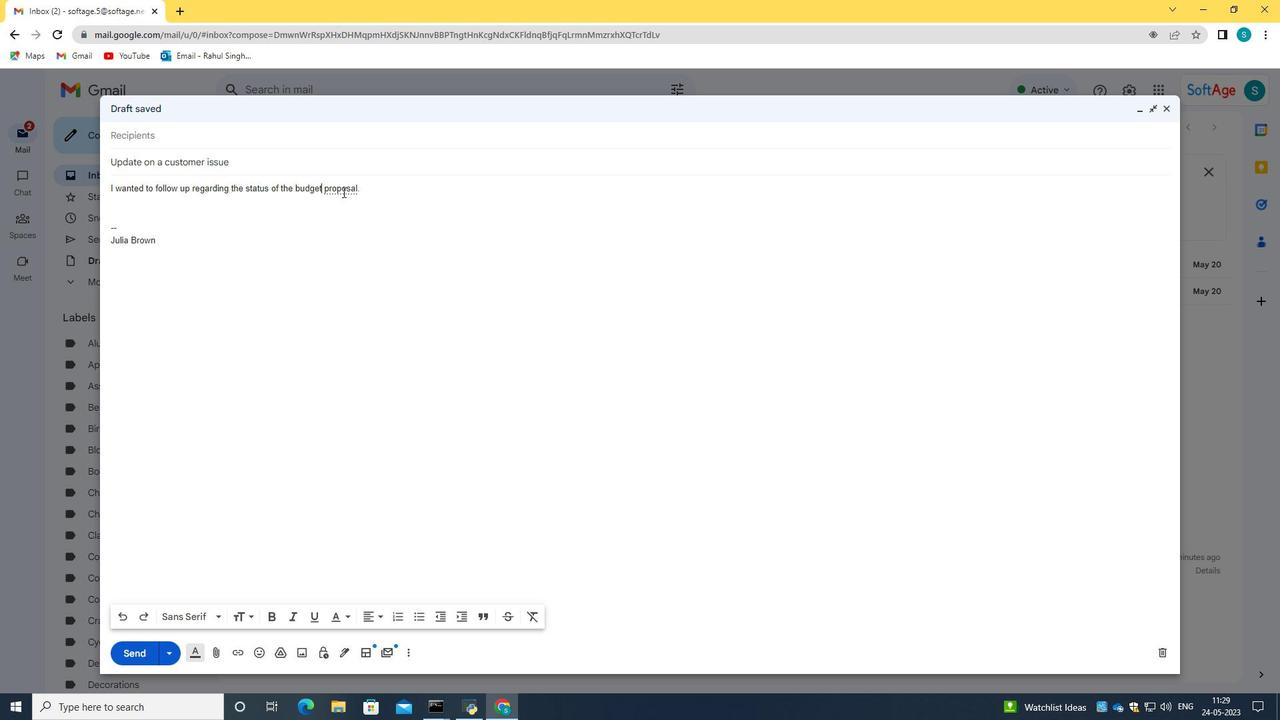 
Action: Mouse moved to (406, 187)
Screenshot: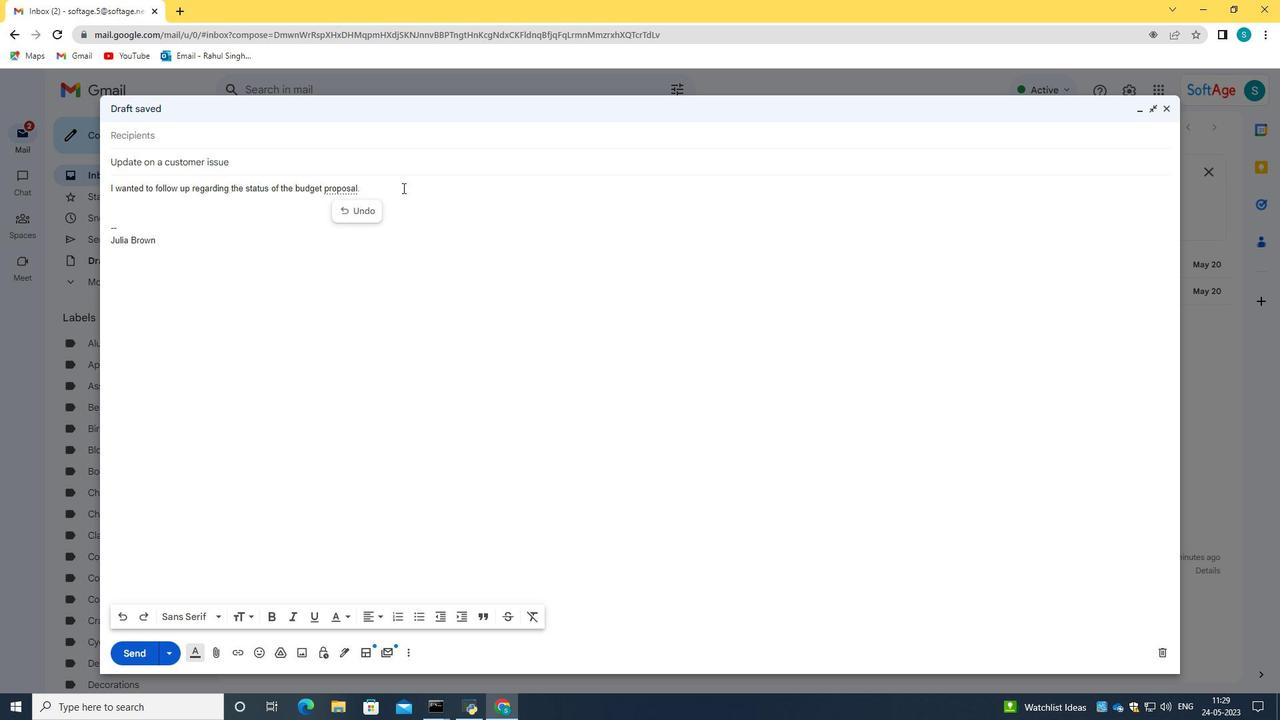 
Action: Mouse pressed left at (406, 187)
Screenshot: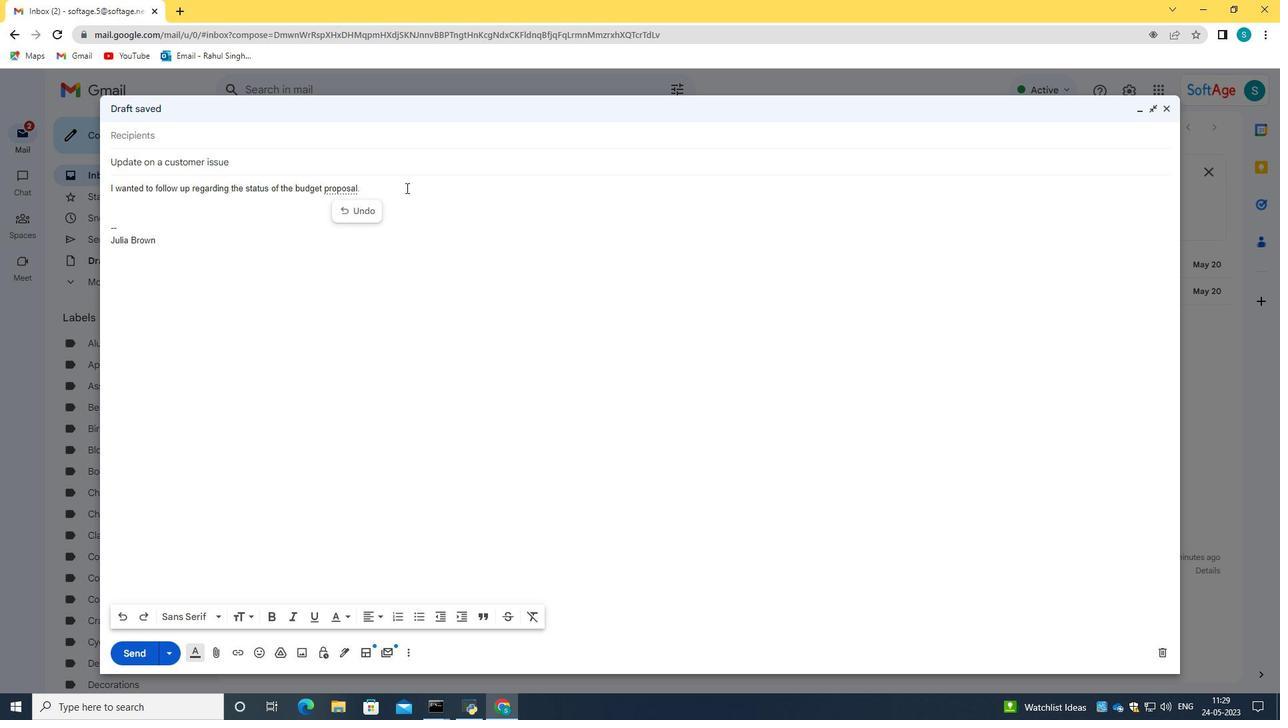 
Action: Mouse moved to (395, 187)
Screenshot: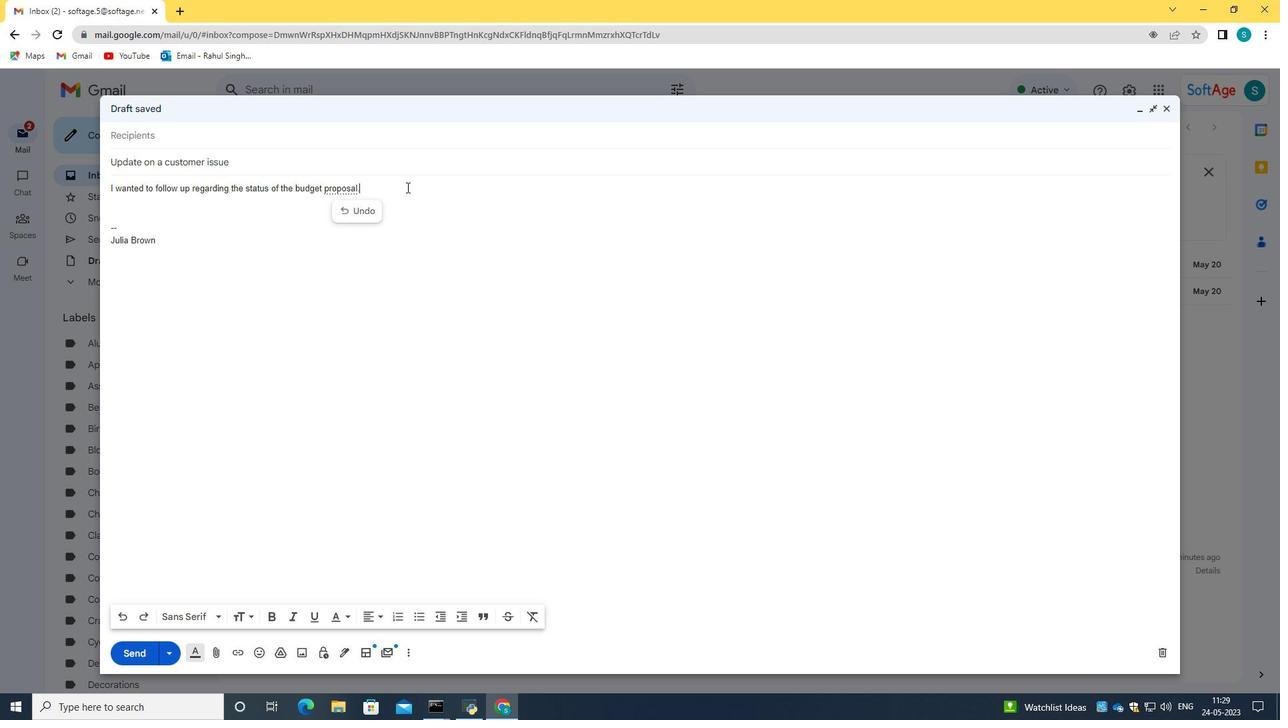 
Action: Mouse pressed left at (395, 187)
Screenshot: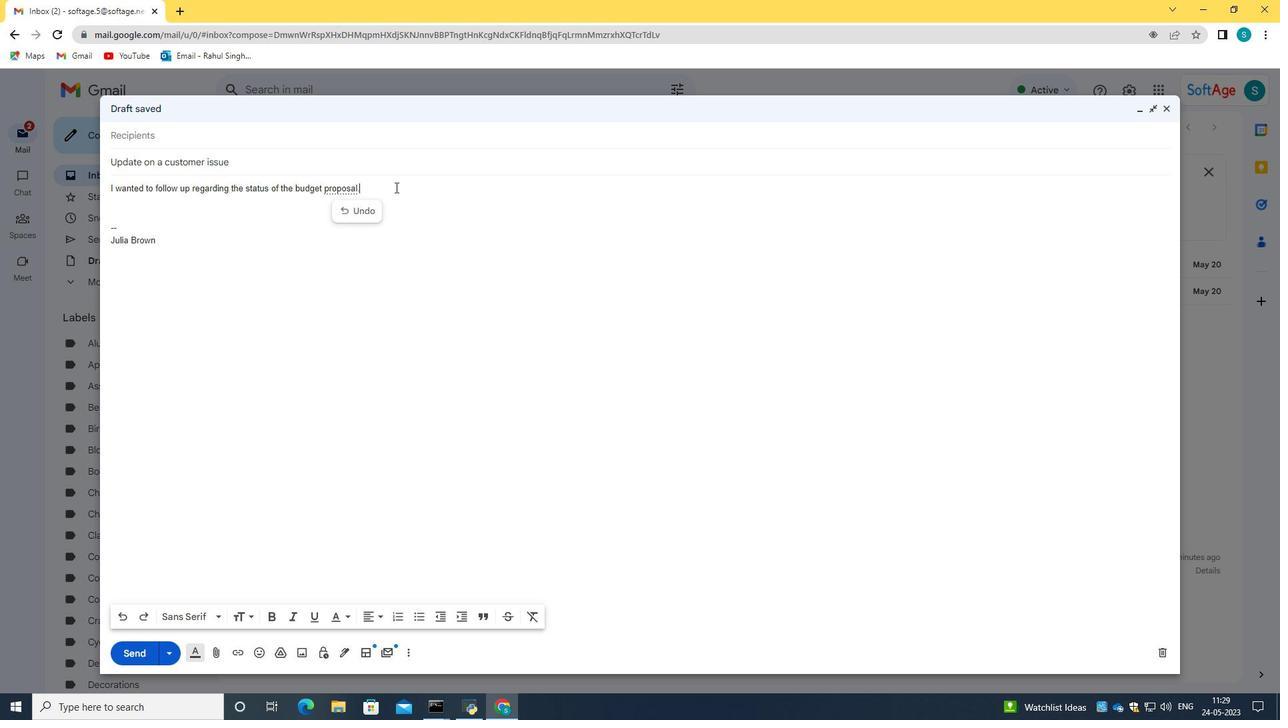 
Action: Mouse moved to (168, 135)
Screenshot: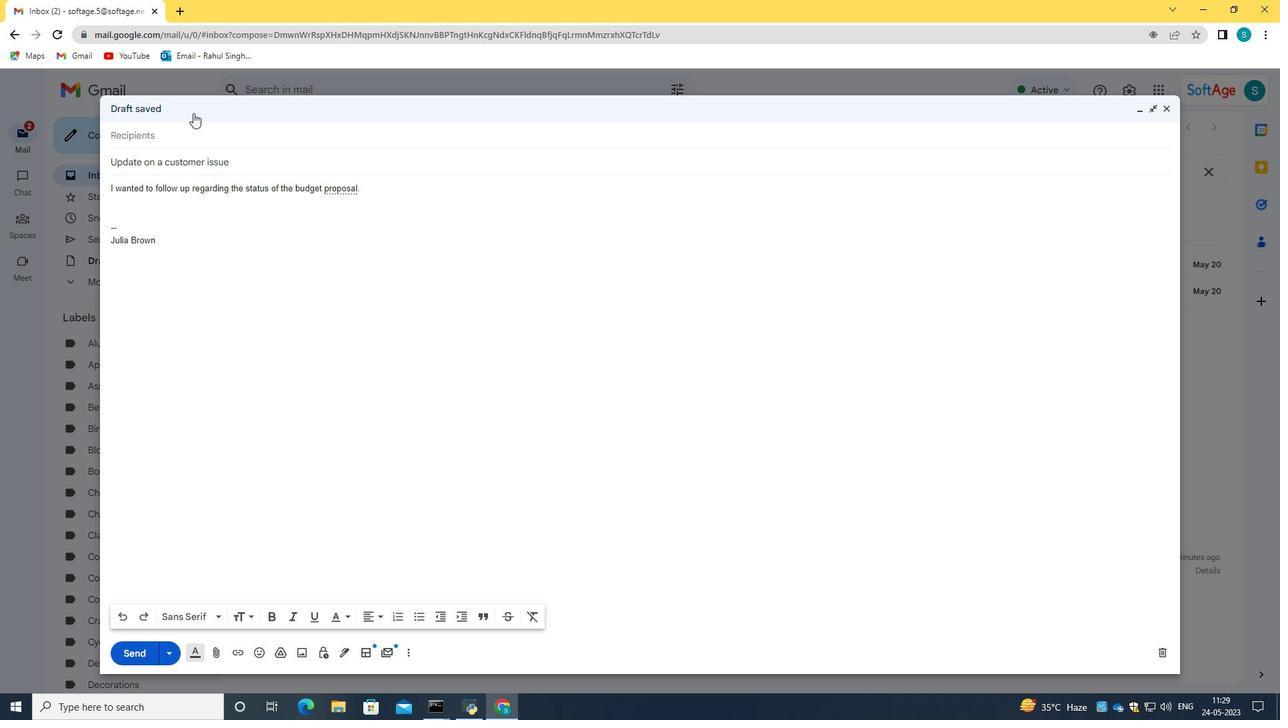 
Action: Mouse pressed left at (168, 135)
Screenshot: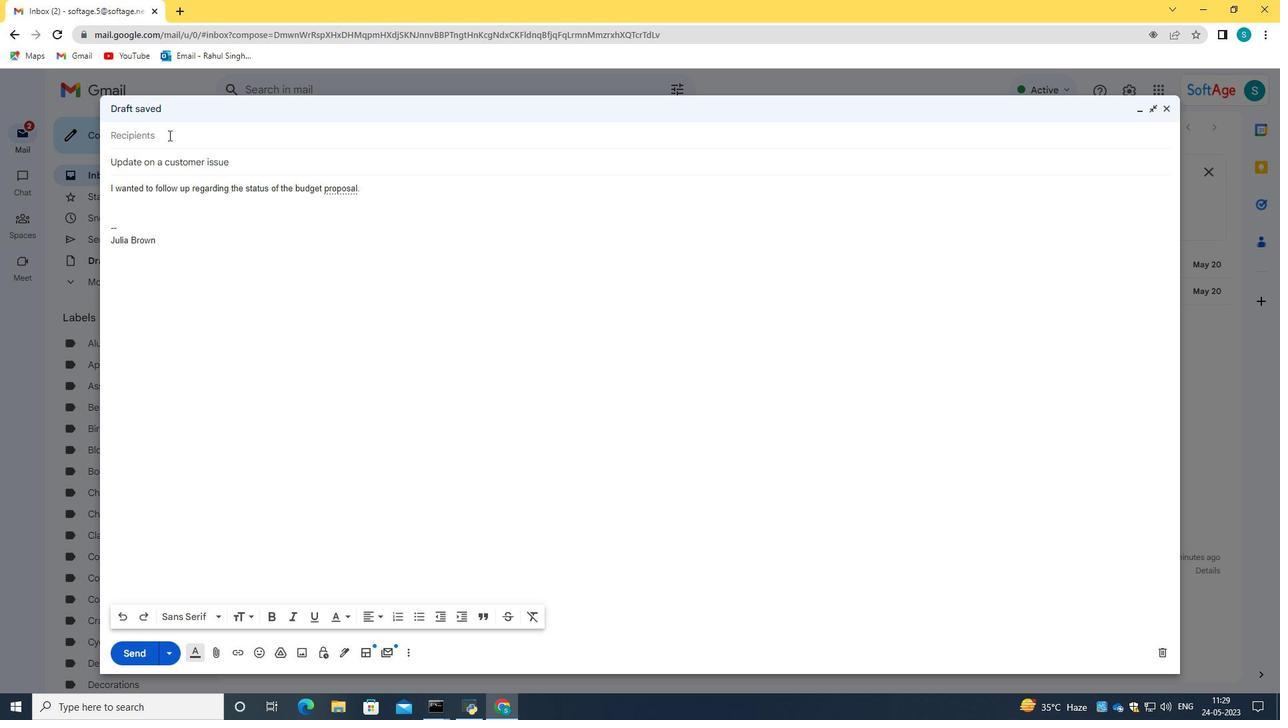 
Action: Key pressed <Key.caps_lock>C<Key.caps_lock>loud<Key.space><Key.caps_lock>C<Key.caps_lock>omp<Key.backspace><Key.backspace><Key.backspace><Key.backspace><Key.backspace><Key.backspace><Key.backspace><Key.backspace><Key.backspace><Key.backspace><Key.backspace><Key.backspace><Key.backspace>softage..<Key.backspace>8<Key.shift>@softage,<Key.backspace>.net
Screenshot: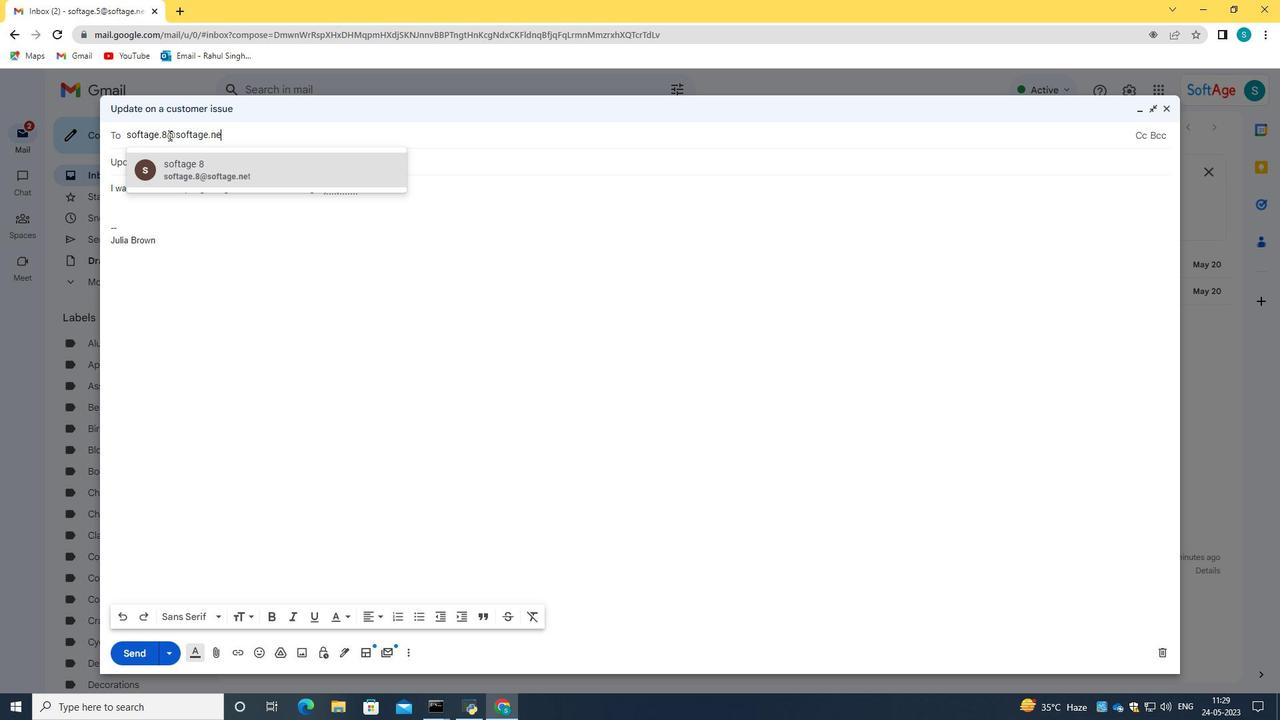 
Action: Mouse moved to (200, 166)
Screenshot: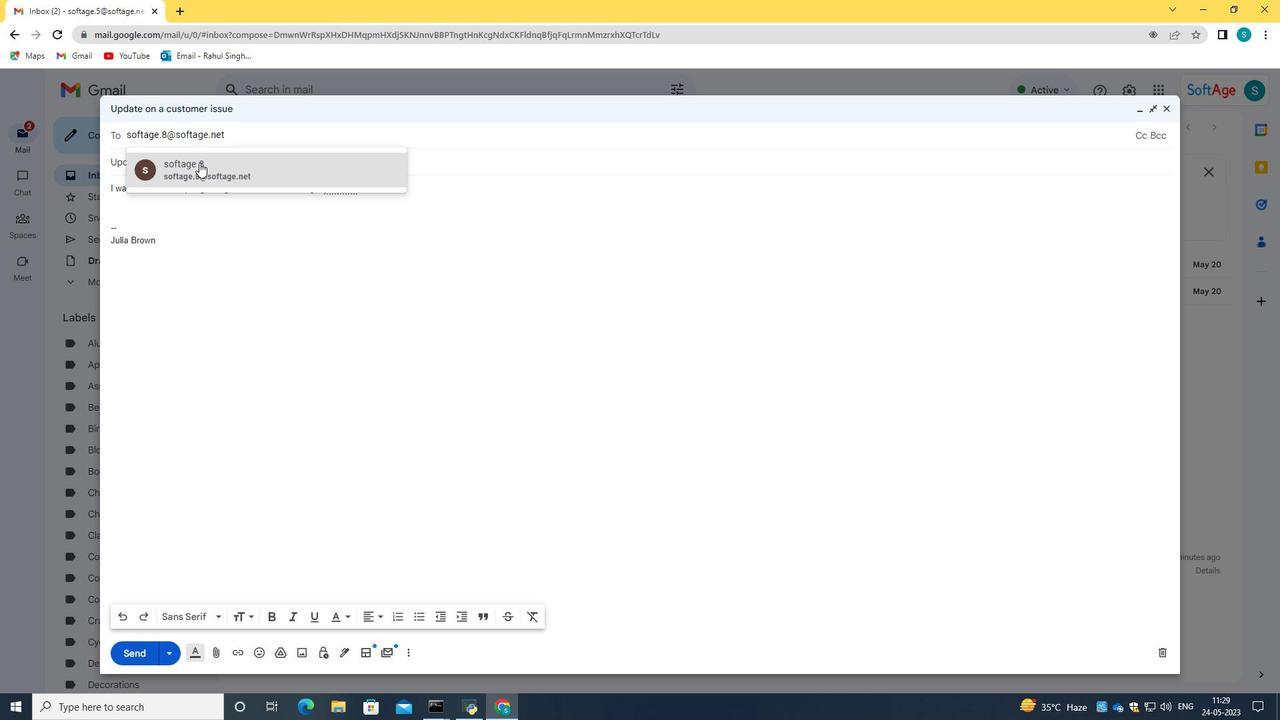 
Action: Mouse pressed left at (200, 166)
Screenshot: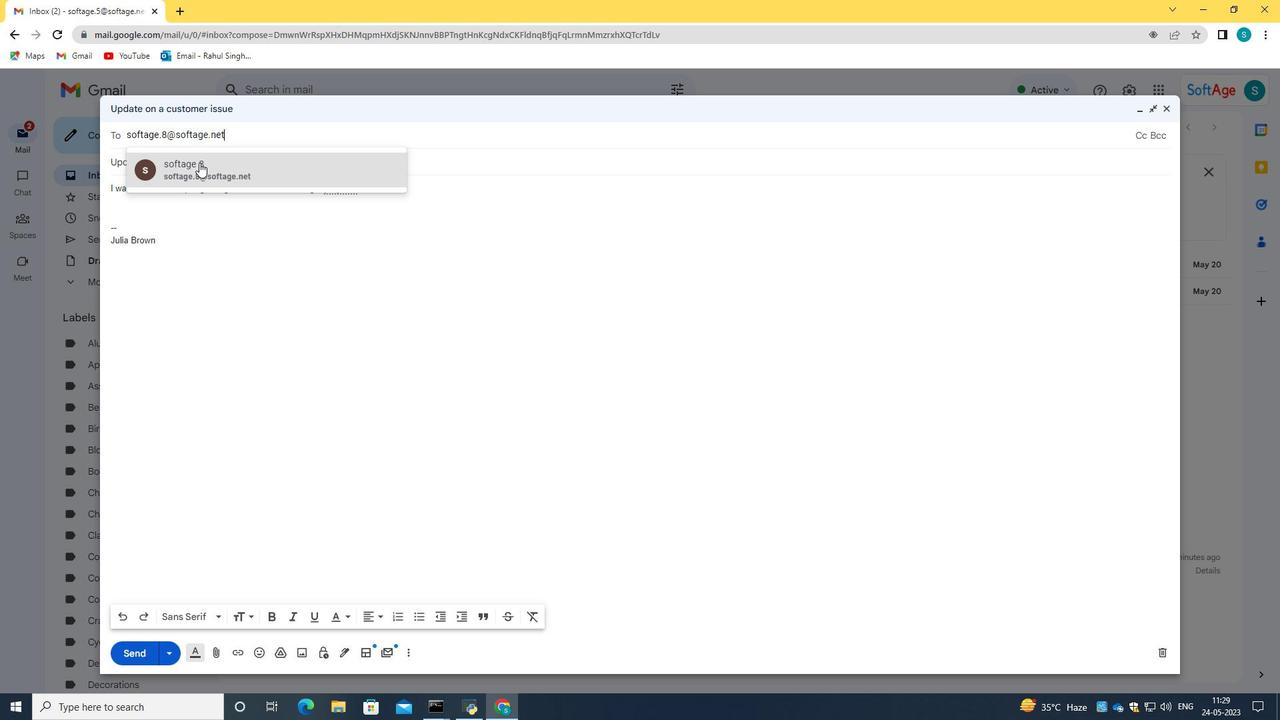 
Action: Mouse moved to (350, 205)
Screenshot: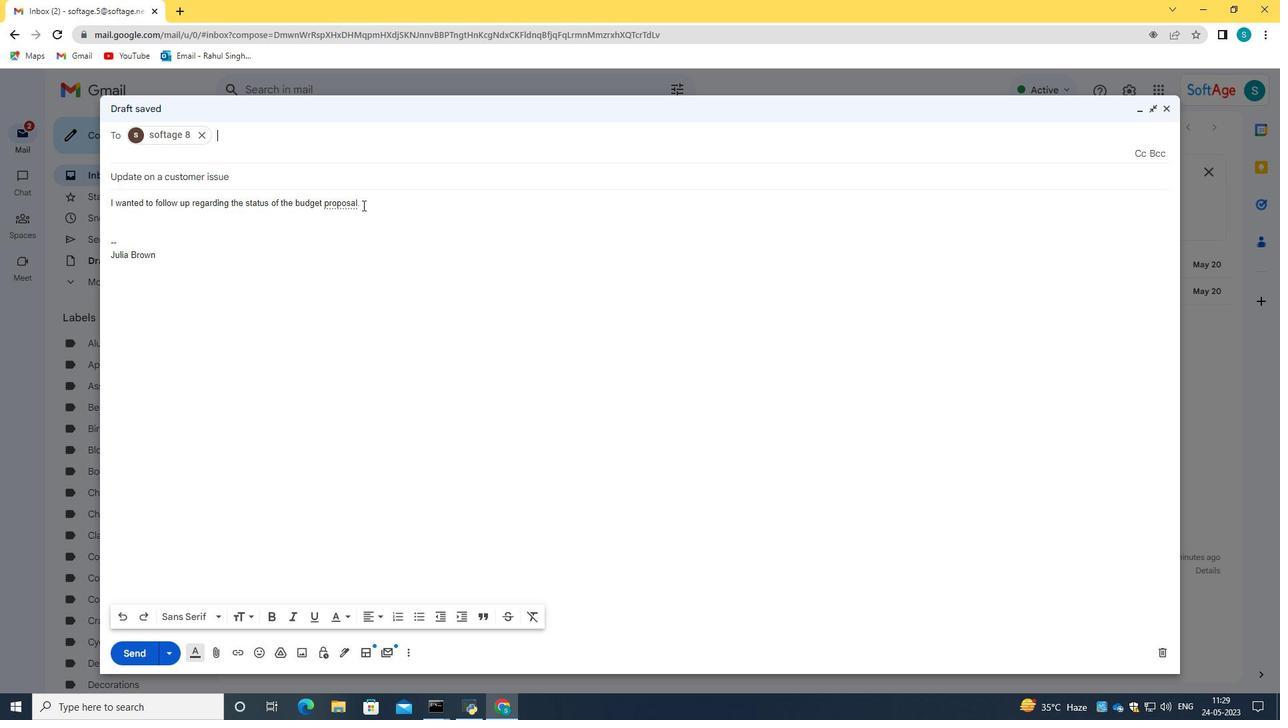
Action: Mouse pressed left at (350, 205)
Screenshot: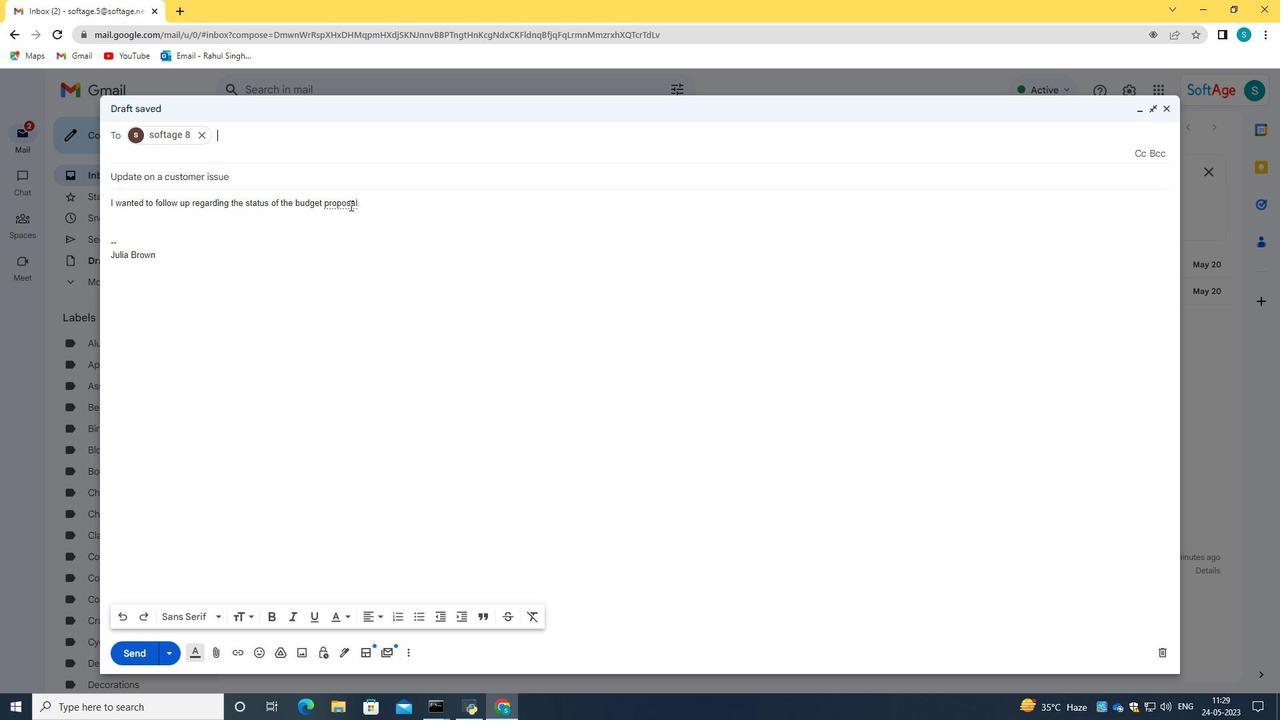 
Action: Mouse moved to (380, 192)
Screenshot: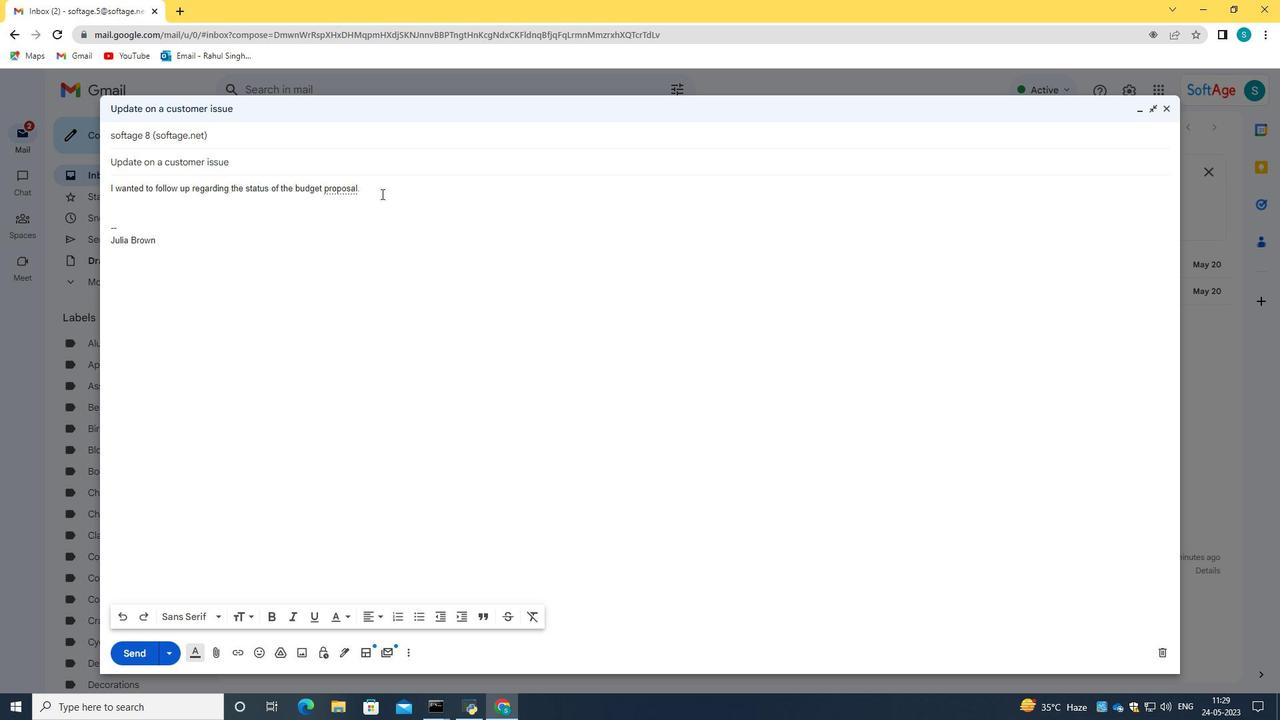 
Action: Mouse pressed left at (380, 192)
Screenshot: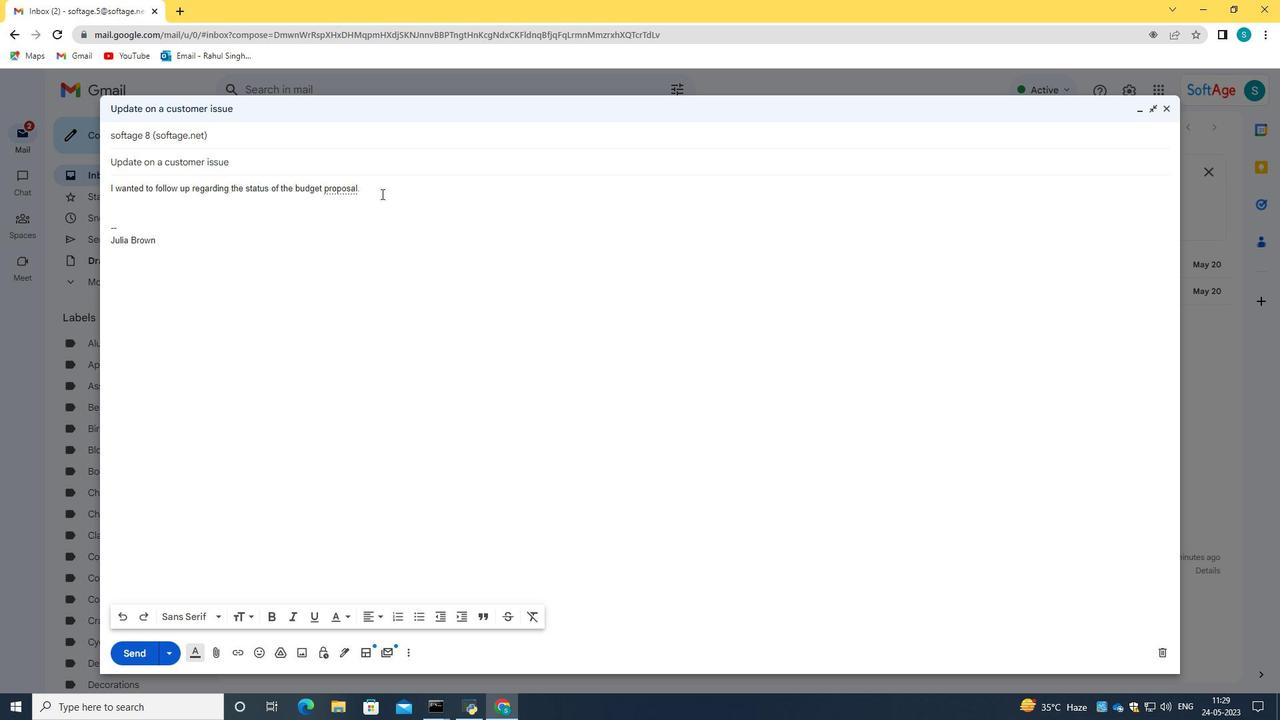 
Action: Mouse moved to (364, 192)
Screenshot: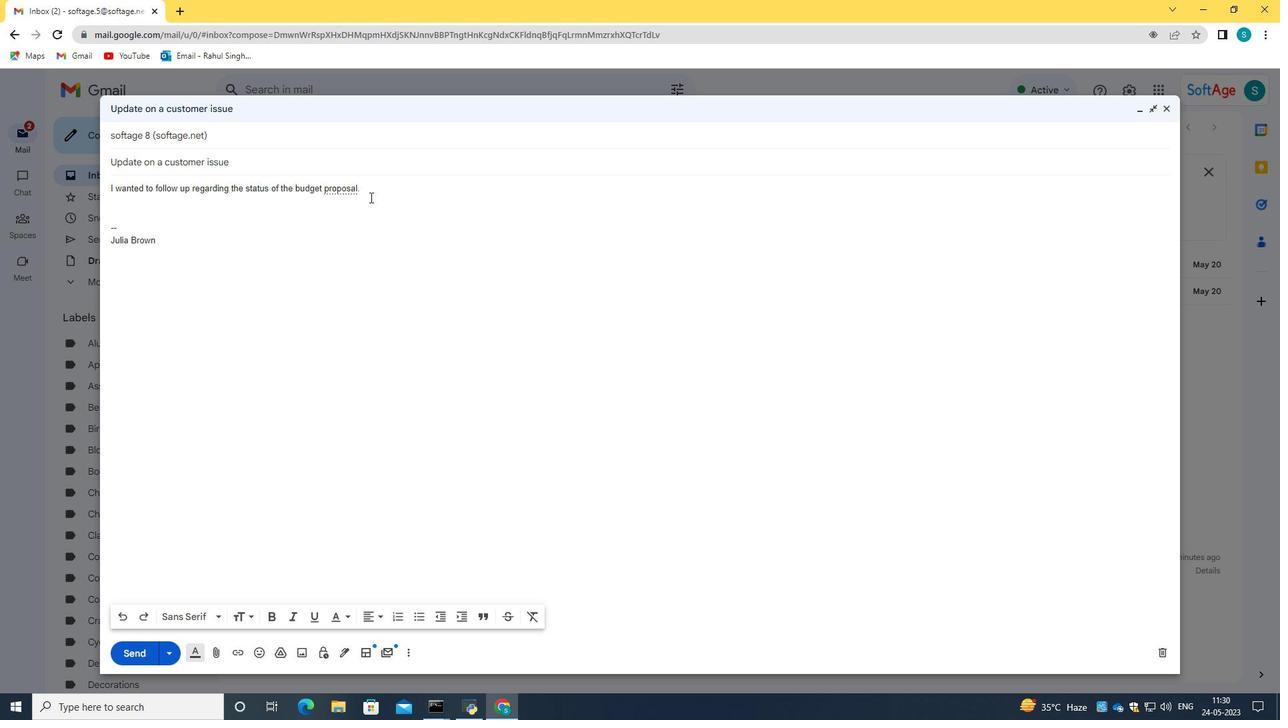 
Action: Mouse pressed left at (364, 192)
Screenshot: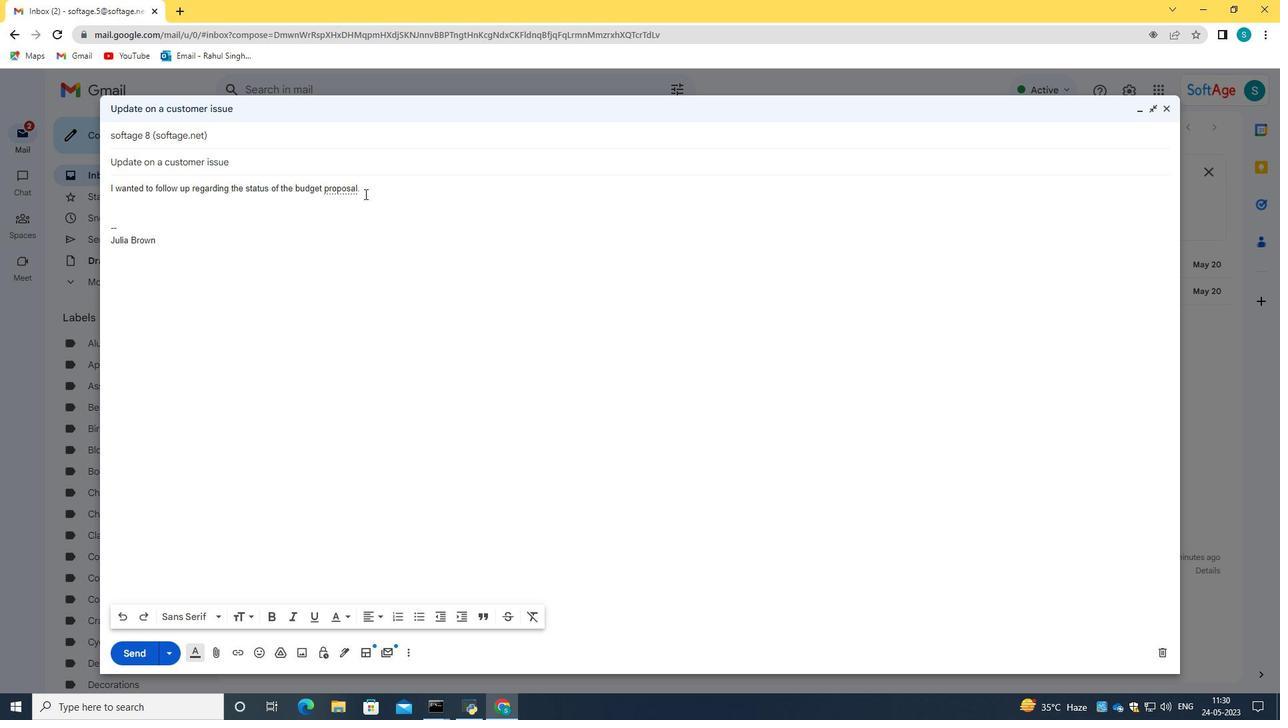 
Action: Mouse moved to (248, 621)
Screenshot: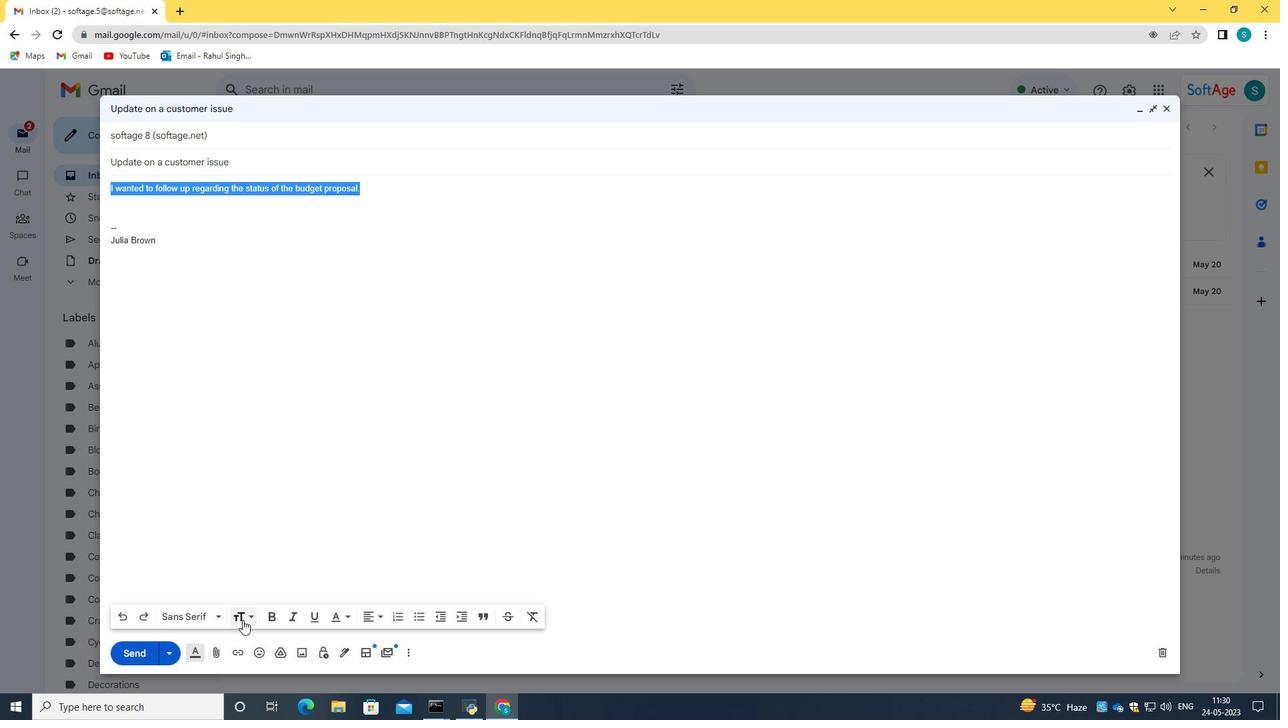 
Action: Mouse pressed left at (248, 621)
Screenshot: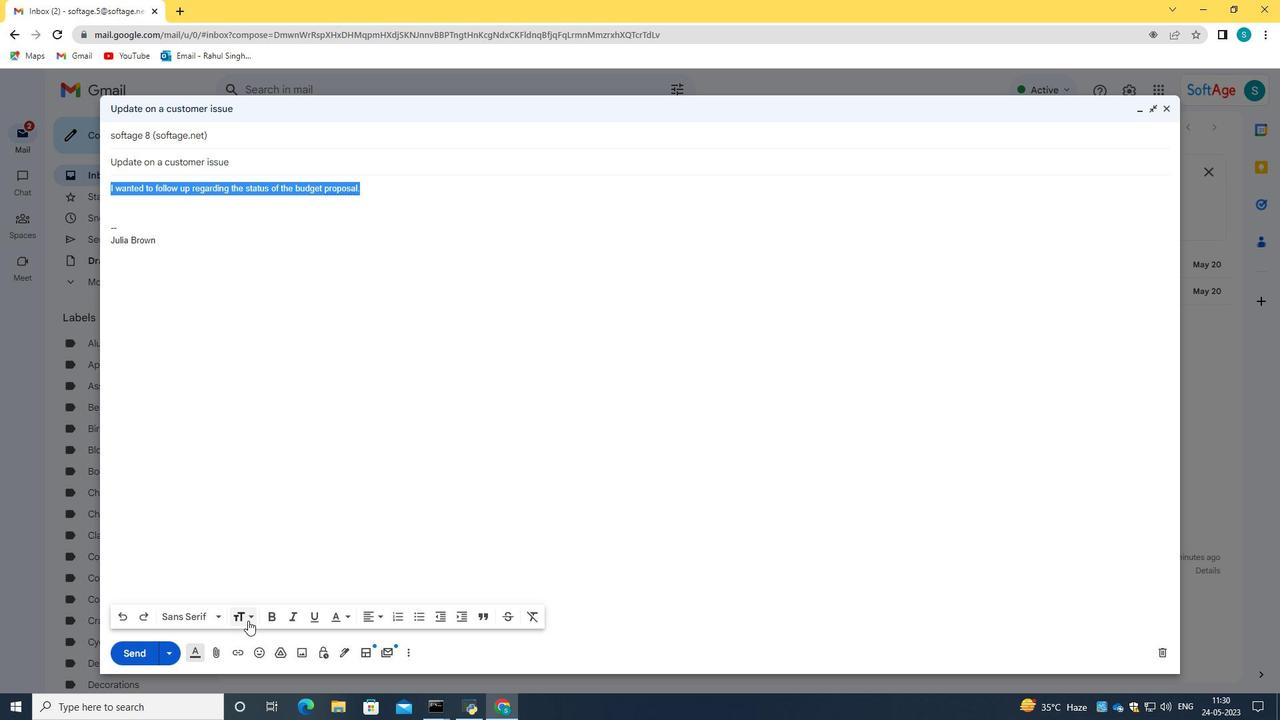 
Action: Mouse moved to (260, 595)
Screenshot: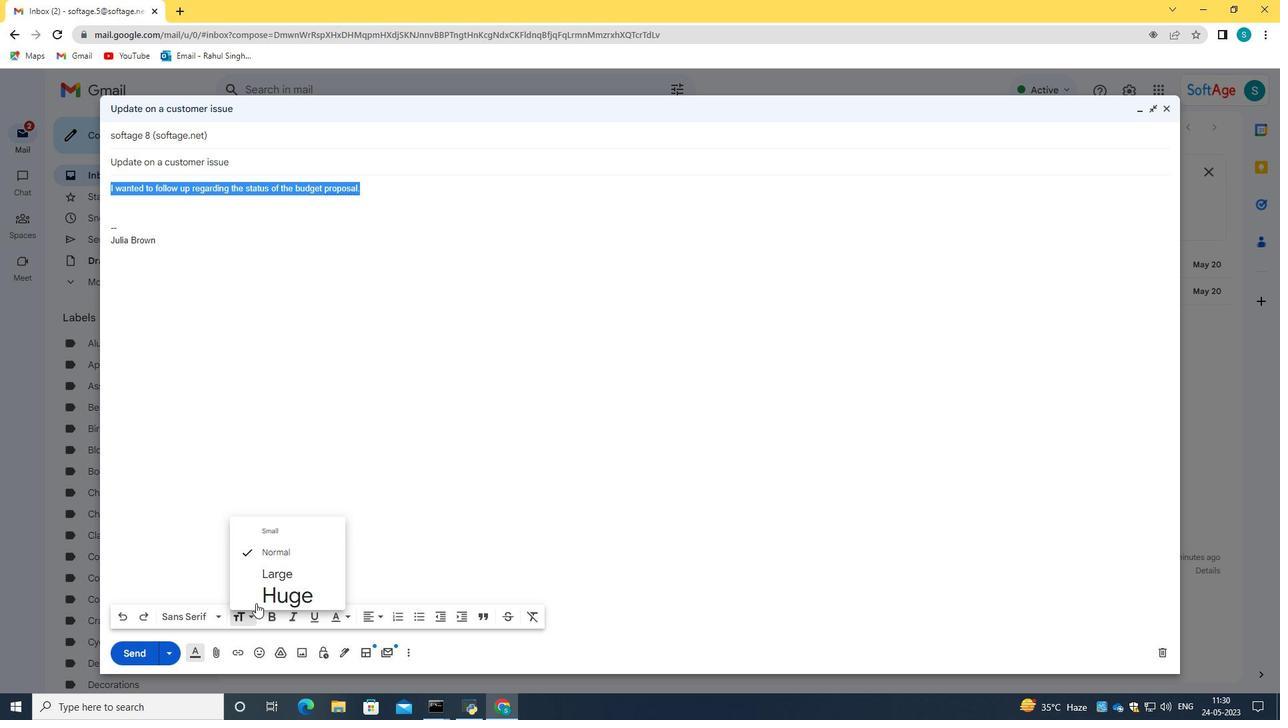 
Action: Mouse pressed left at (260, 595)
Screenshot: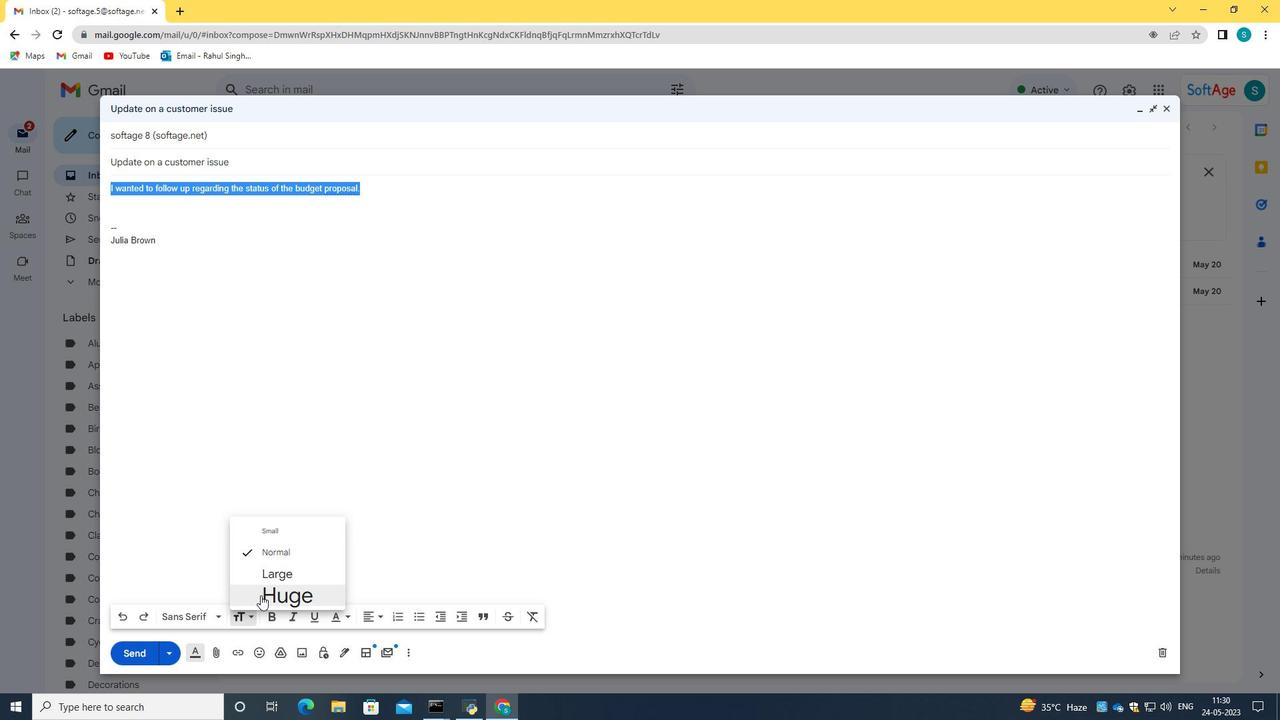 
Action: Mouse moved to (374, 619)
Screenshot: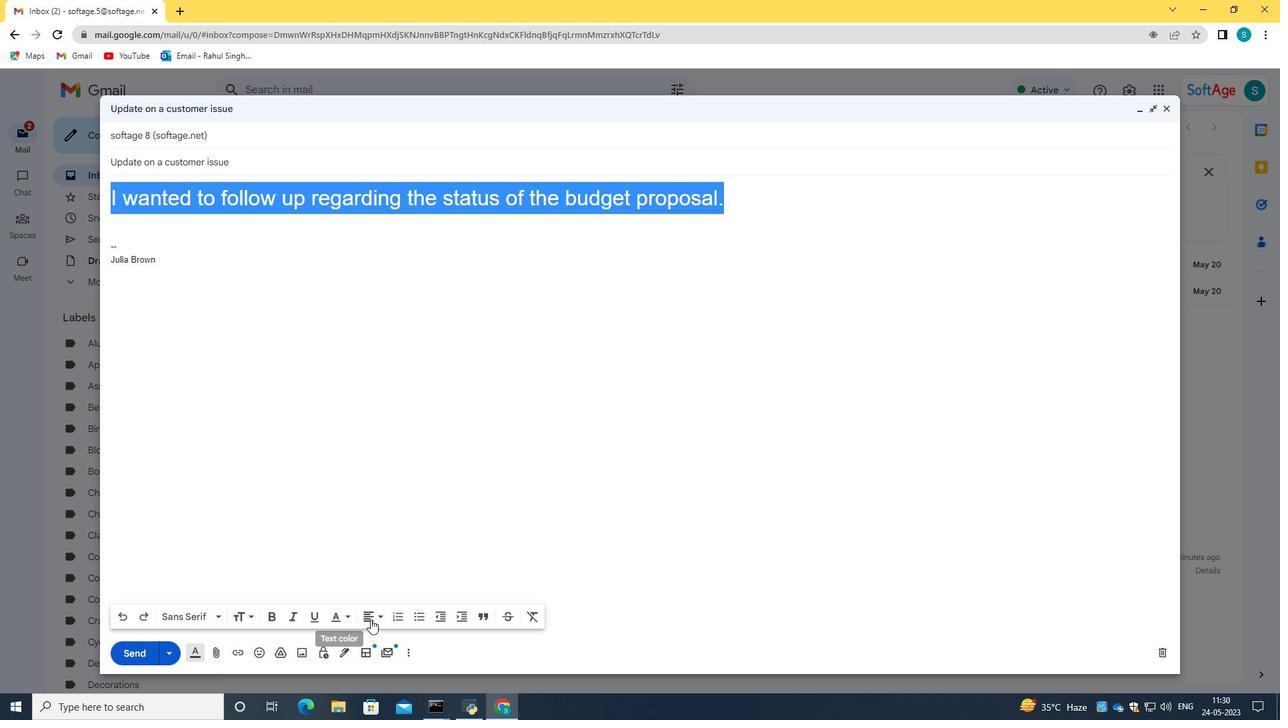 
Action: Mouse pressed left at (374, 619)
Screenshot: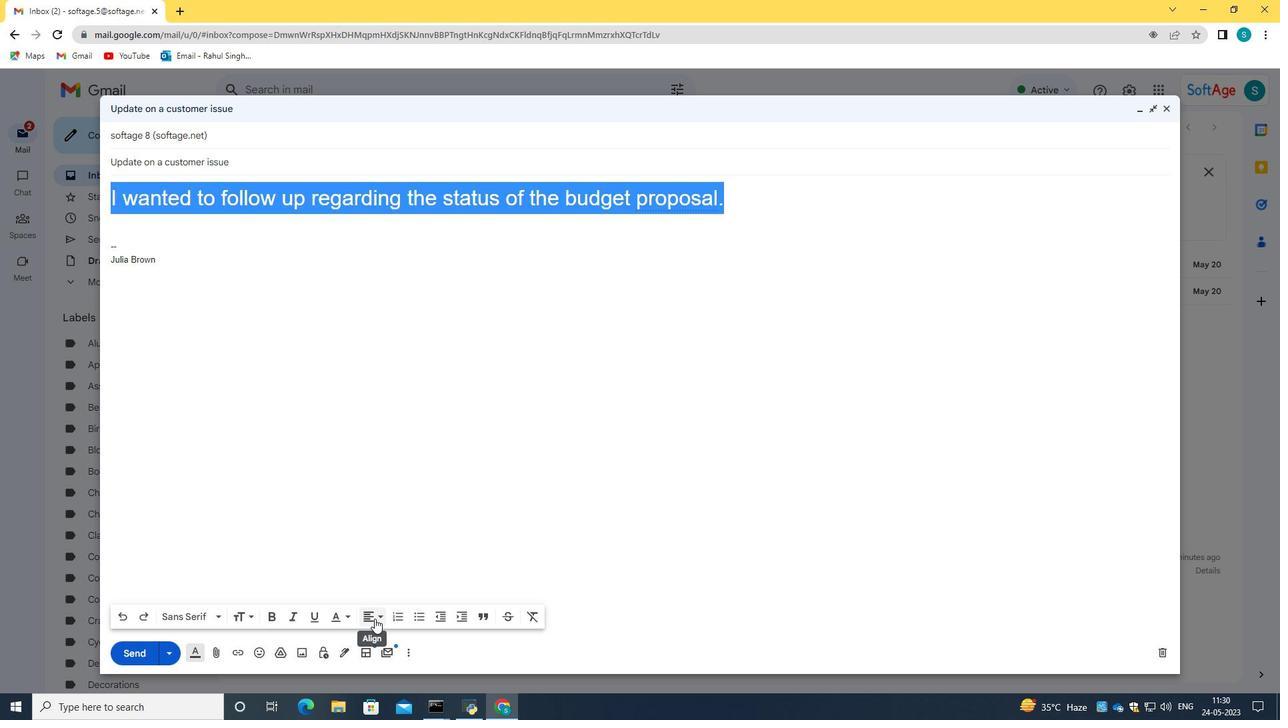 
Action: Mouse moved to (377, 603)
Screenshot: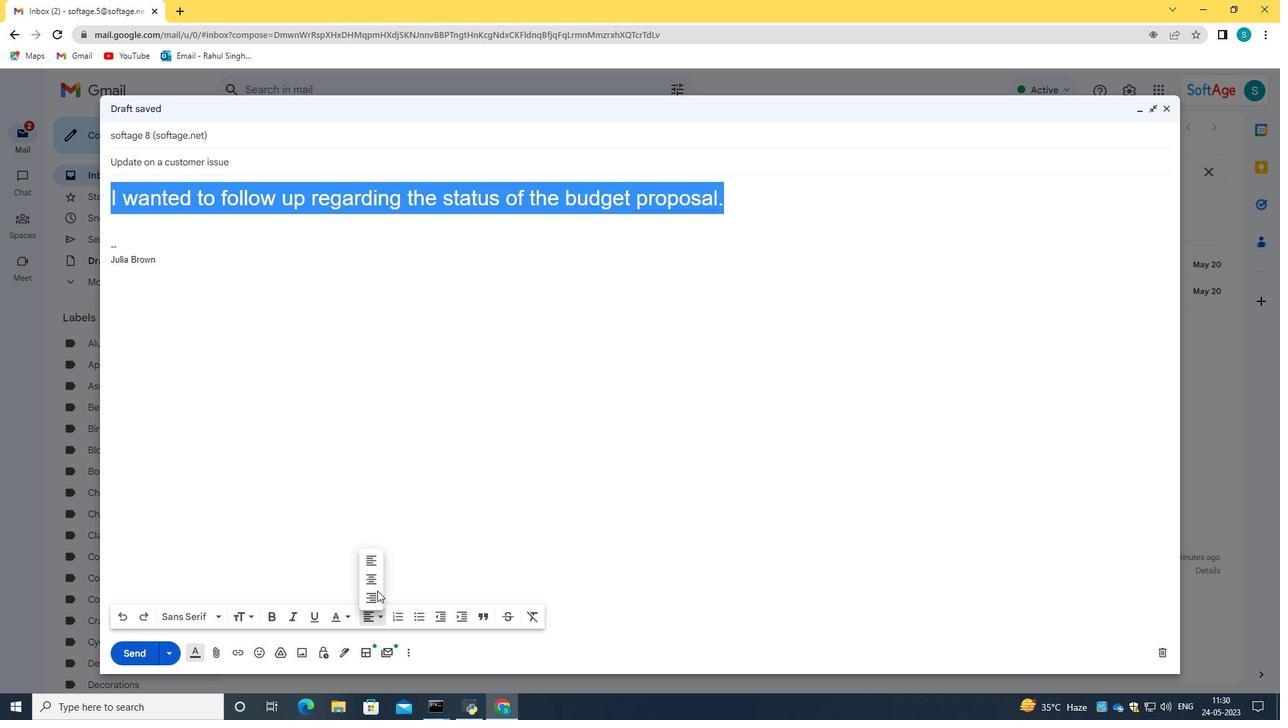 
Action: Mouse pressed left at (377, 603)
Screenshot: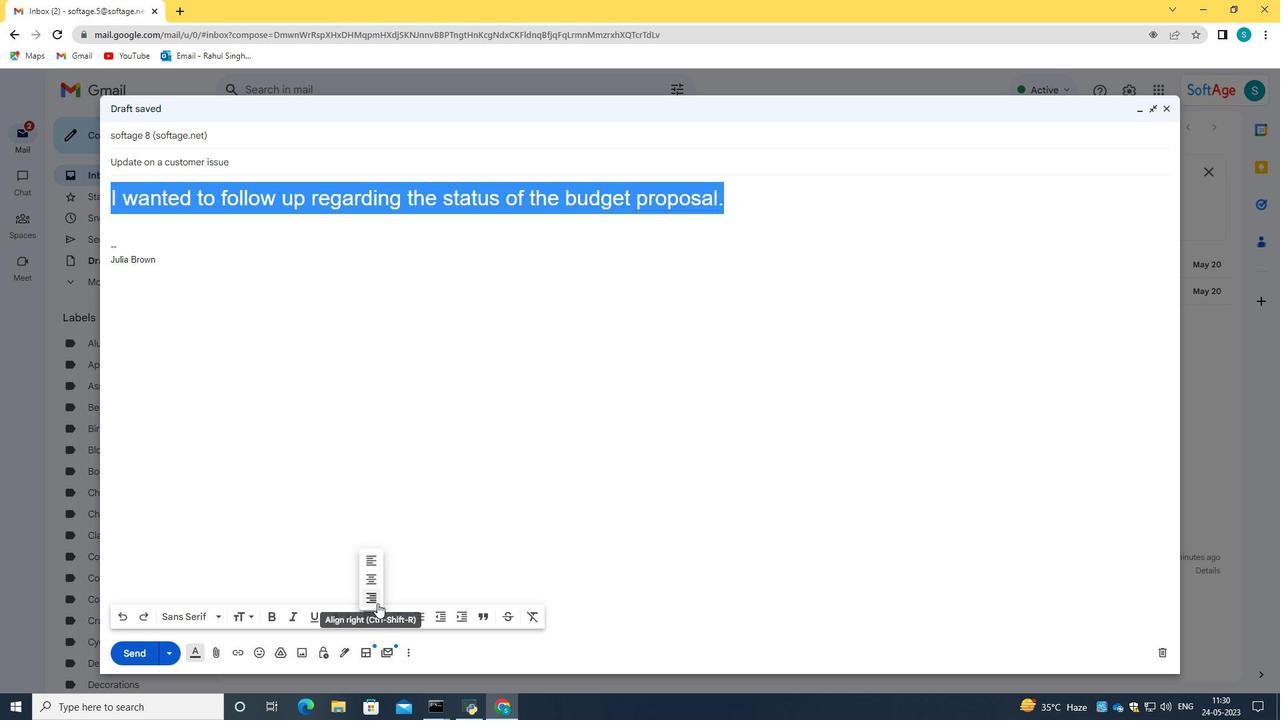 
Action: Mouse moved to (404, 458)
Screenshot: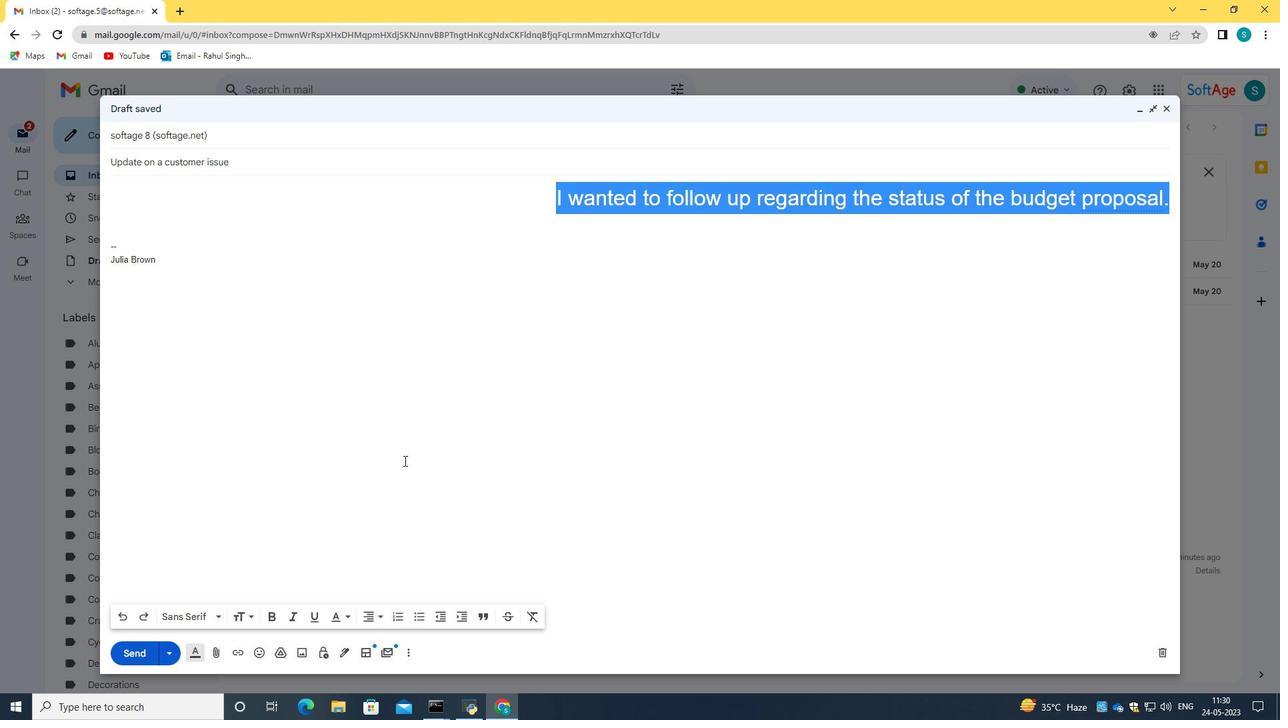 
Action: Mouse pressed left at (404, 458)
Screenshot: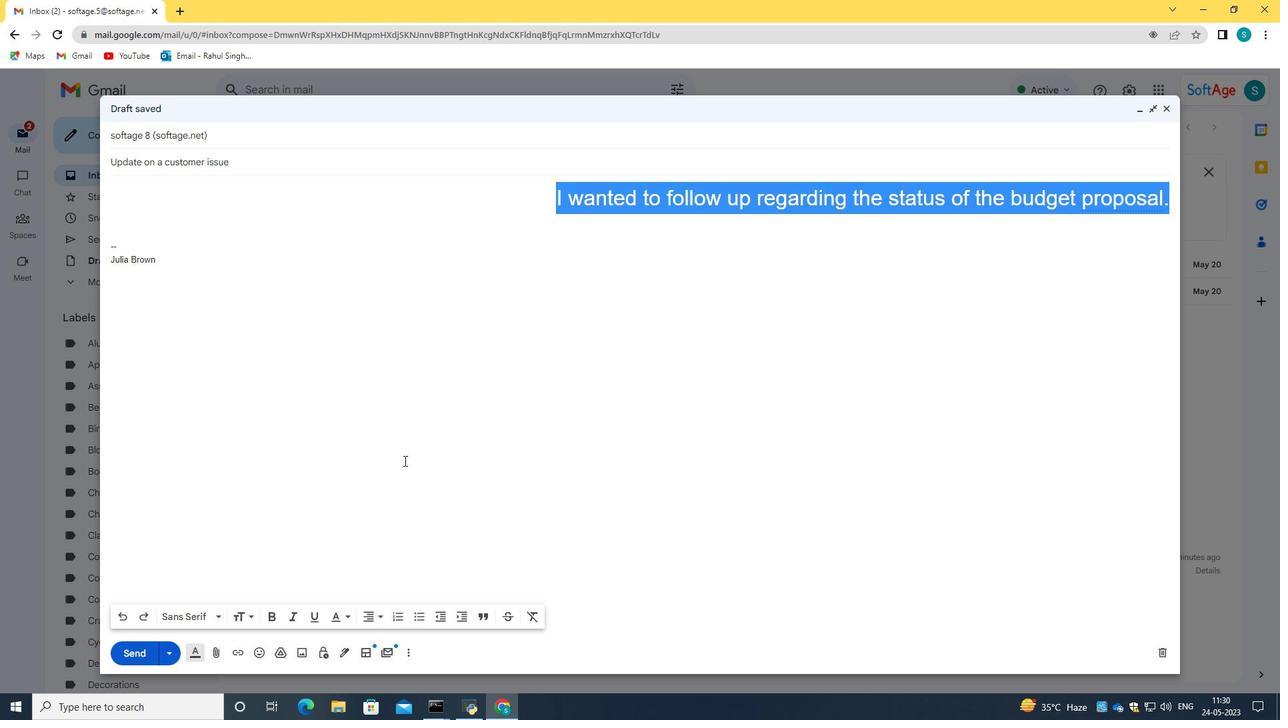 
Action: Mouse moved to (132, 649)
Screenshot: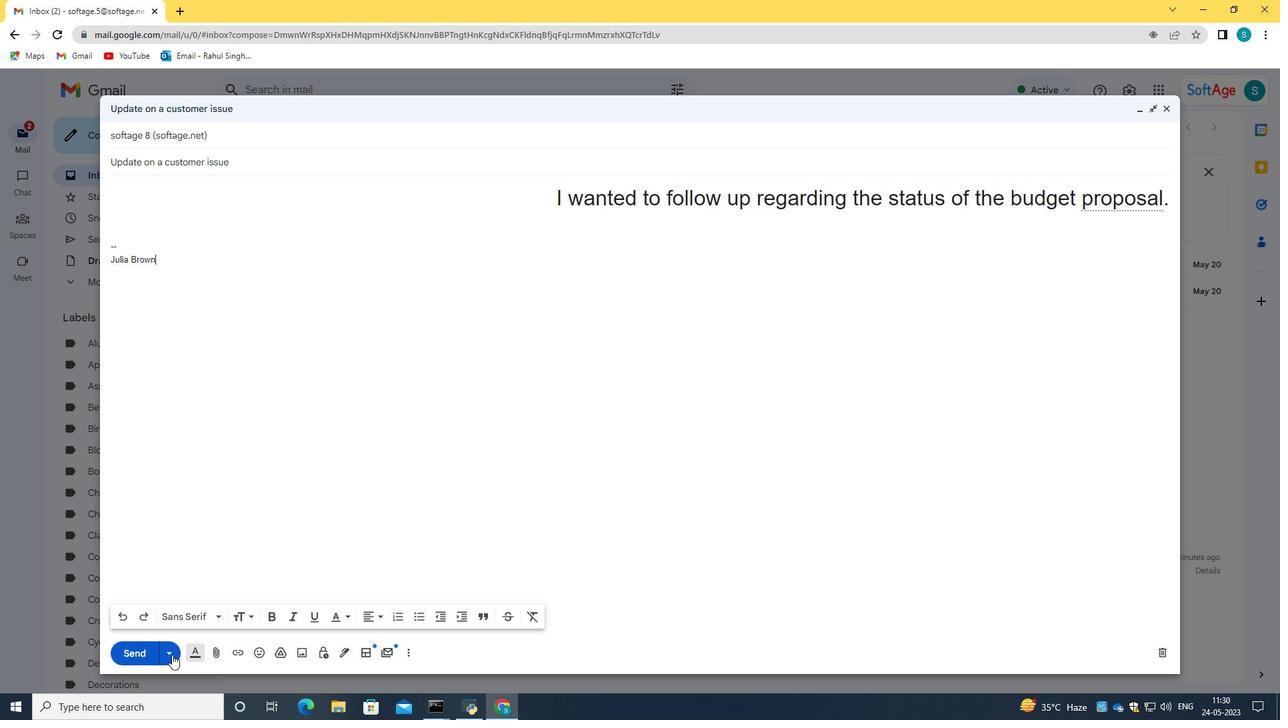 
Action: Mouse pressed left at (132, 649)
Screenshot: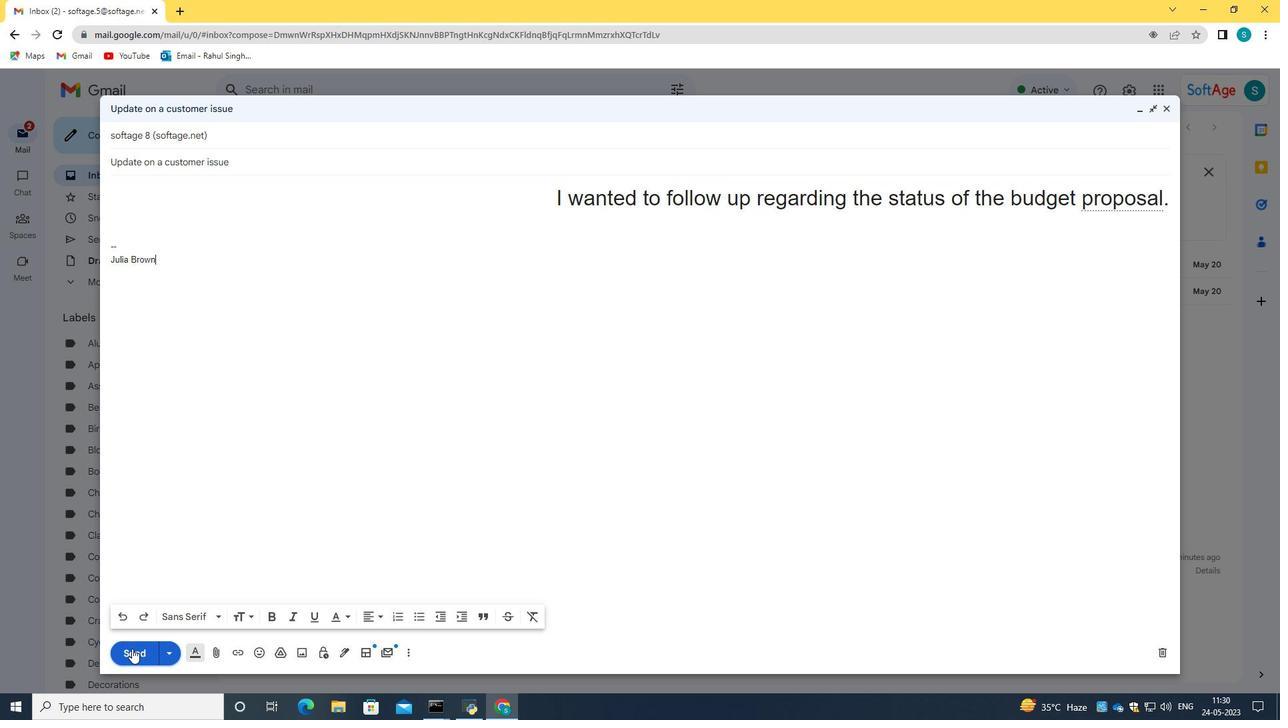 
Action: Mouse moved to (99, 238)
Screenshot: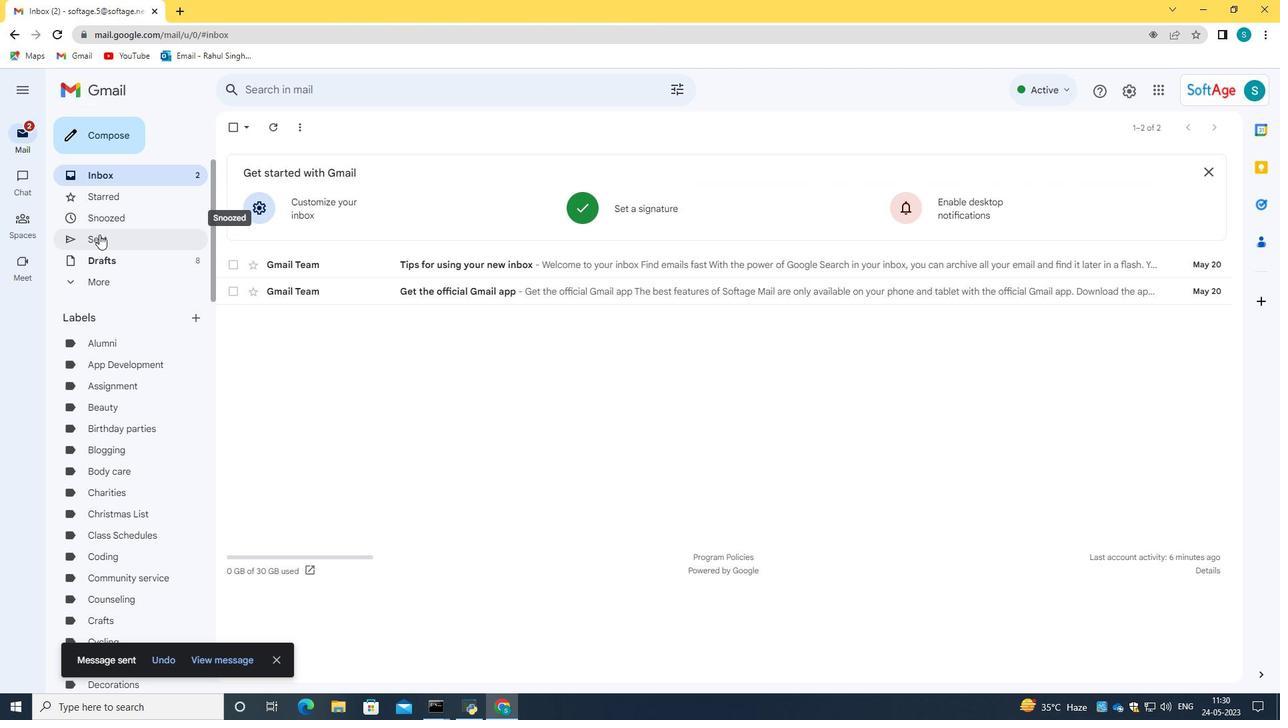
Action: Mouse pressed left at (99, 238)
Screenshot: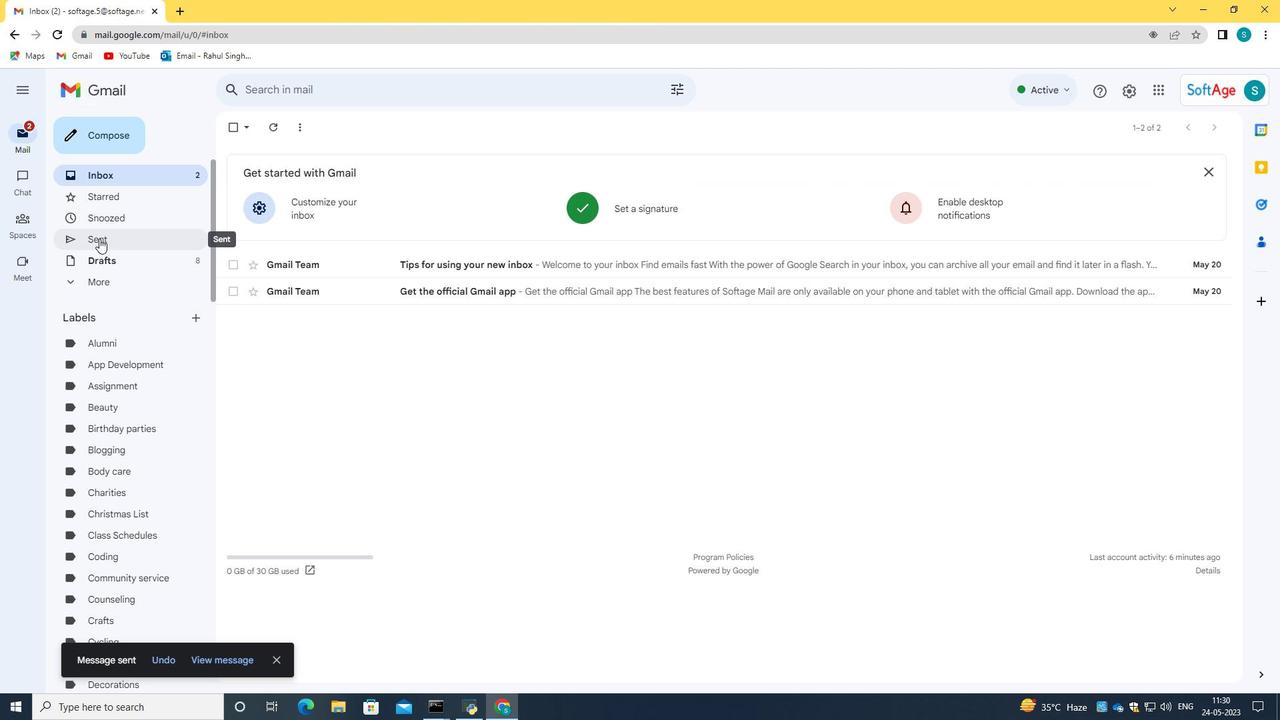 
Action: Mouse moved to (234, 192)
Screenshot: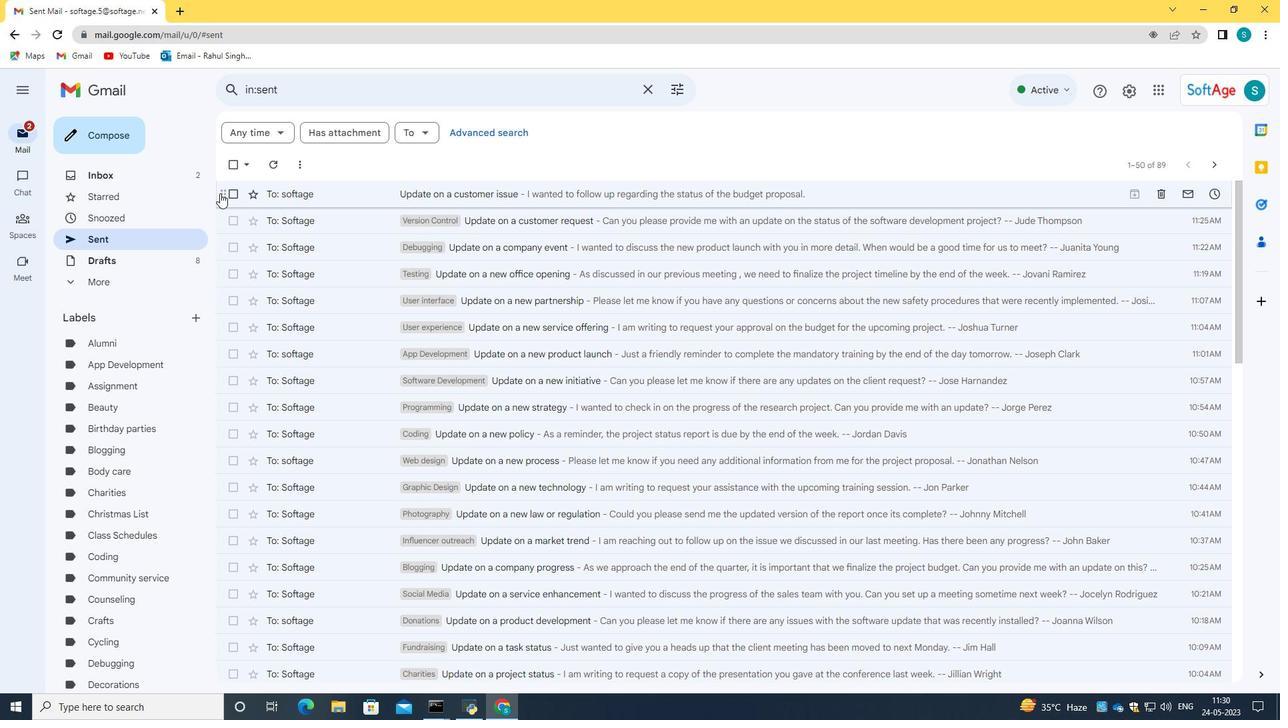 
Action: Mouse pressed left at (234, 192)
Screenshot: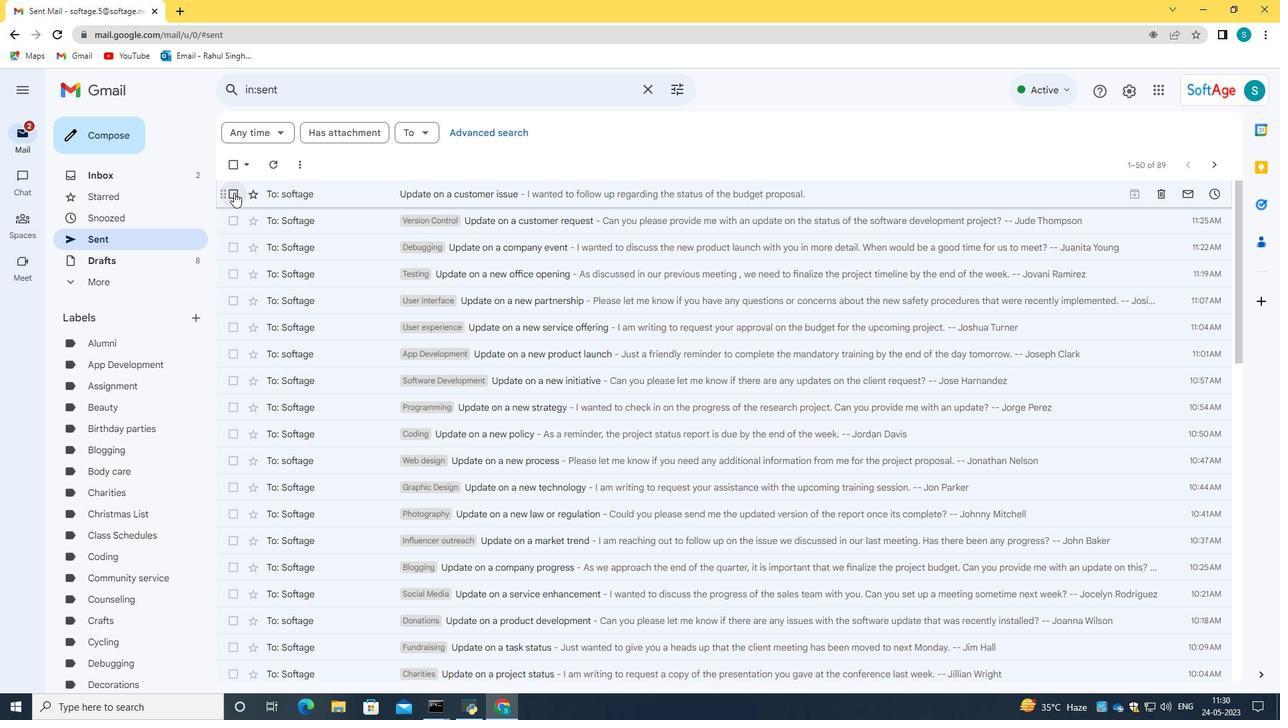 
Action: Mouse moved to (337, 199)
Screenshot: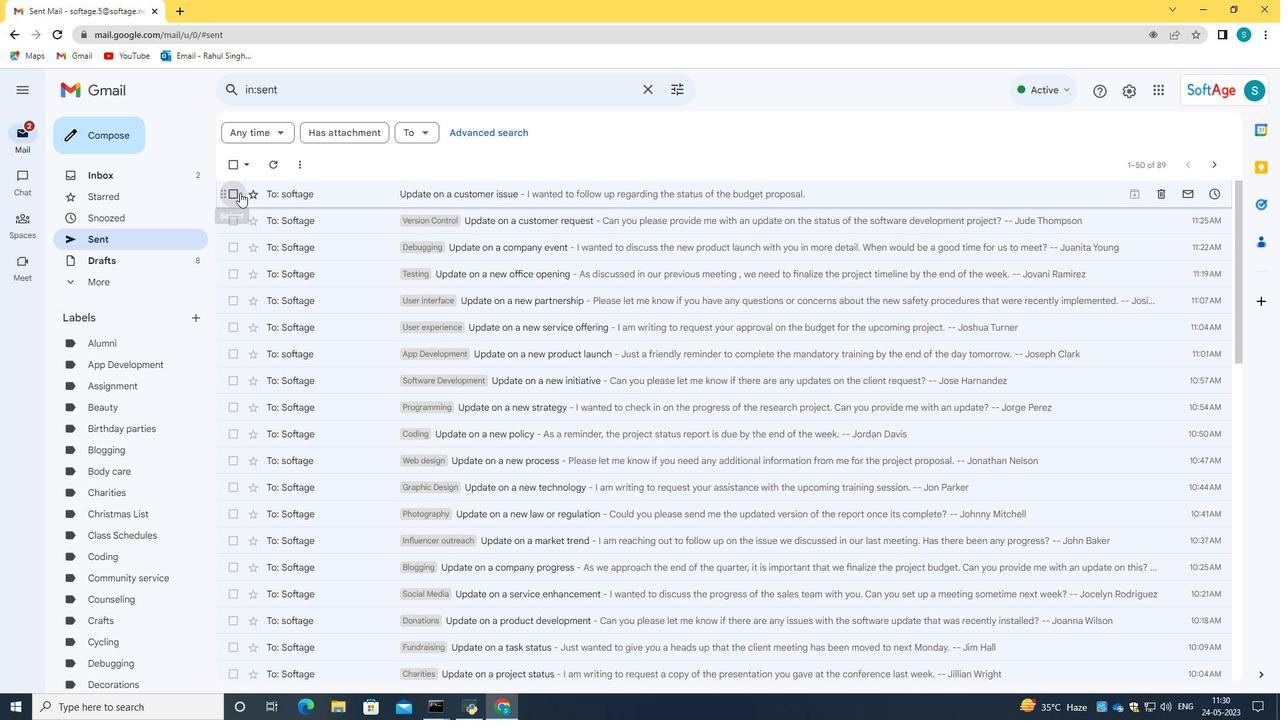 
Action: Mouse pressed right at (337, 199)
Screenshot: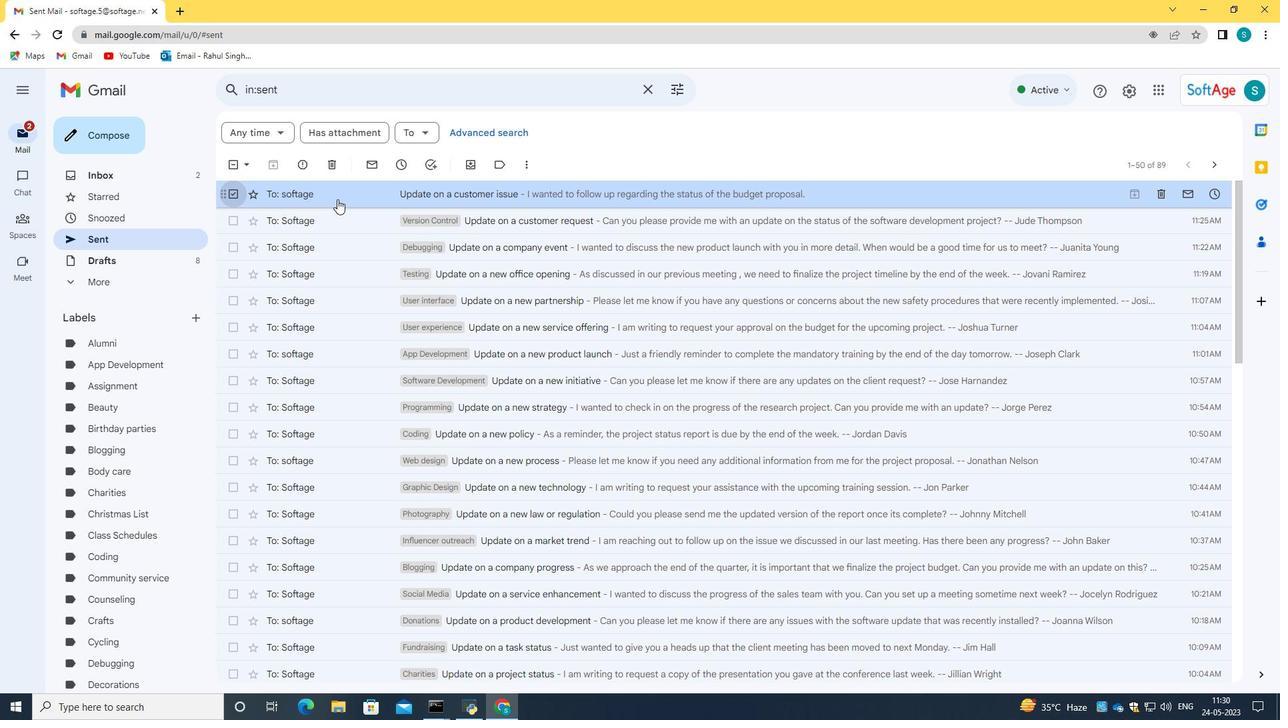 
Action: Mouse moved to (541, 402)
Screenshot: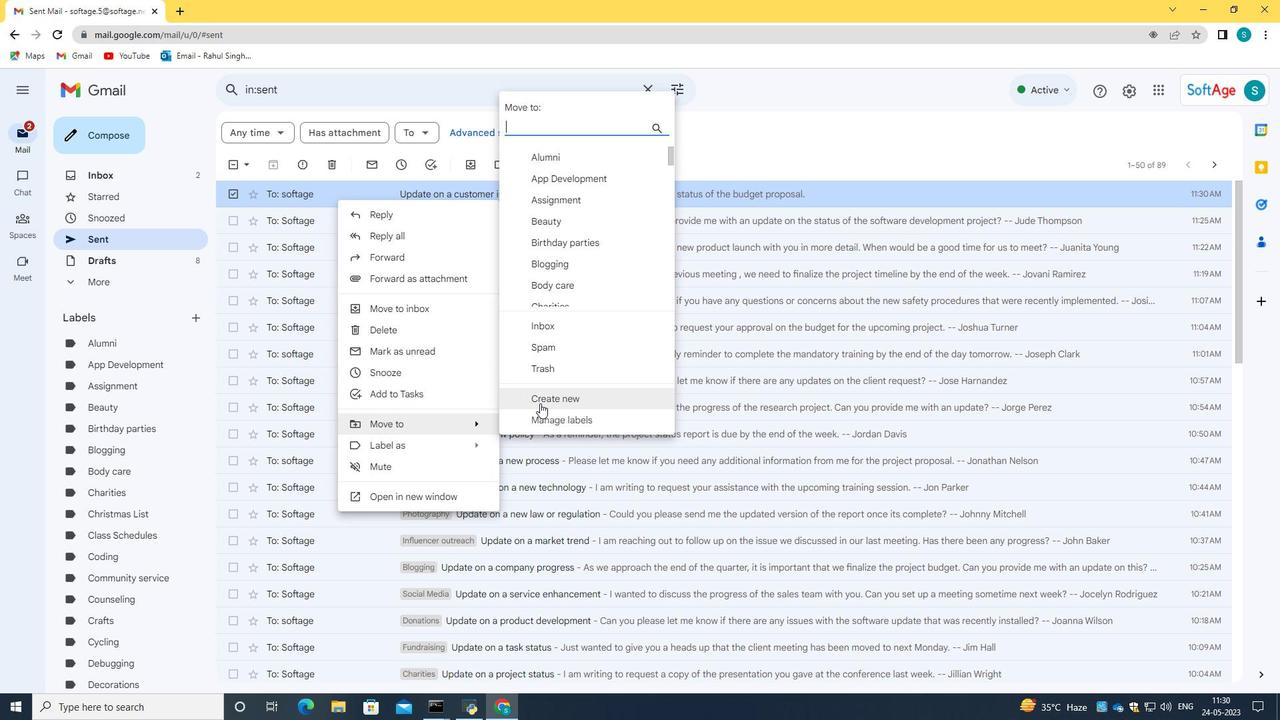 
Action: Mouse pressed left at (541, 402)
Screenshot: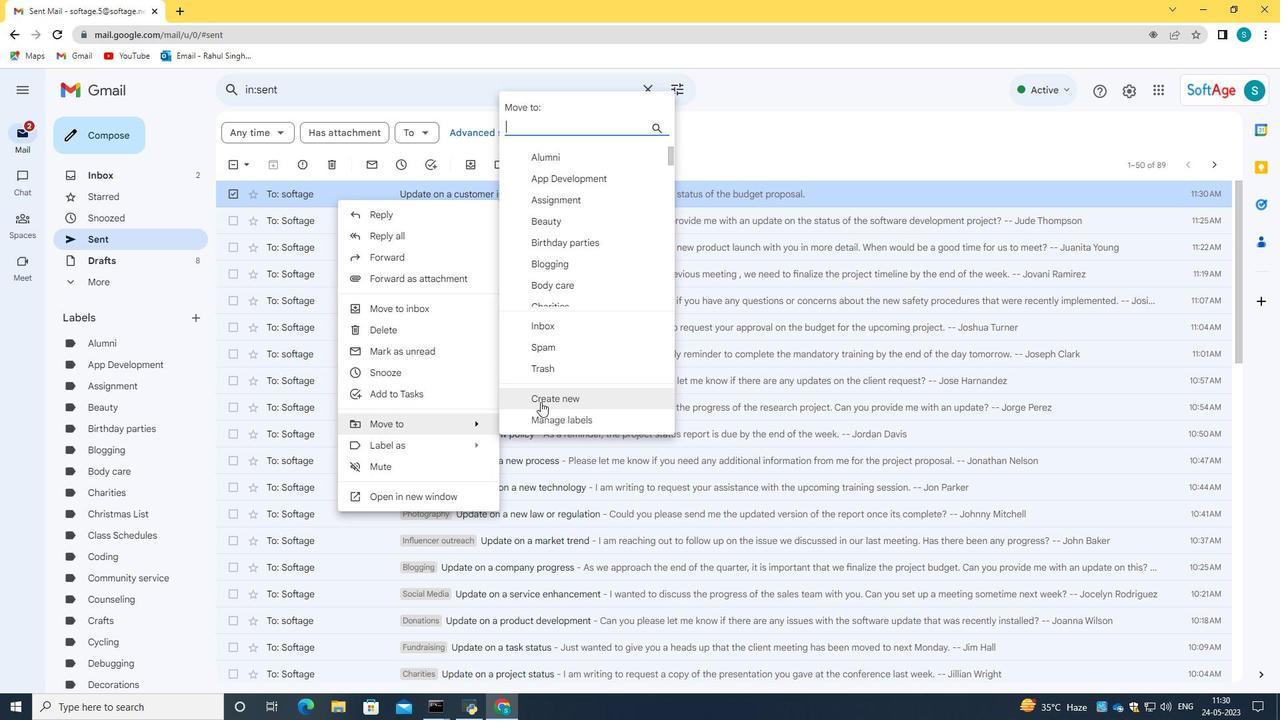 
Action: Key pressed <Key.caps_lock>C<Key.caps_lock>looud<Key.space>==<Key.backspace>=<Key.backspace><Key.backspace><Key.backspace><Key.backspace><Key.backspace><Key.backspace>ud<Key.space><Key.caps_lock>C<Key.caps_lock>omputing<Key.space>
Screenshot: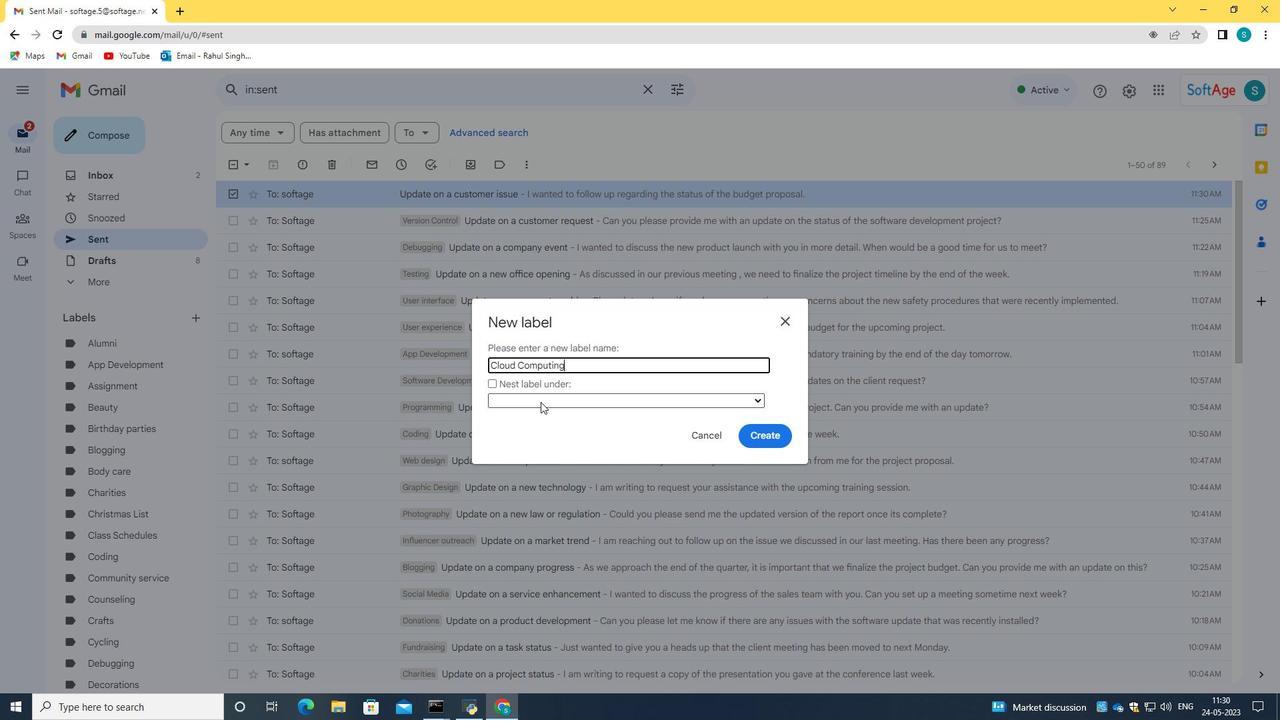 
Action: Mouse moved to (777, 436)
Screenshot: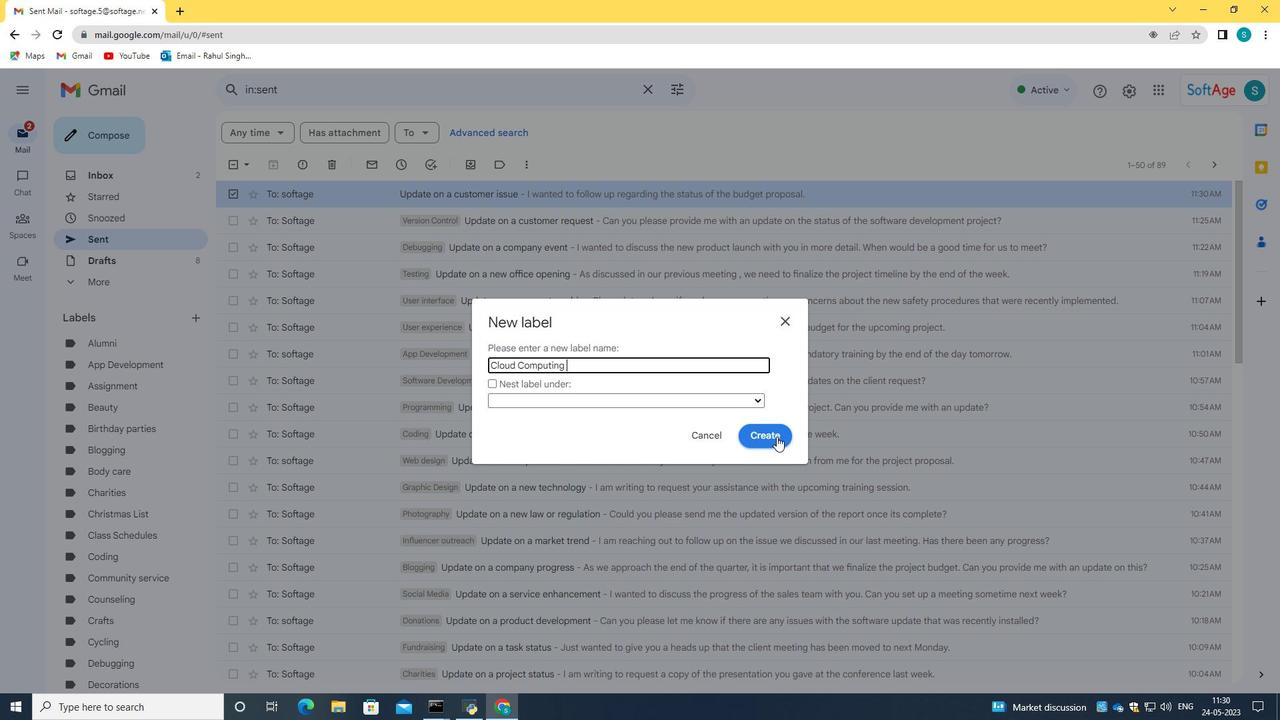 
Action: Mouse pressed left at (777, 436)
Screenshot: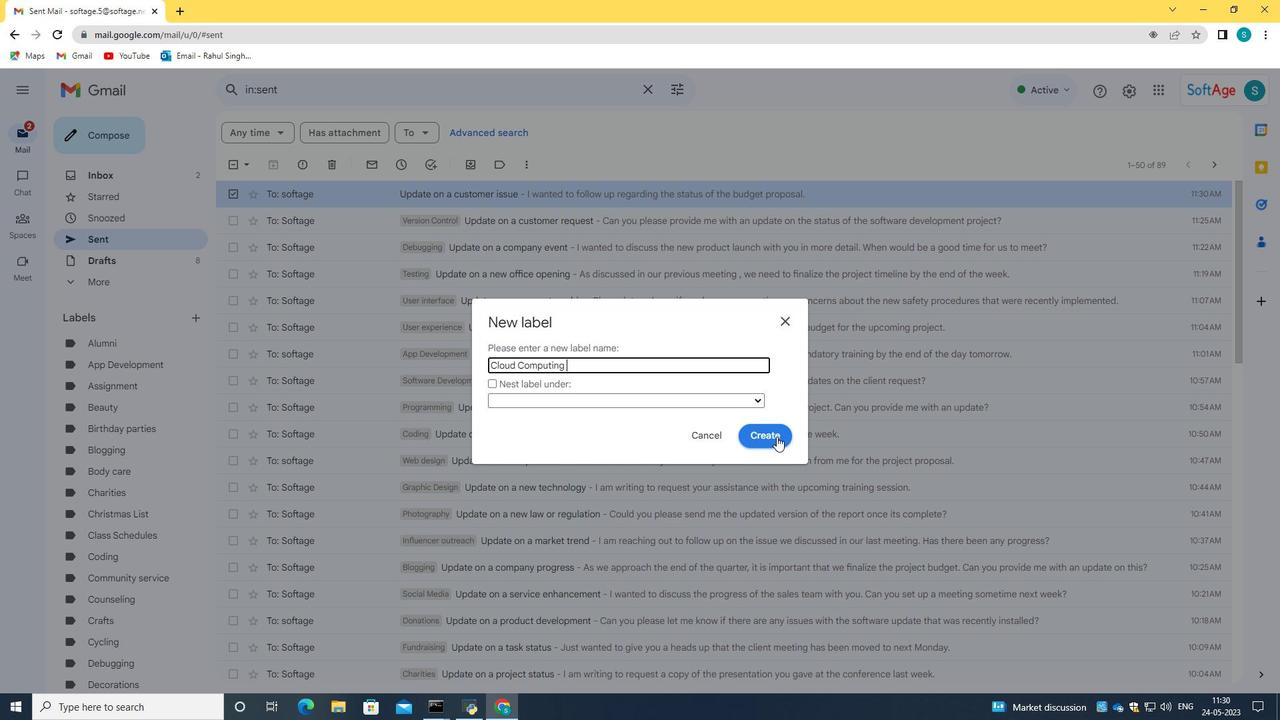 
Action: Mouse moved to (469, 352)
Screenshot: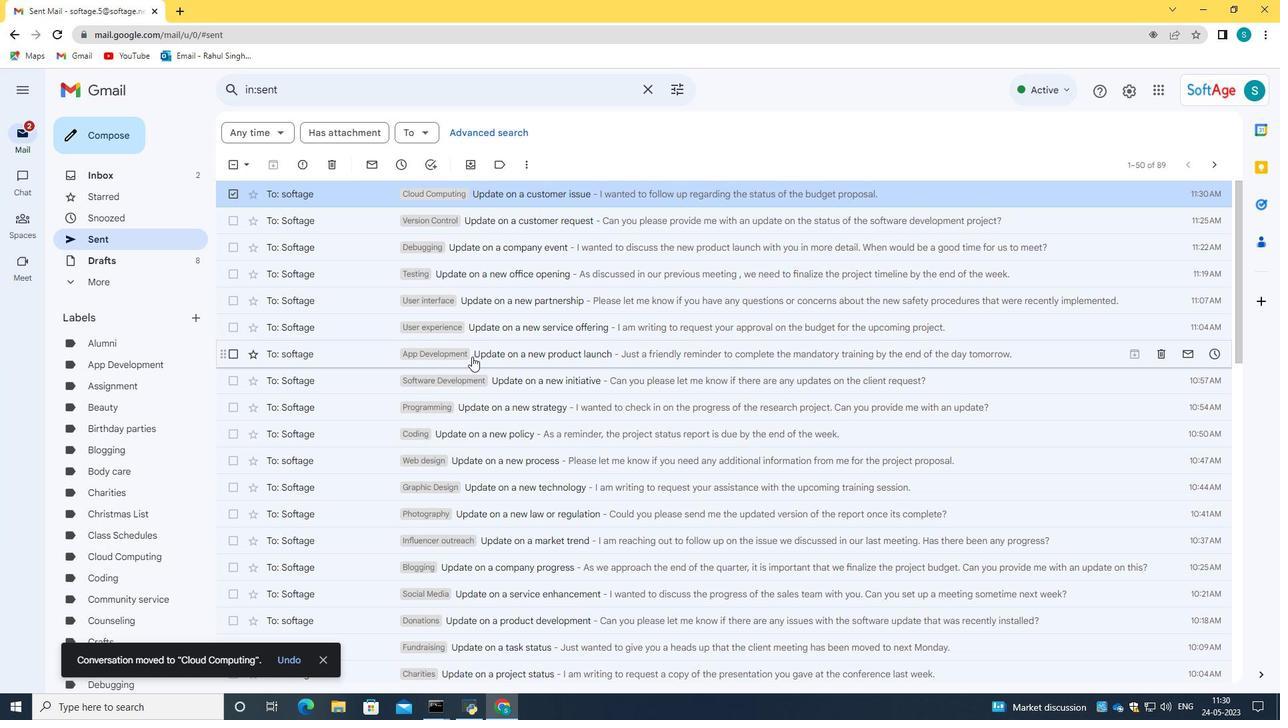 
Action: Mouse scrolled (469, 353) with delta (0, 0)
Screenshot: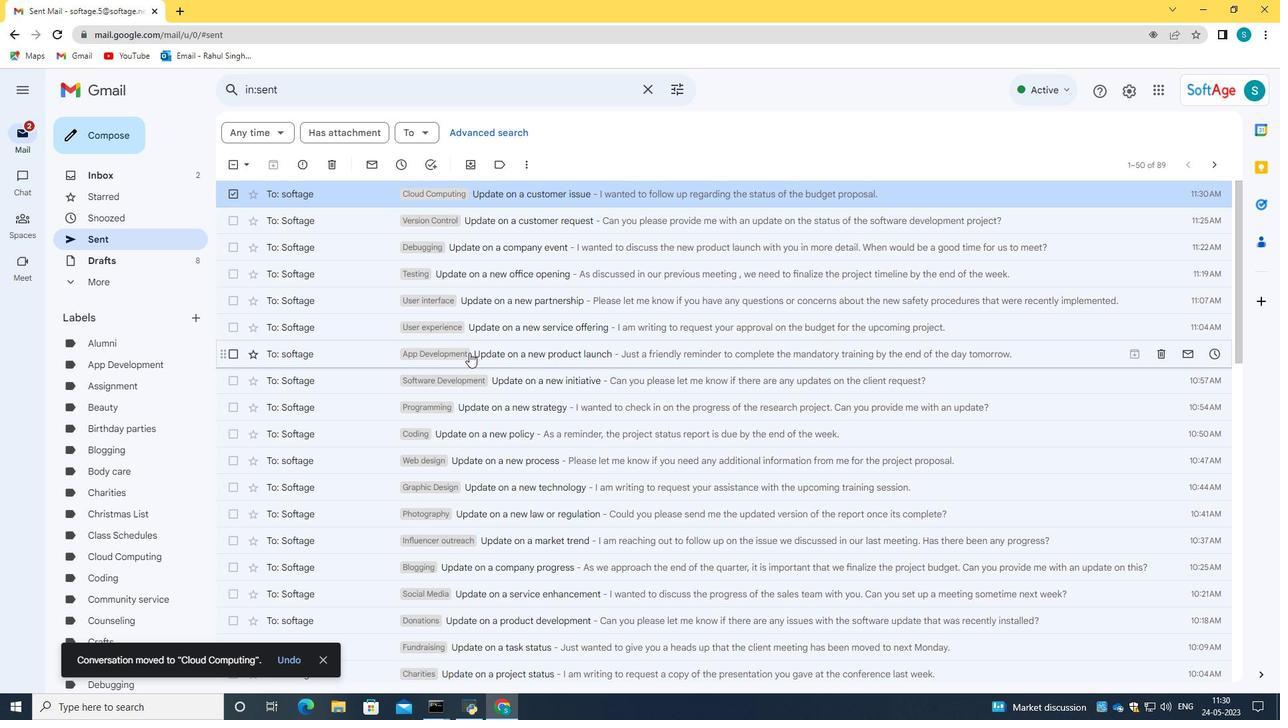 
Action: Mouse scrolled (469, 353) with delta (0, 0)
Screenshot: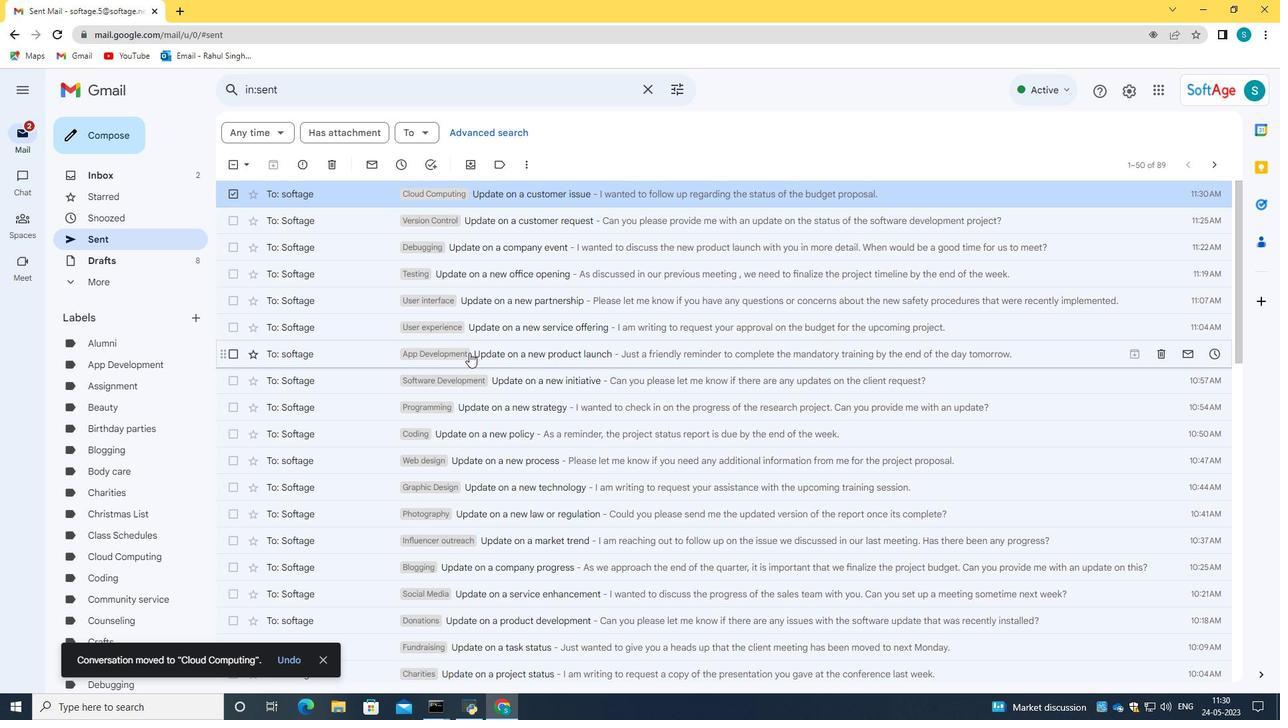 
Action: Mouse scrolled (469, 353) with delta (0, 0)
Screenshot: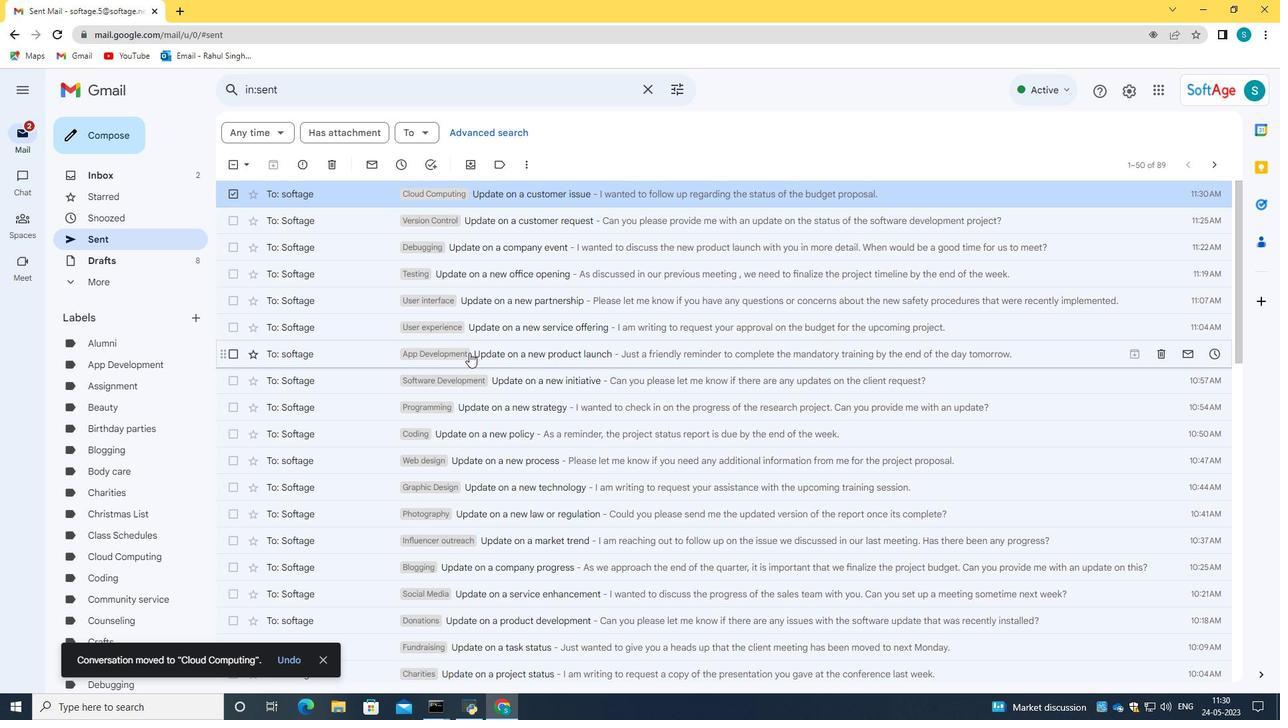 
